 Task: Look for space in Develi, Turkey from 10th September, 2023 to 16th September, 2023 for 4 adults in price range Rs.10000 to Rs.14000. Place can be private room with 4 bedrooms having 4 beds and 4 bathrooms. Property type can be house, flat, guest house. Amenities needed are: wifi, TV, free parkinig on premises, gym, breakfast. Booking option can be shelf check-in. Required host language is English.
Action: Mouse moved to (449, 106)
Screenshot: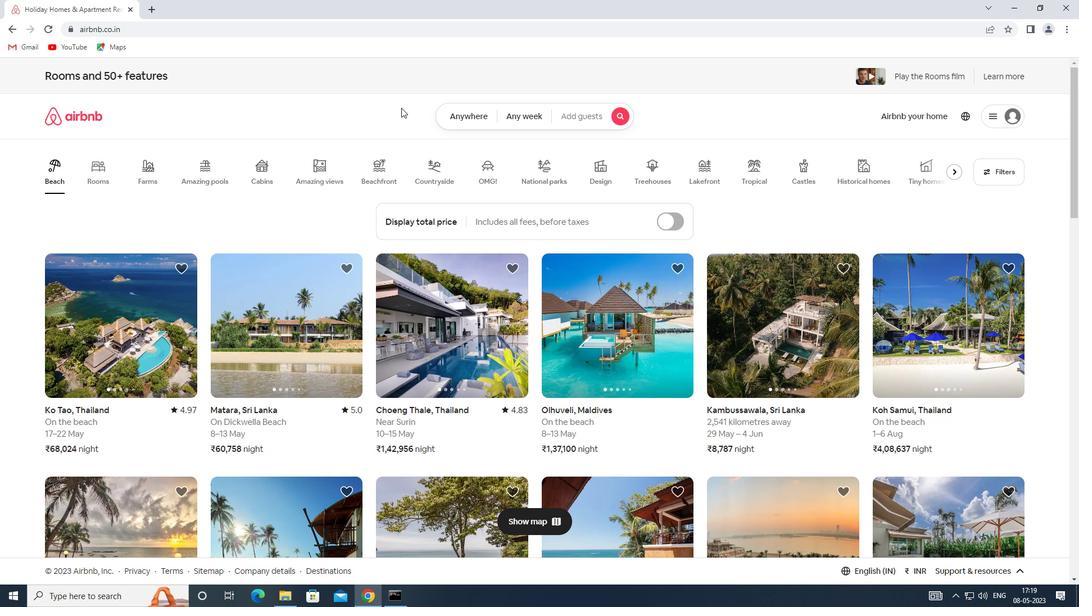 
Action: Mouse pressed left at (449, 106)
Screenshot: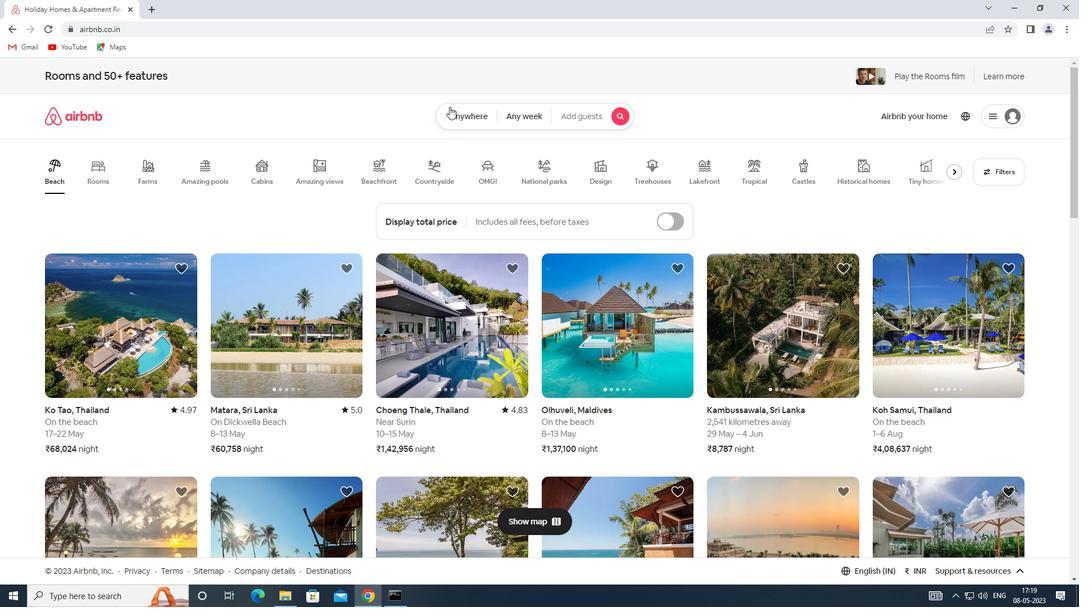 
Action: Mouse moved to (343, 154)
Screenshot: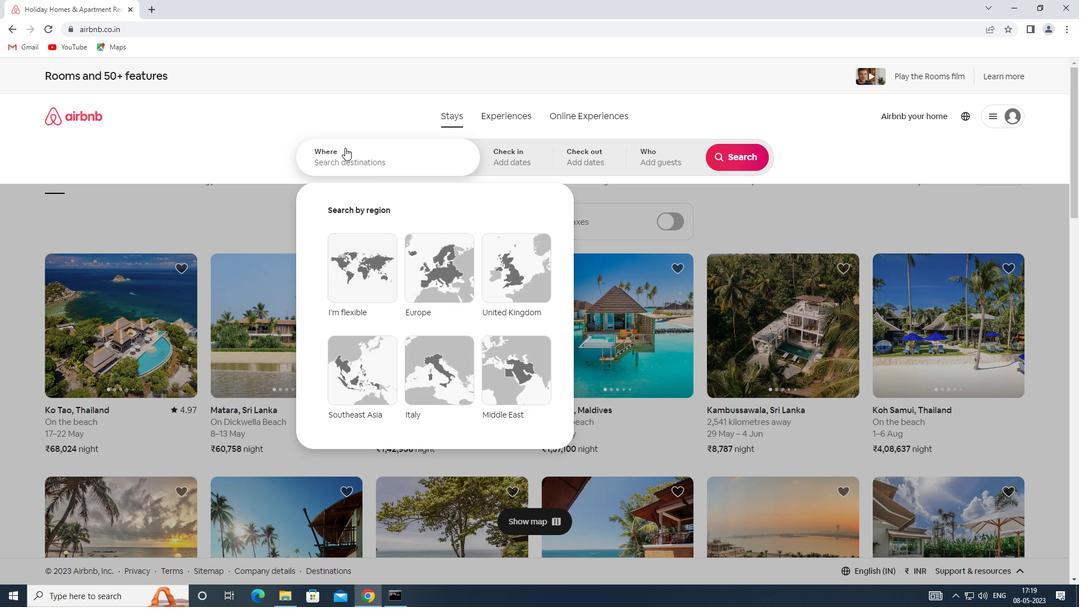 
Action: Mouse pressed left at (343, 154)
Screenshot: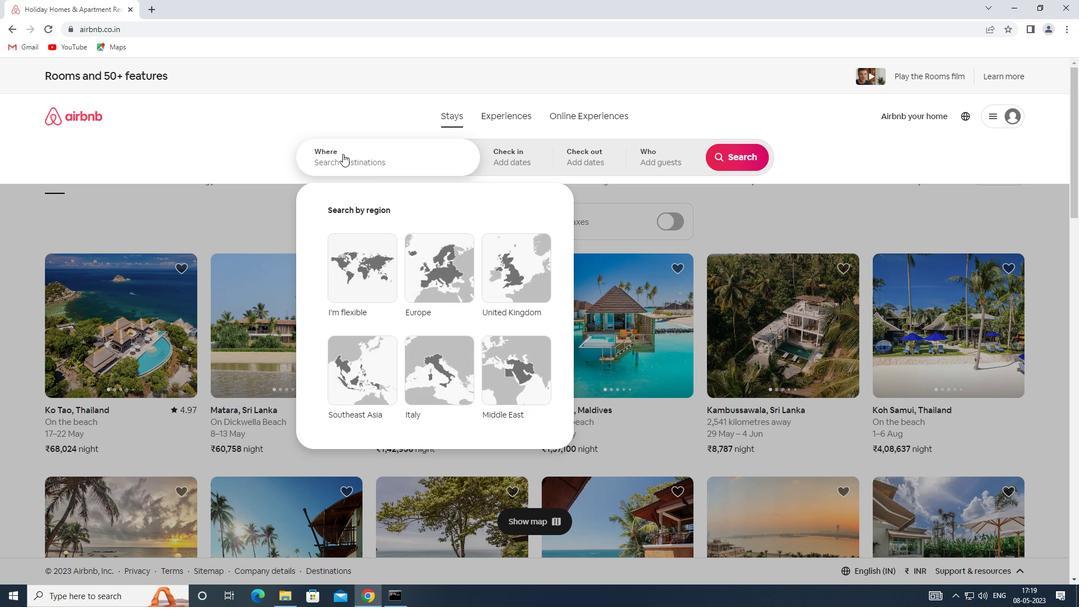 
Action: Key pressed <Key.shift>SPACE<Key.space>IN<Key.space><Key.shift>DEVELI,<Key.shift>ctrl+TURKEY
Screenshot: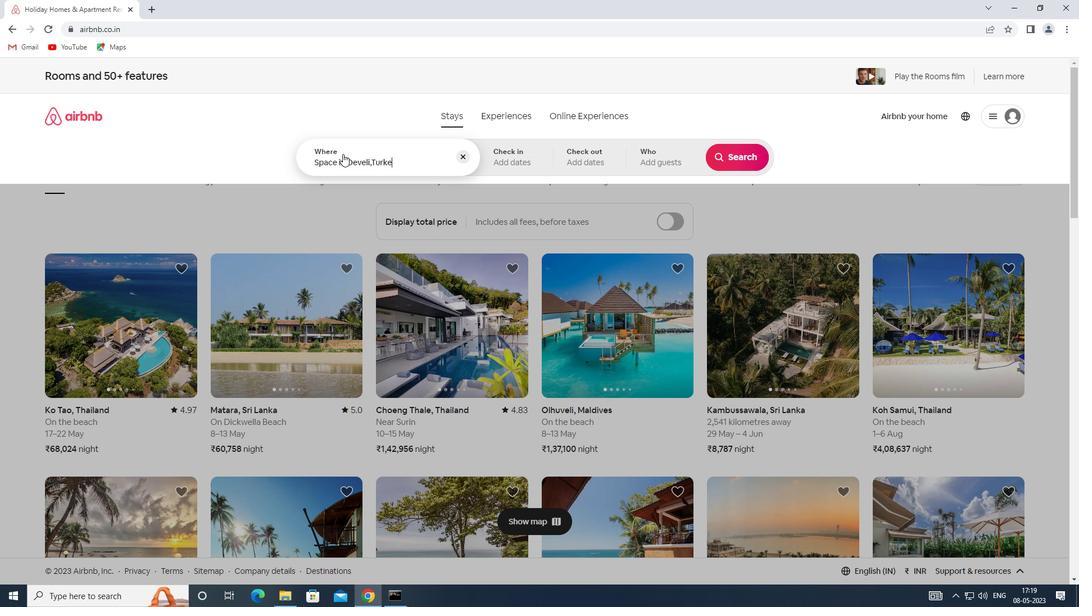 
Action: Mouse moved to (521, 153)
Screenshot: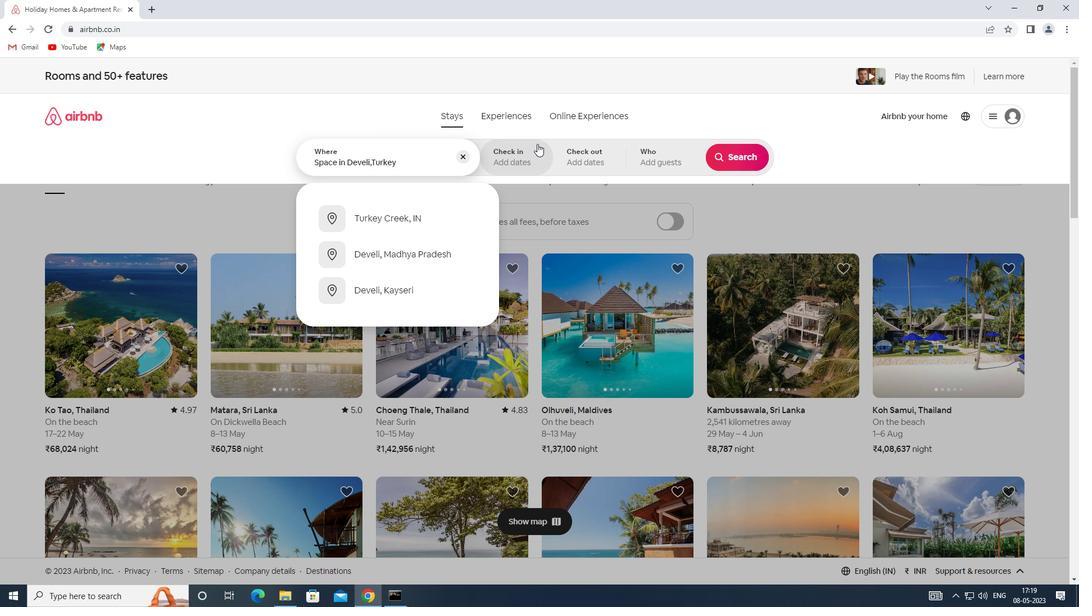 
Action: Mouse pressed left at (521, 153)
Screenshot: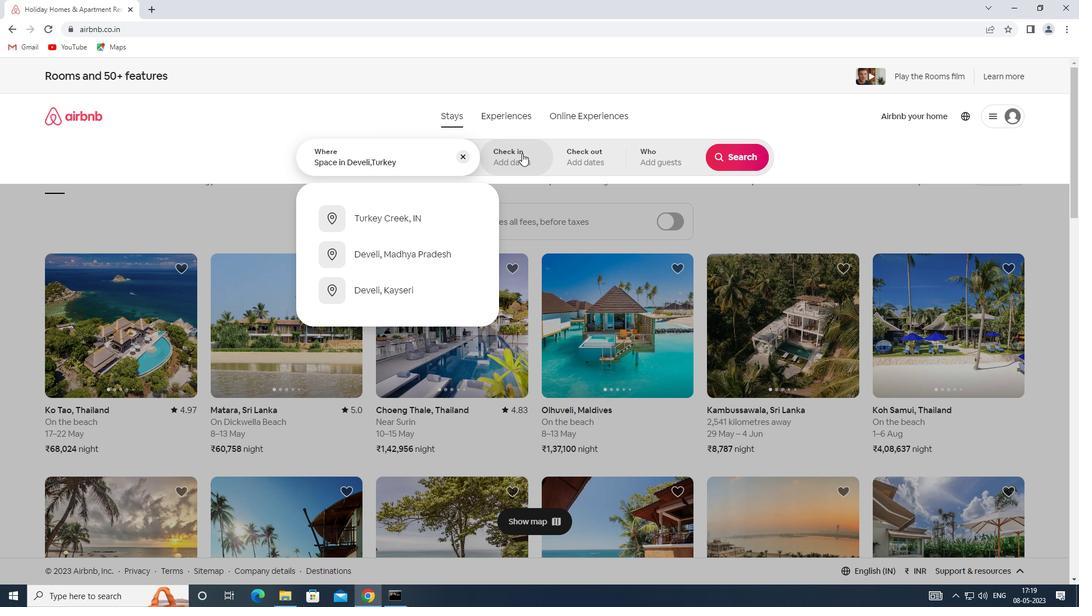 
Action: Mouse moved to (723, 246)
Screenshot: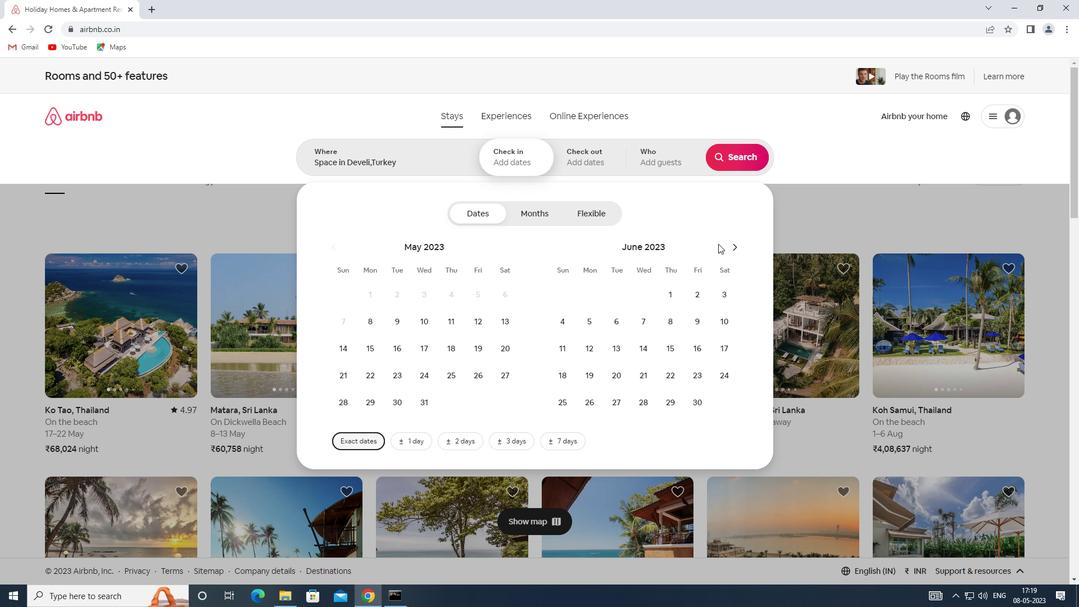 
Action: Mouse pressed left at (723, 246)
Screenshot: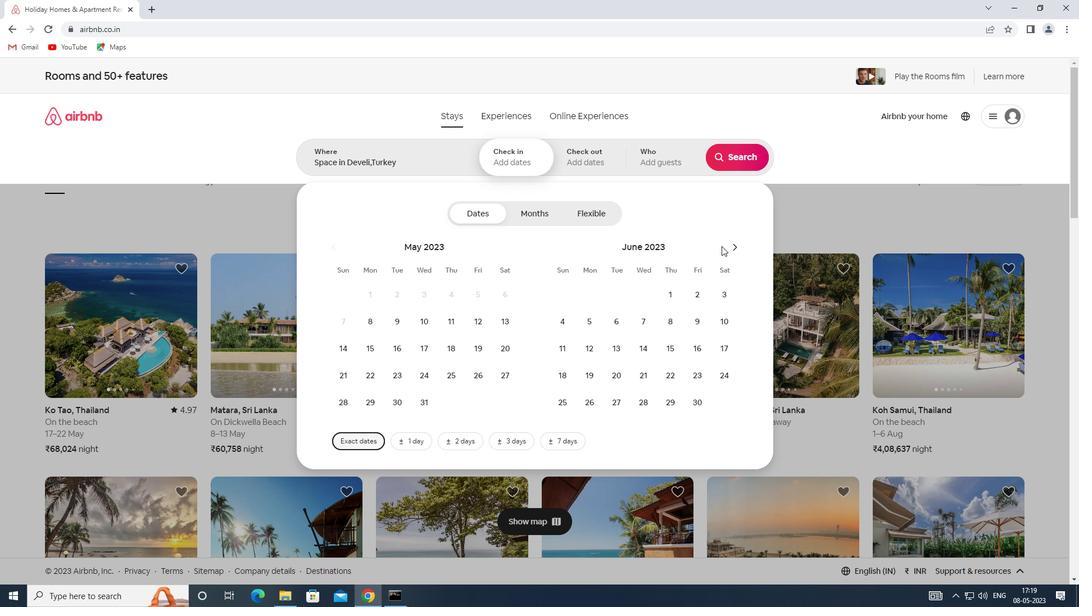 
Action: Mouse moved to (734, 246)
Screenshot: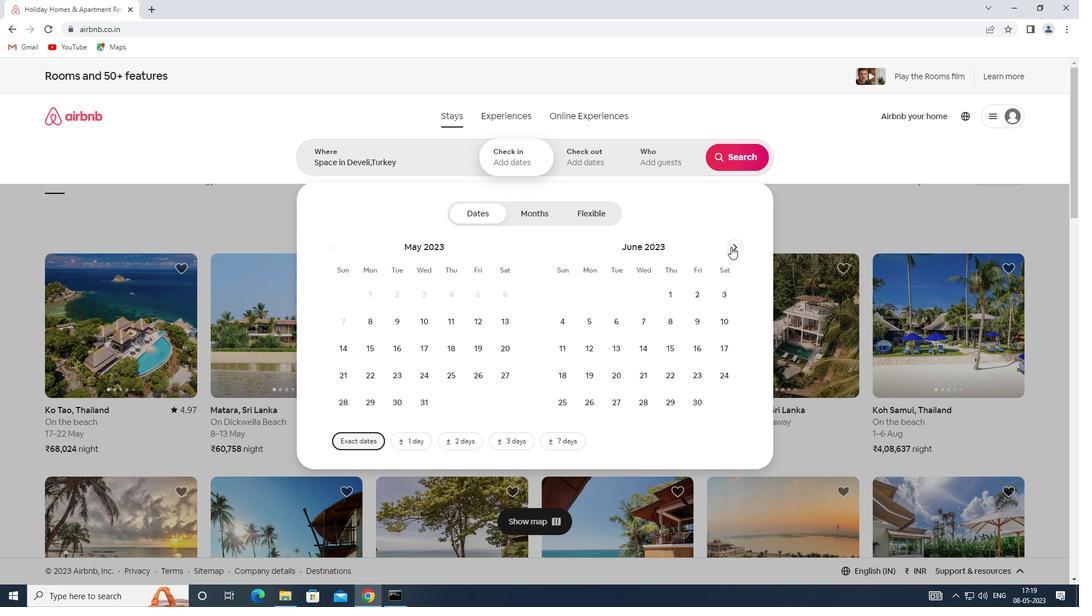
Action: Mouse pressed left at (734, 246)
Screenshot: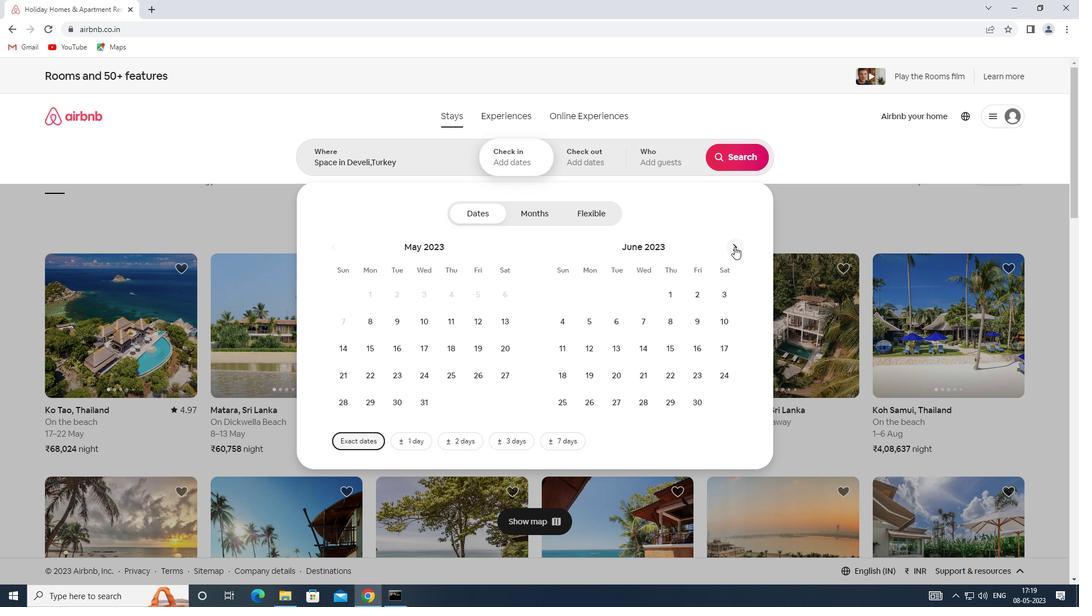 
Action: Mouse pressed left at (734, 246)
Screenshot: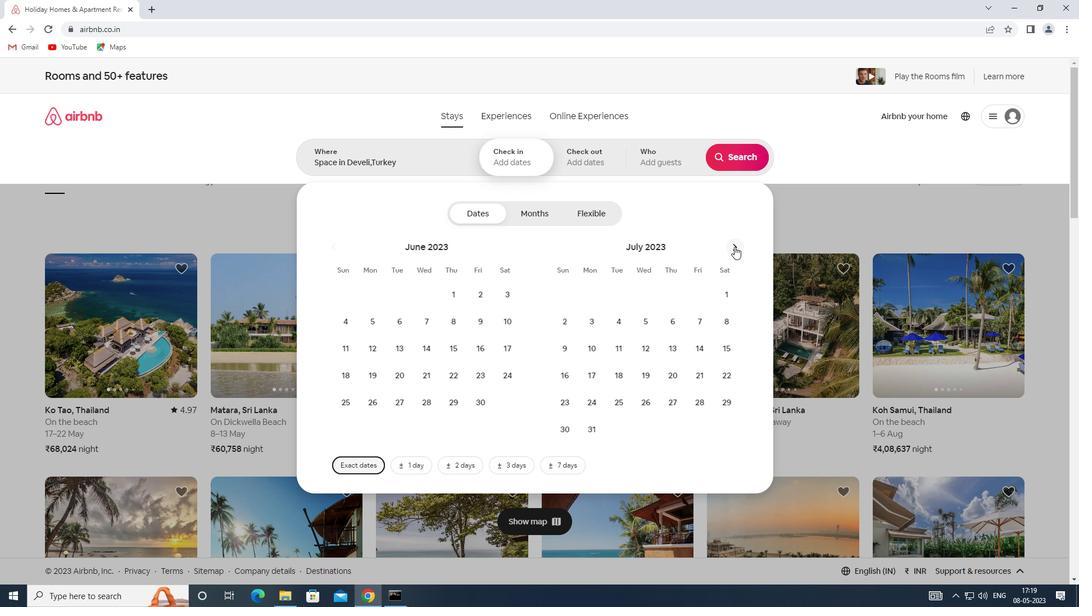 
Action: Mouse pressed left at (734, 246)
Screenshot: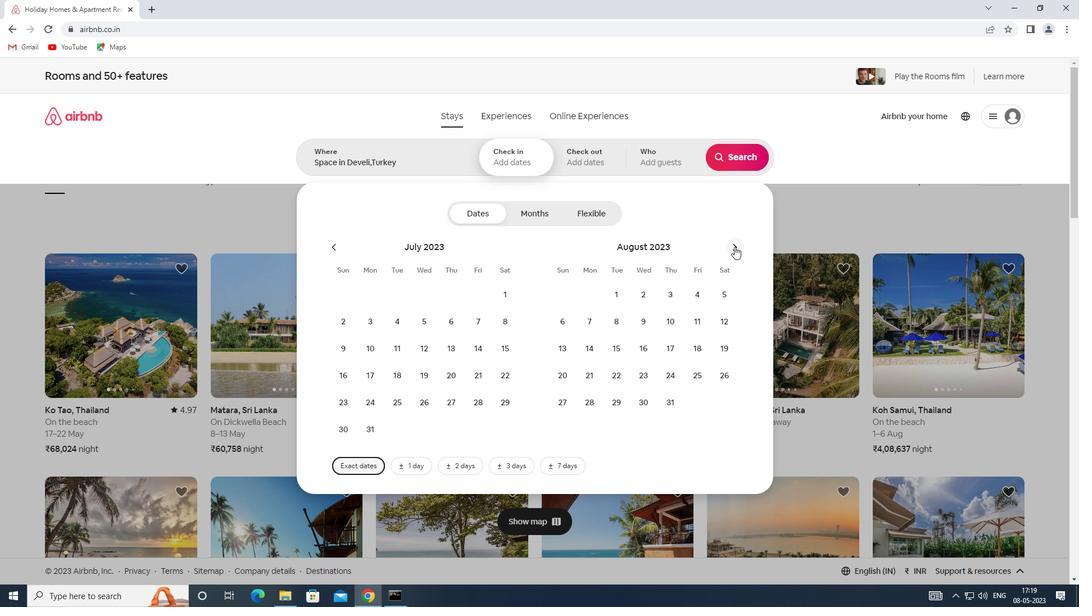 
Action: Mouse moved to (563, 352)
Screenshot: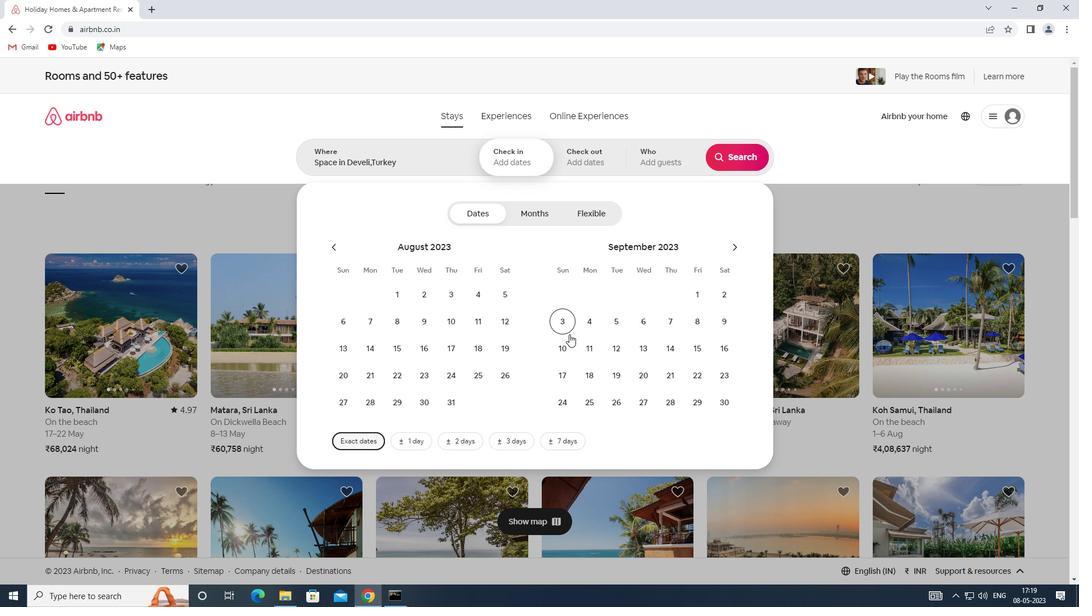 
Action: Mouse pressed left at (563, 352)
Screenshot: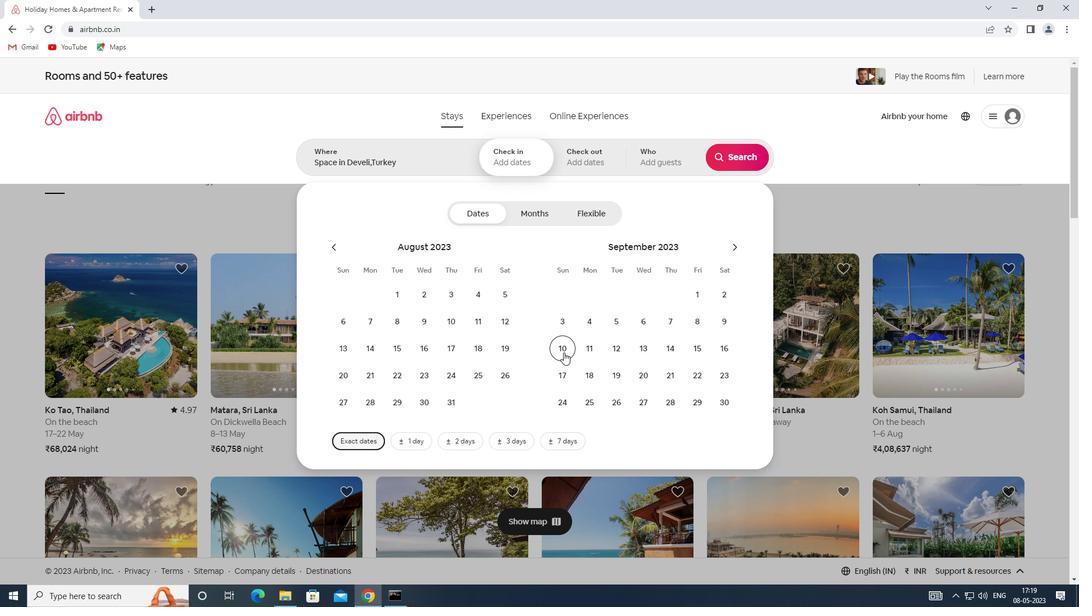
Action: Mouse moved to (723, 351)
Screenshot: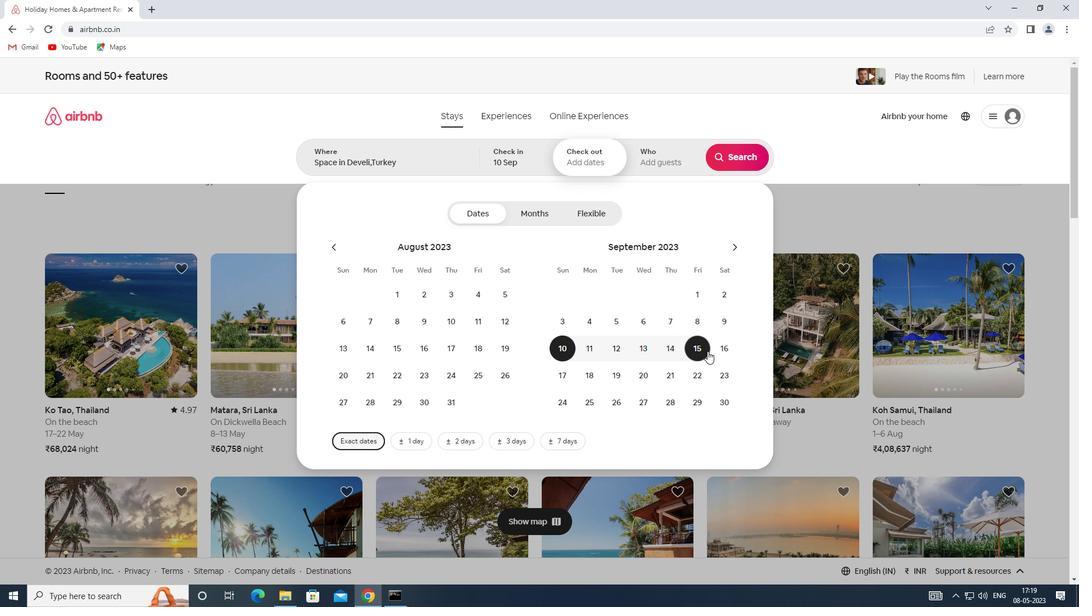 
Action: Mouse pressed left at (723, 351)
Screenshot: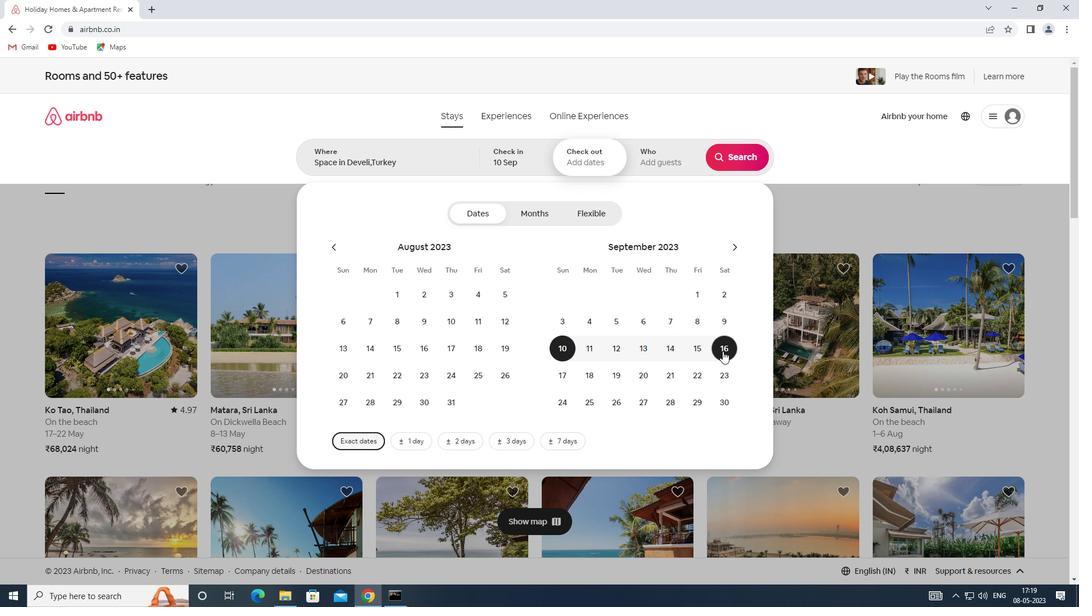 
Action: Mouse moved to (675, 163)
Screenshot: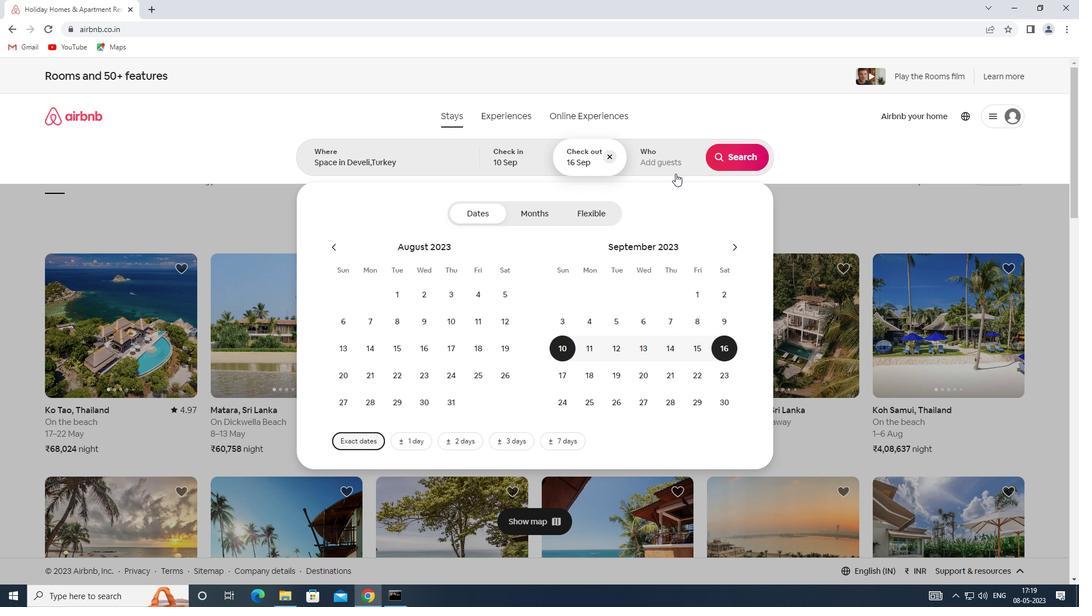 
Action: Mouse pressed left at (675, 163)
Screenshot: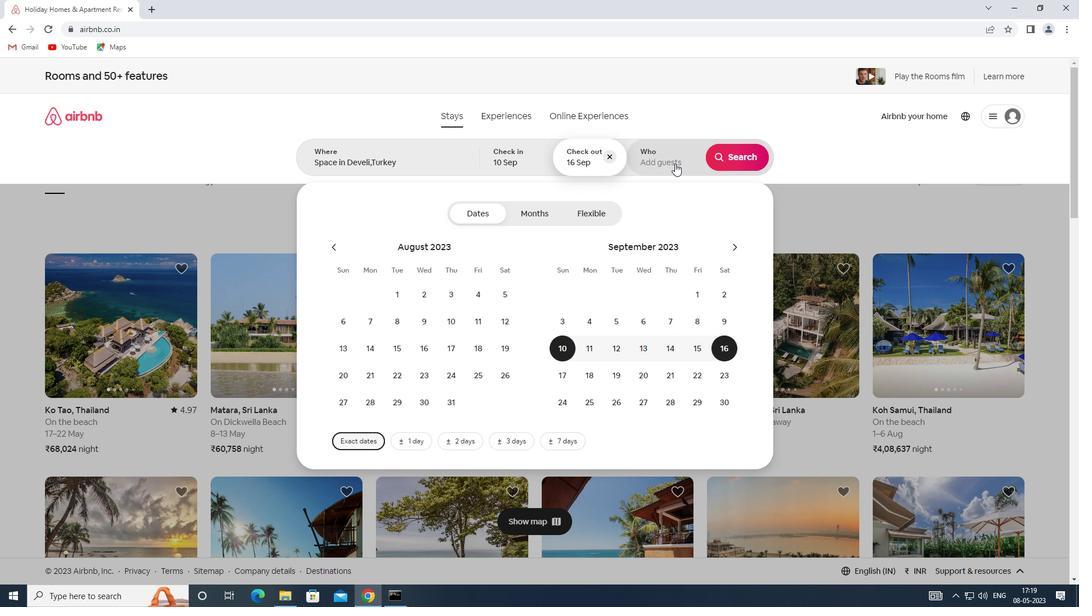 
Action: Mouse moved to (739, 221)
Screenshot: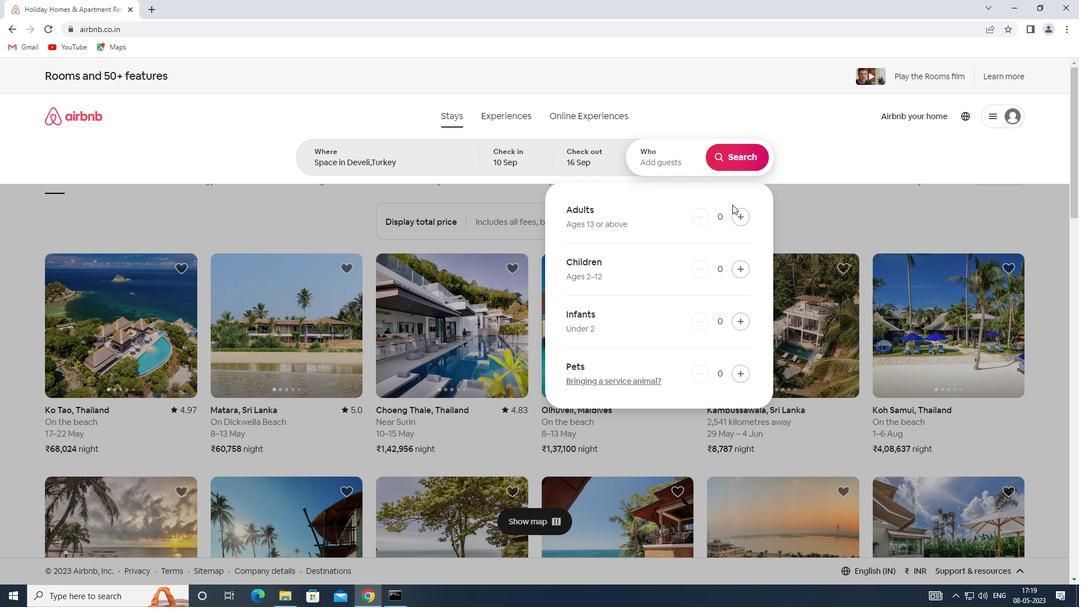 
Action: Mouse pressed left at (739, 221)
Screenshot: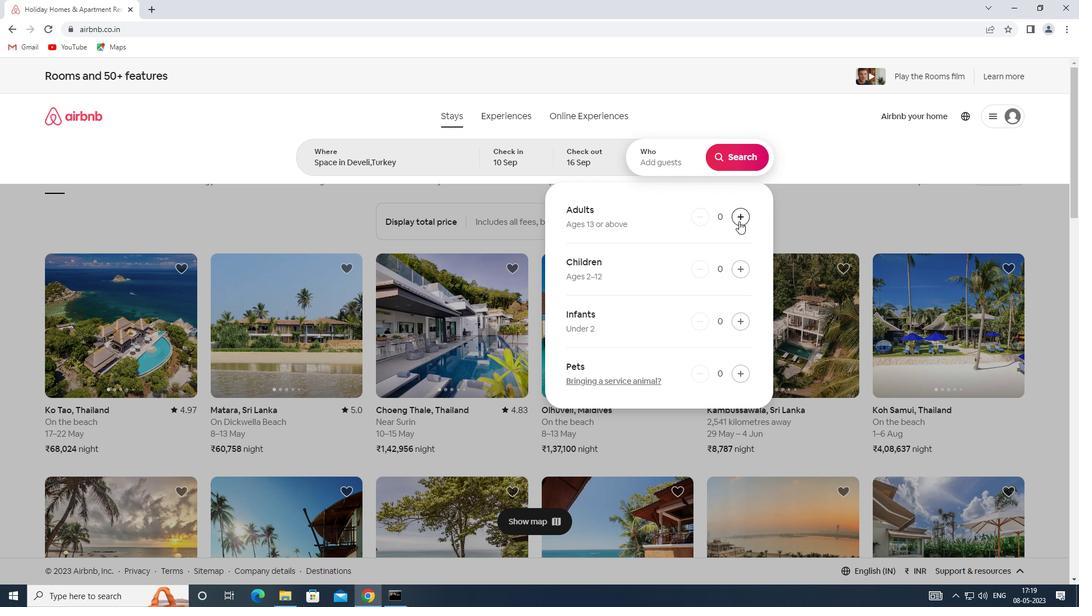 
Action: Mouse pressed left at (739, 221)
Screenshot: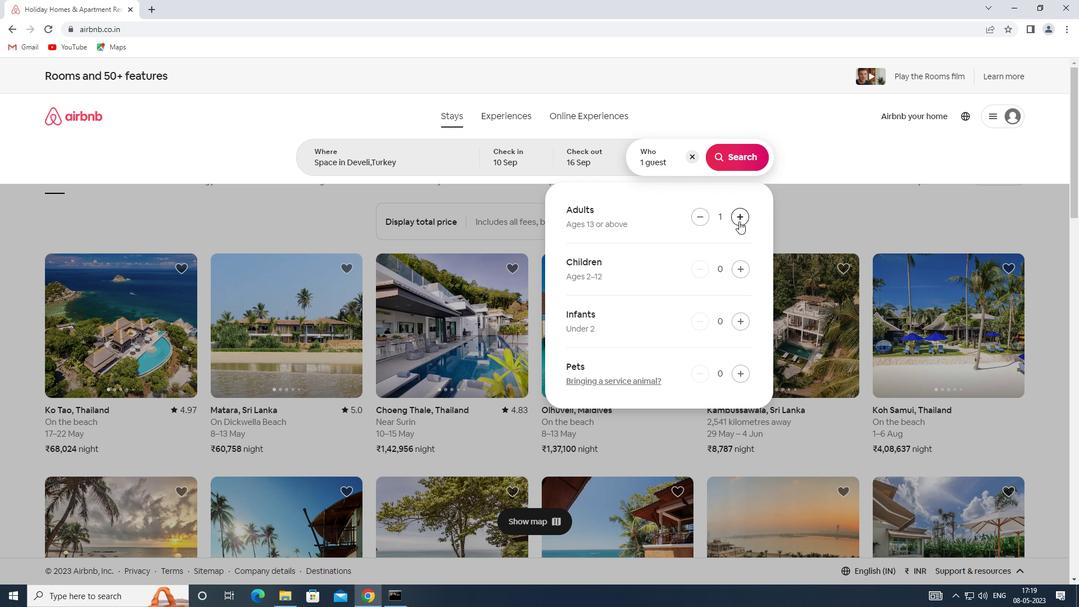
Action: Mouse pressed left at (739, 221)
Screenshot: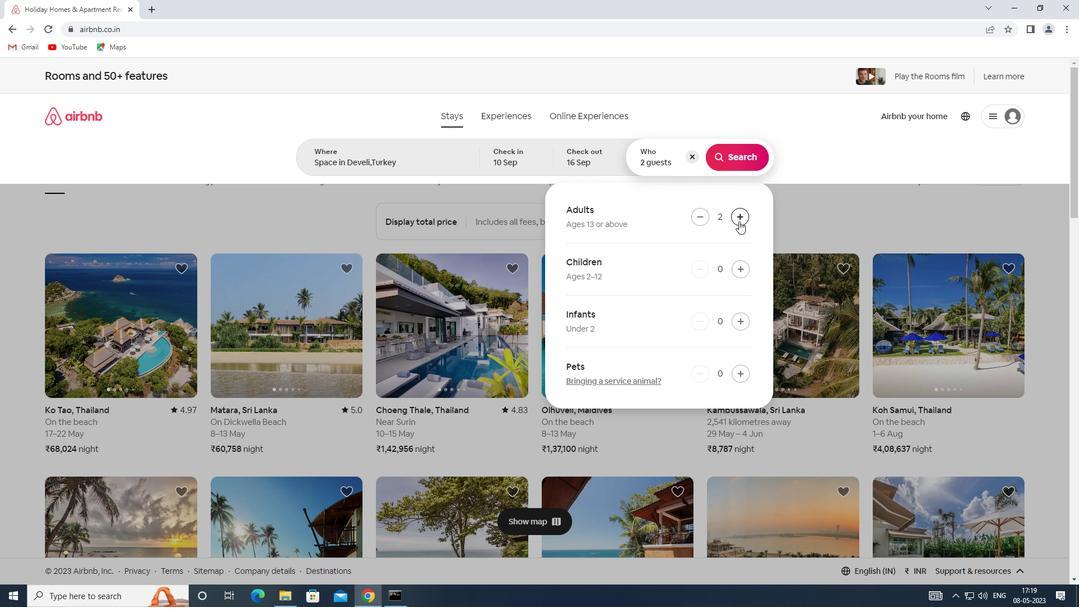 
Action: Mouse pressed left at (739, 221)
Screenshot: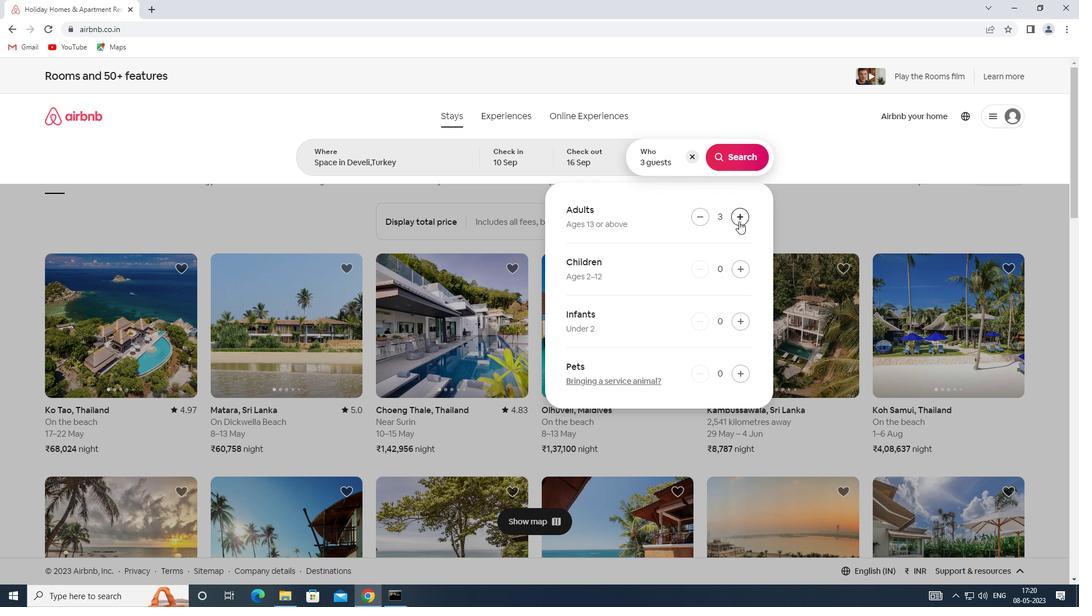 
Action: Mouse moved to (745, 159)
Screenshot: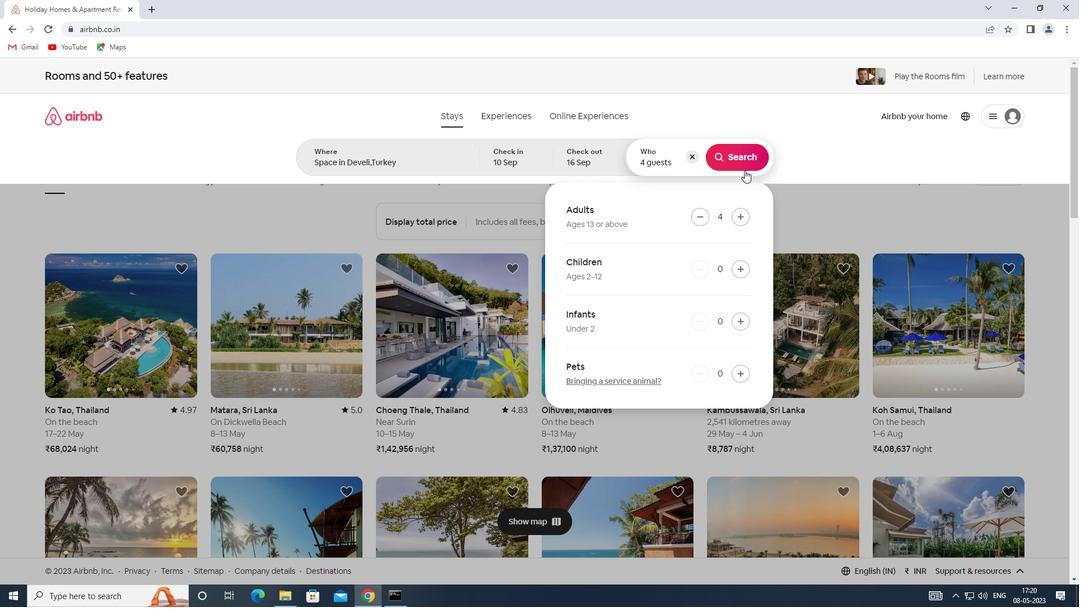 
Action: Mouse pressed left at (745, 159)
Screenshot: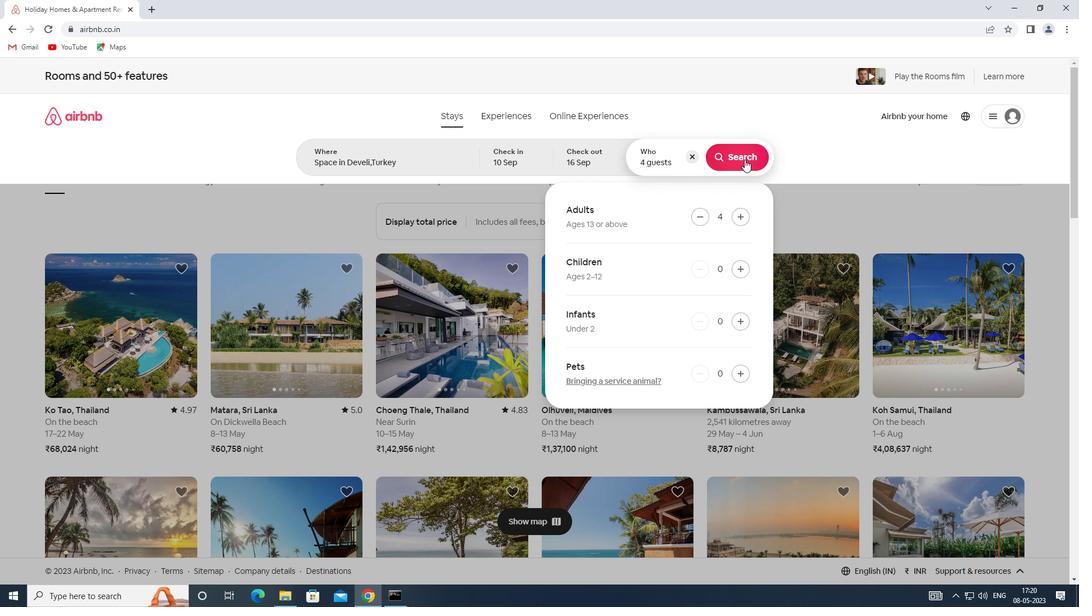 
Action: Mouse moved to (1020, 122)
Screenshot: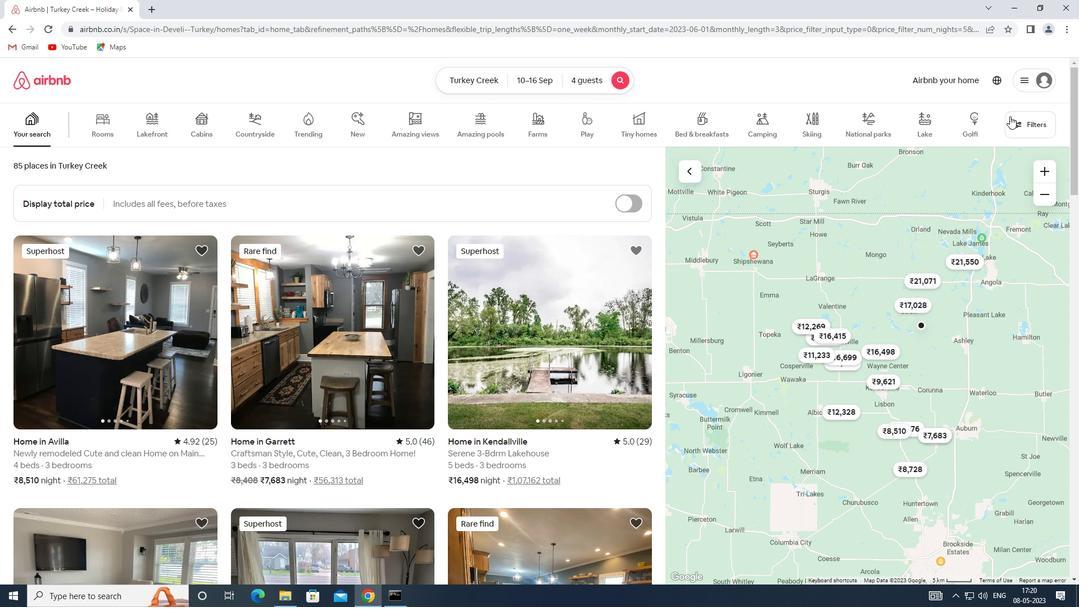 
Action: Mouse pressed left at (1020, 122)
Screenshot: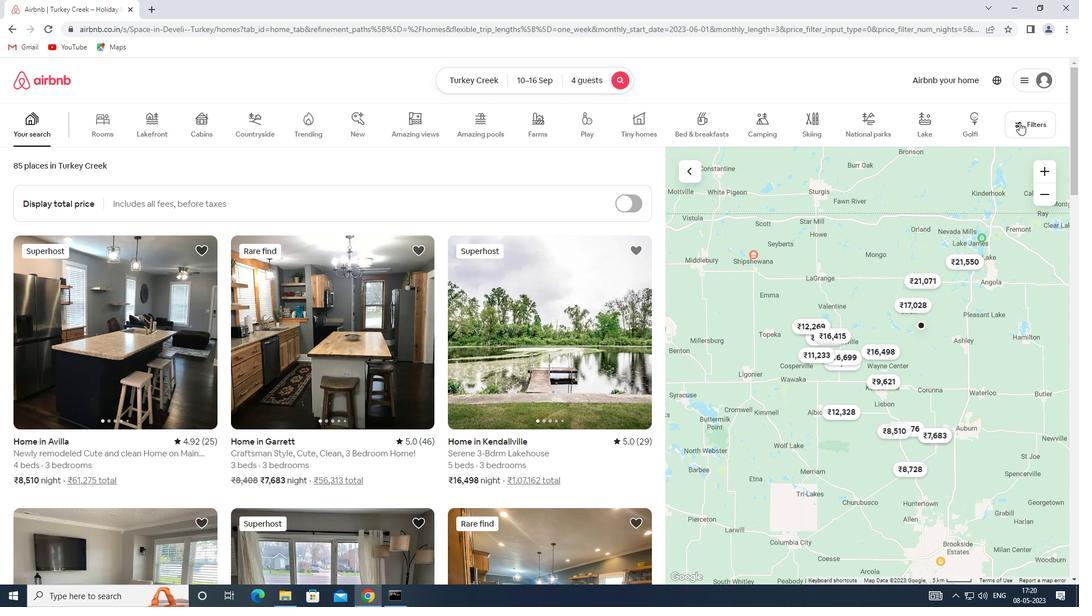 
Action: Mouse moved to (387, 401)
Screenshot: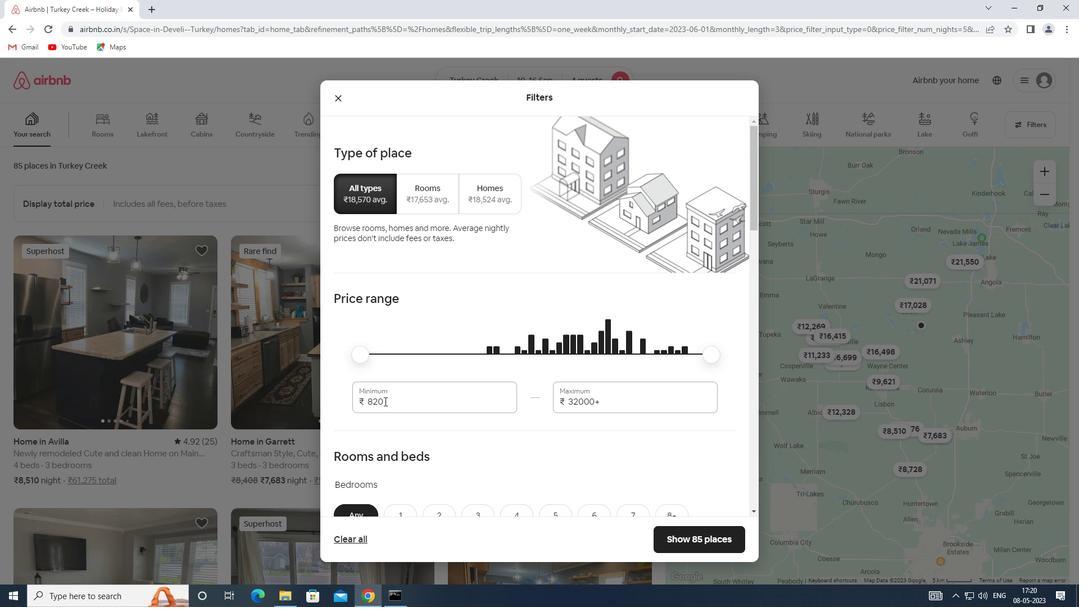 
Action: Mouse pressed left at (387, 401)
Screenshot: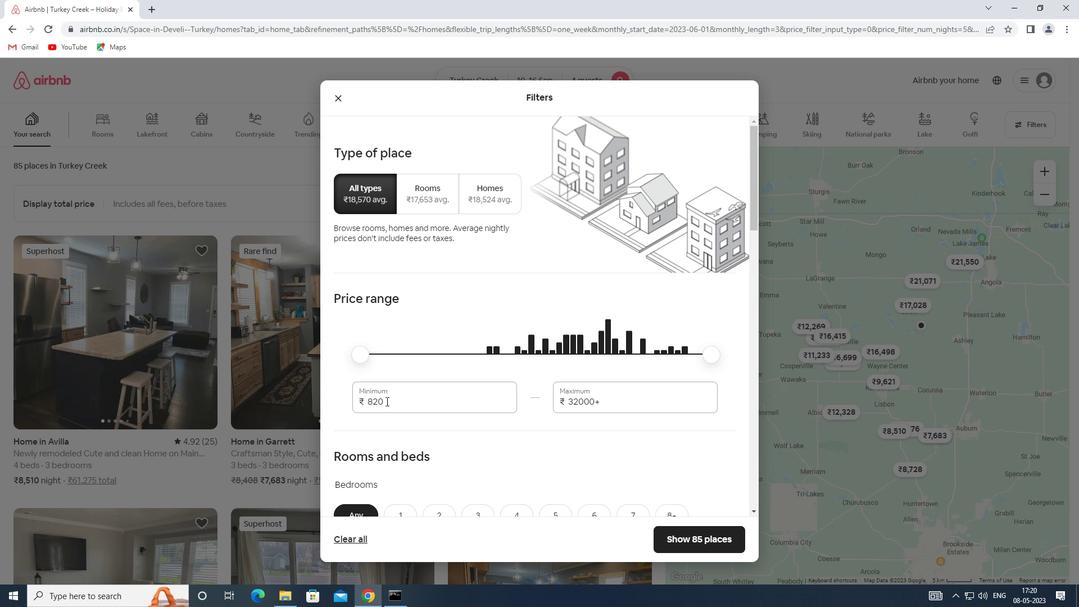 
Action: Mouse moved to (337, 400)
Screenshot: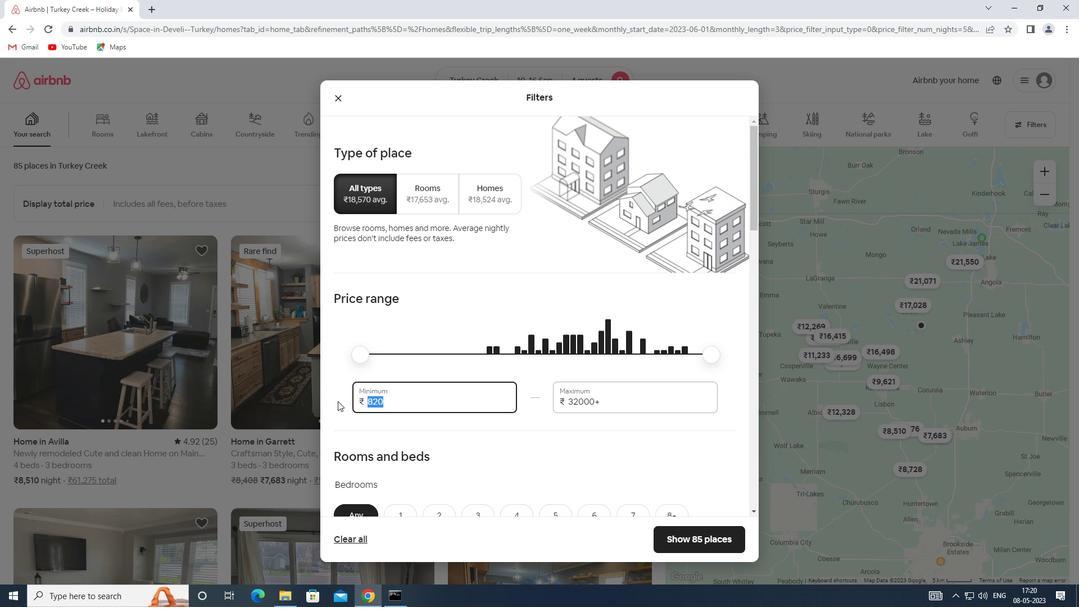 
Action: Key pressed 10000
Screenshot: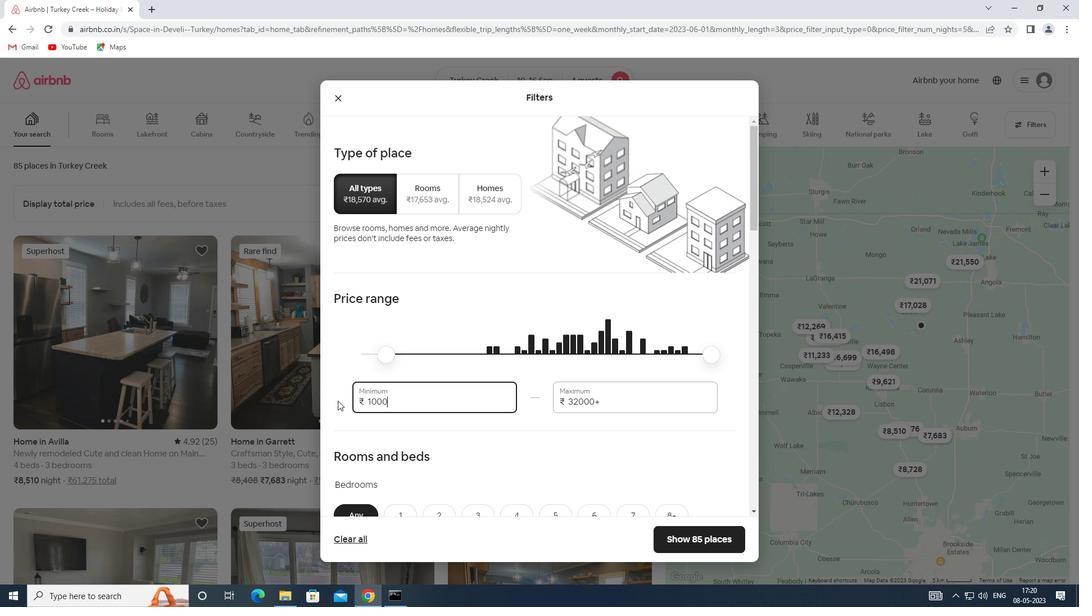 
Action: Mouse moved to (613, 401)
Screenshot: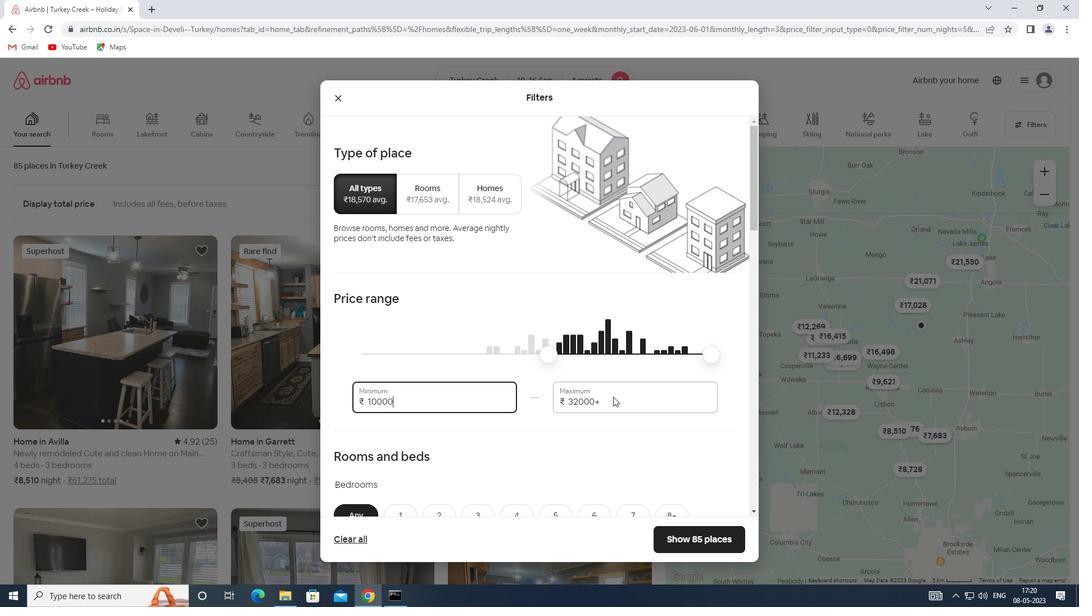 
Action: Mouse pressed left at (613, 401)
Screenshot: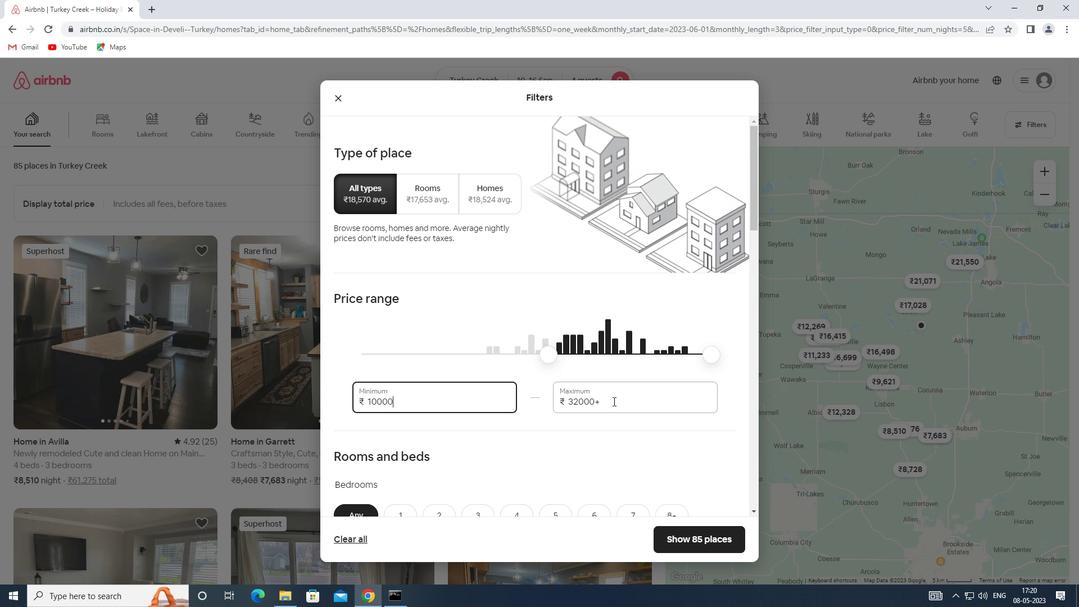 
Action: Mouse moved to (531, 404)
Screenshot: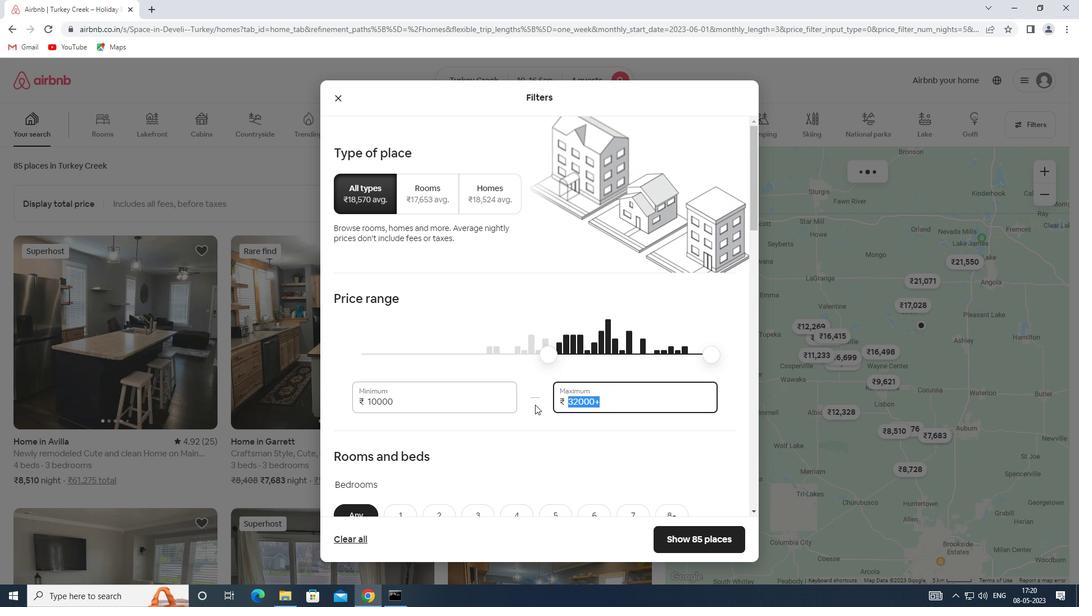 
Action: Key pressed 14000
Screenshot: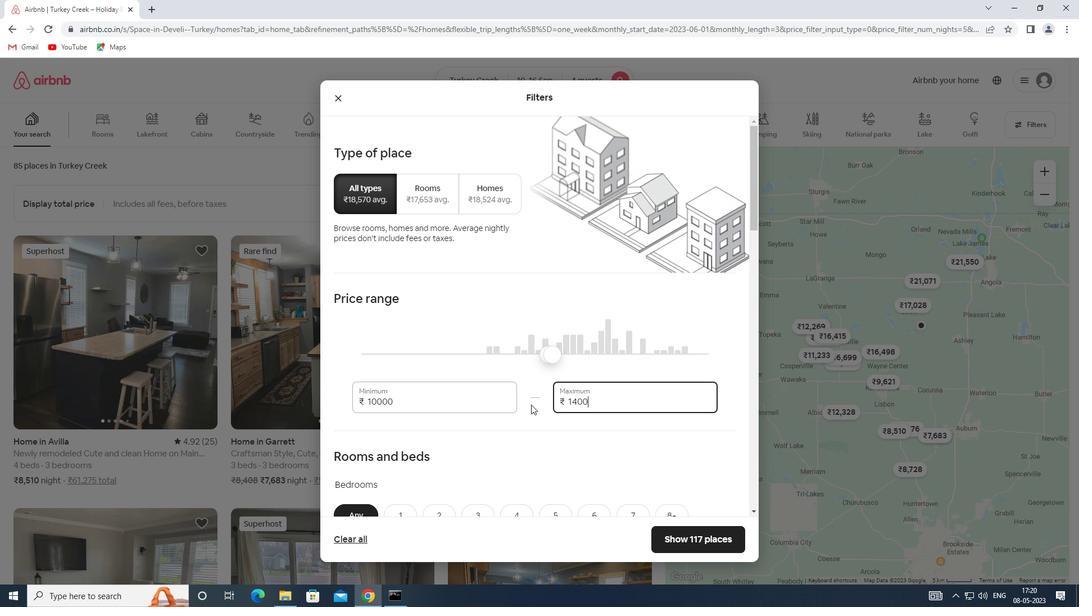 
Action: Mouse moved to (533, 403)
Screenshot: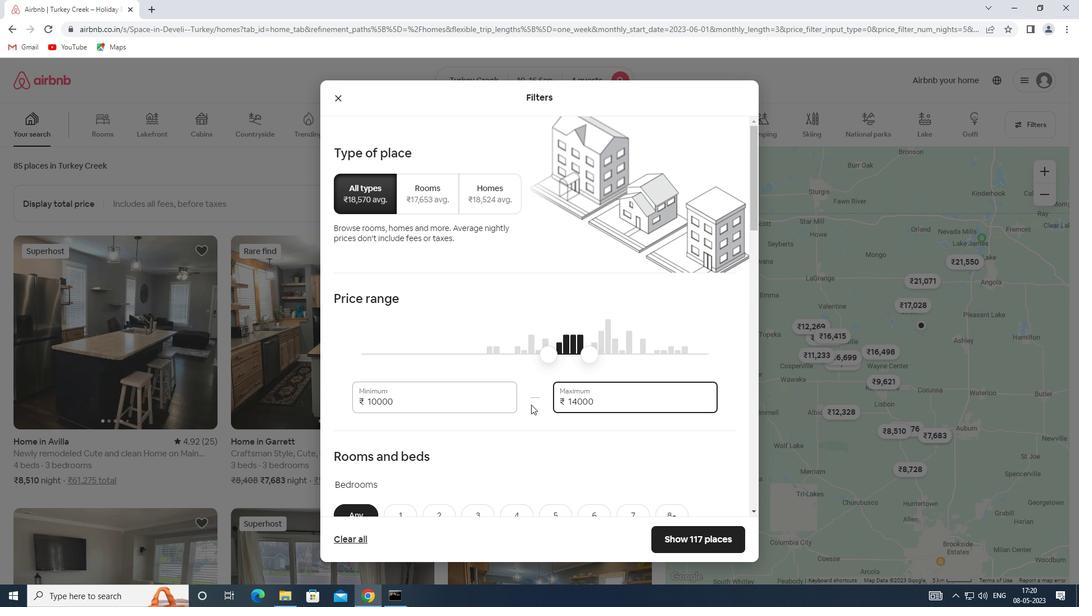 
Action: Mouse scrolled (533, 402) with delta (0, 0)
Screenshot: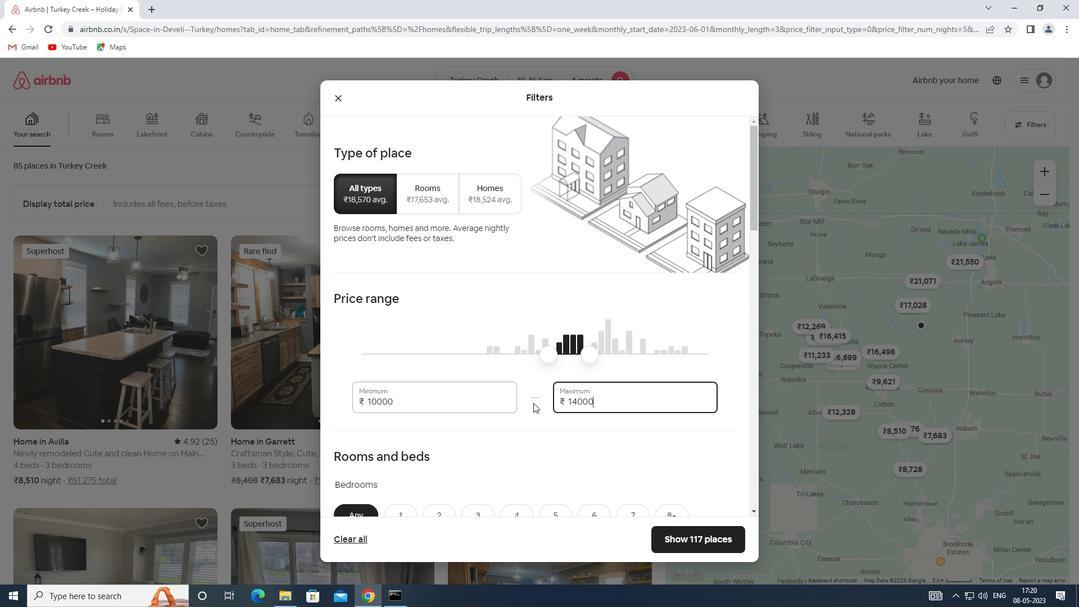 
Action: Mouse scrolled (533, 402) with delta (0, 0)
Screenshot: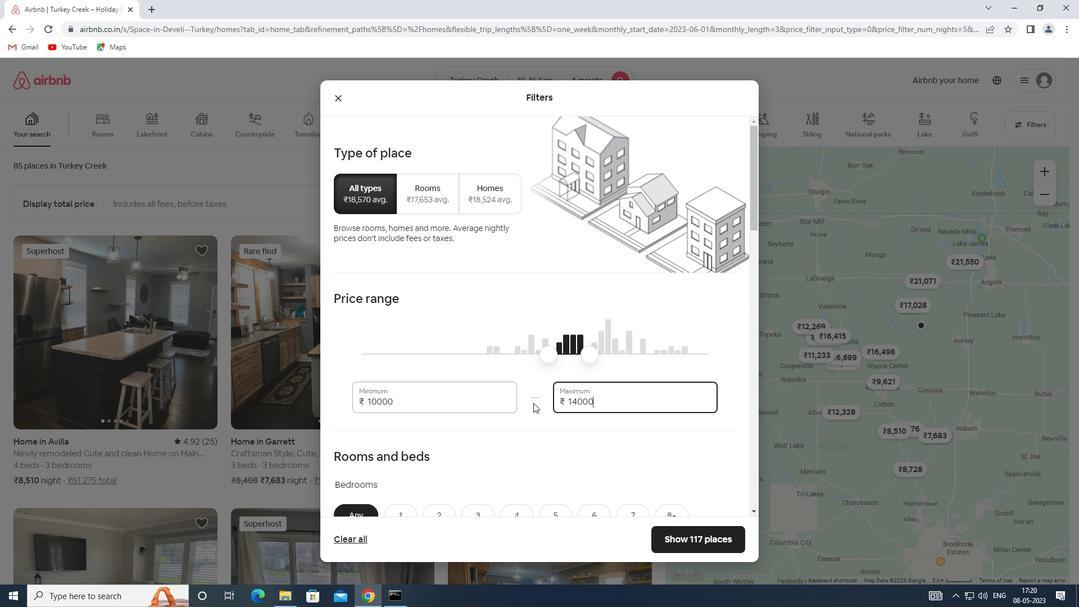 
Action: Mouse scrolled (533, 402) with delta (0, 0)
Screenshot: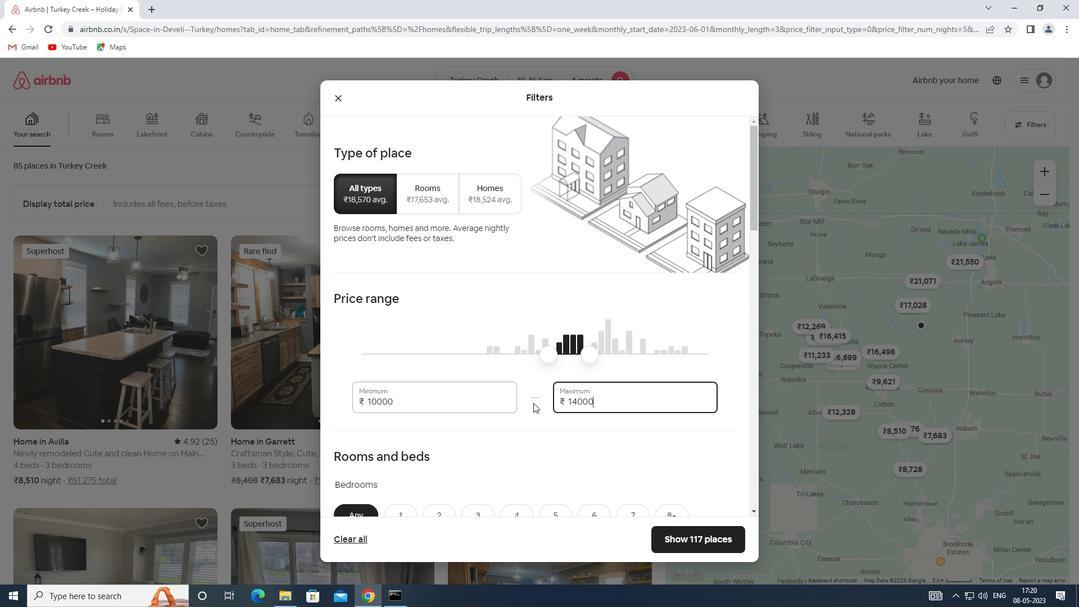 
Action: Mouse scrolled (533, 402) with delta (0, 0)
Screenshot: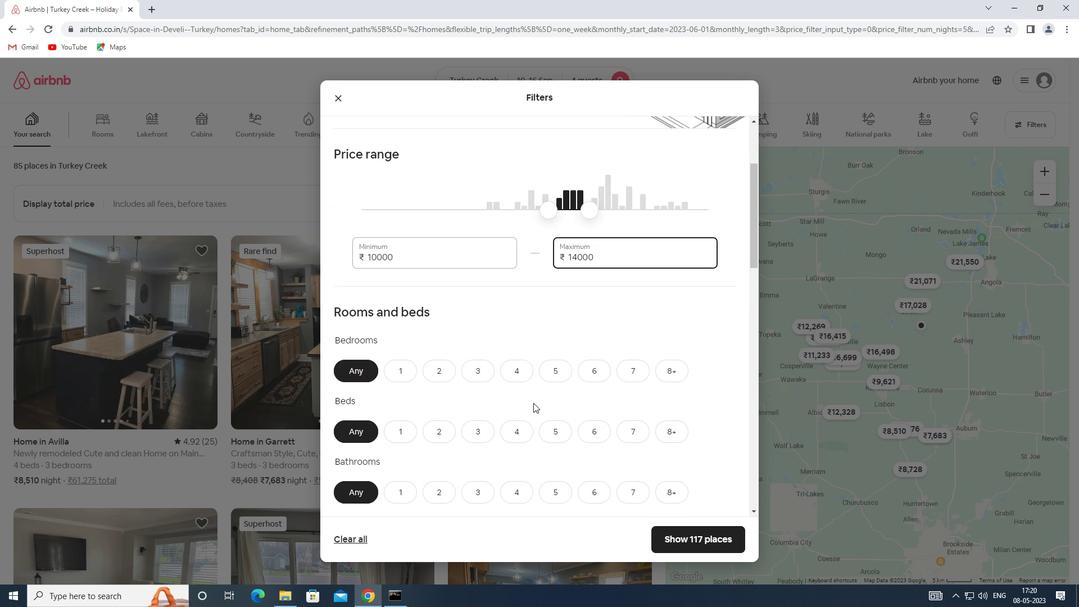 
Action: Mouse scrolled (533, 402) with delta (0, 0)
Screenshot: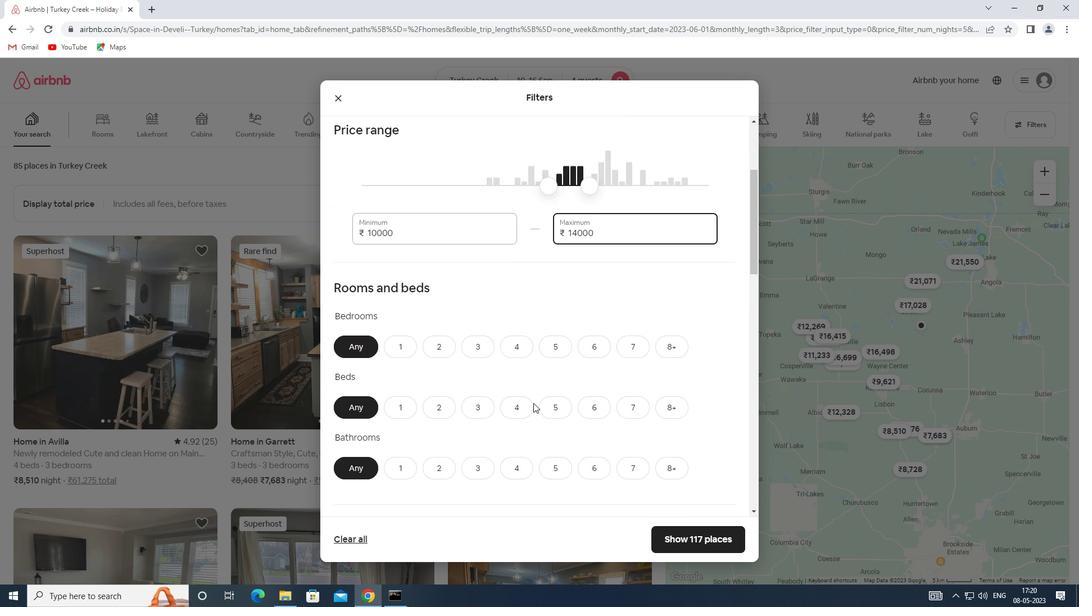 
Action: Mouse moved to (520, 235)
Screenshot: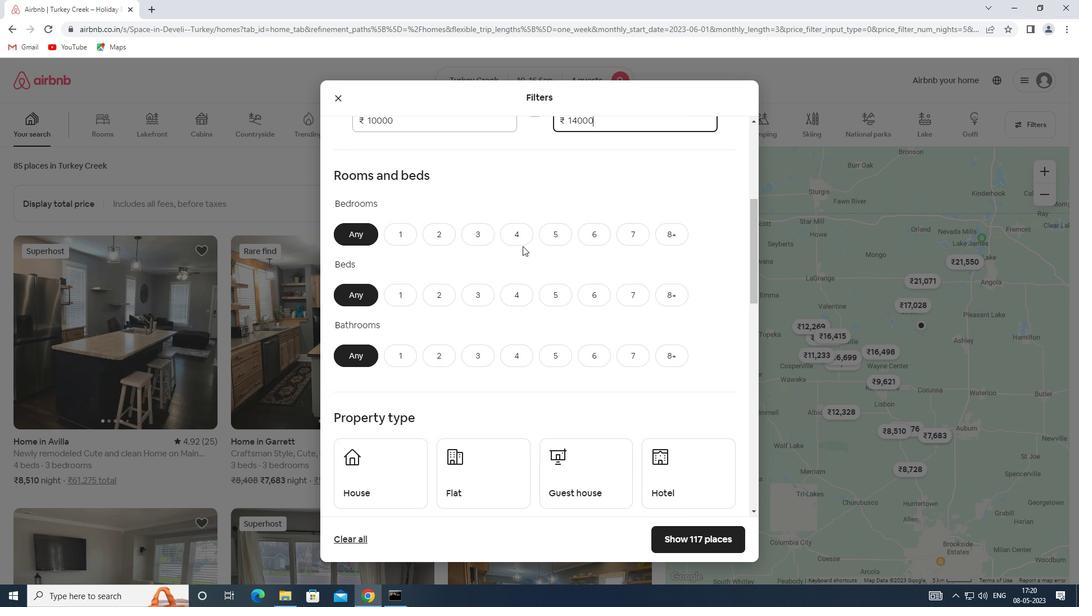 
Action: Mouse pressed left at (520, 235)
Screenshot: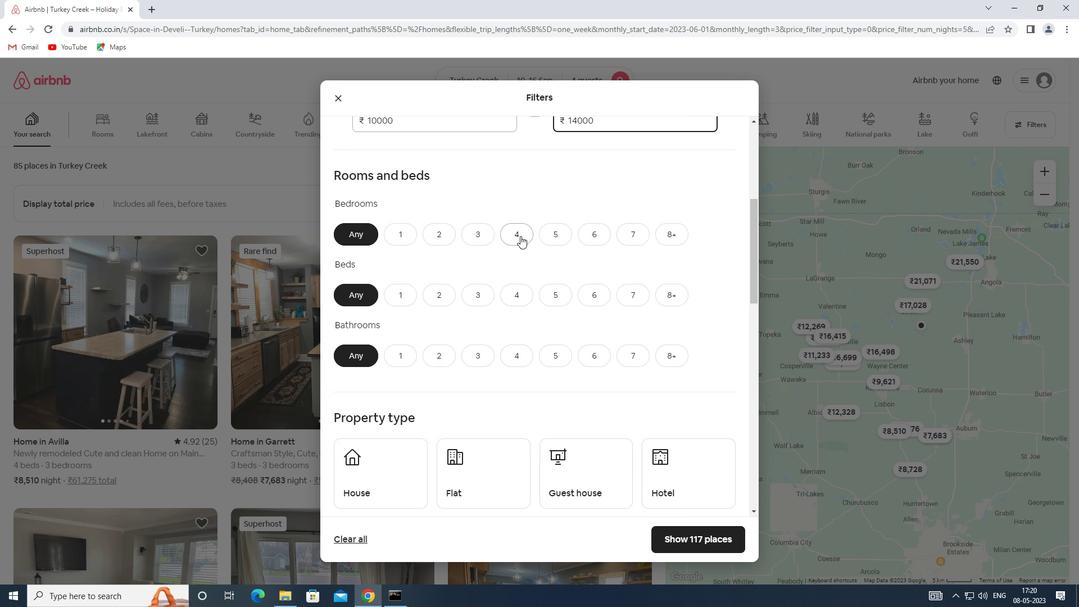 
Action: Mouse moved to (521, 291)
Screenshot: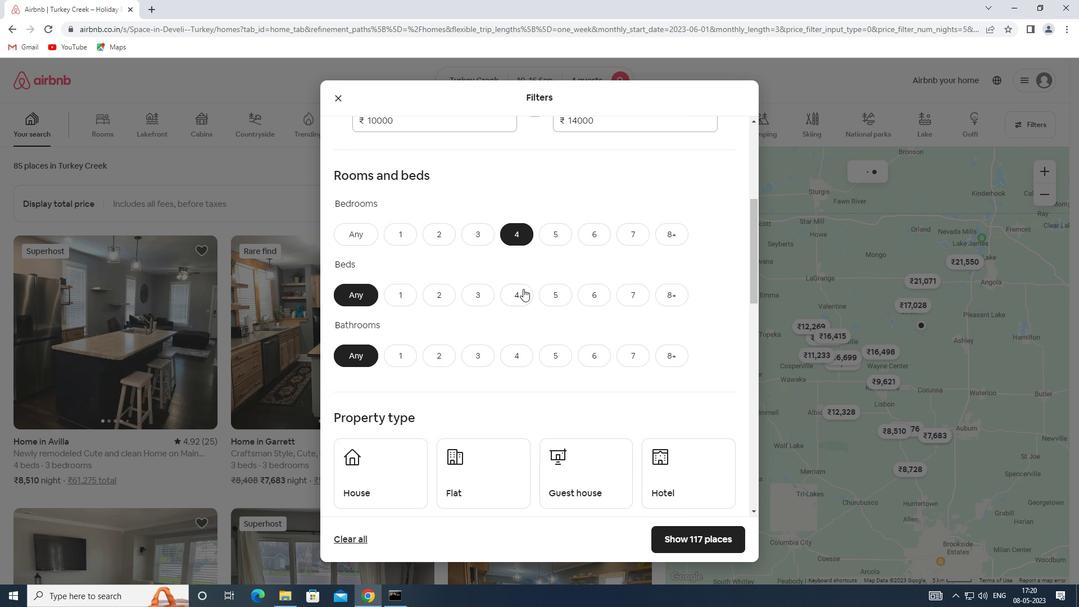 
Action: Mouse pressed left at (521, 291)
Screenshot: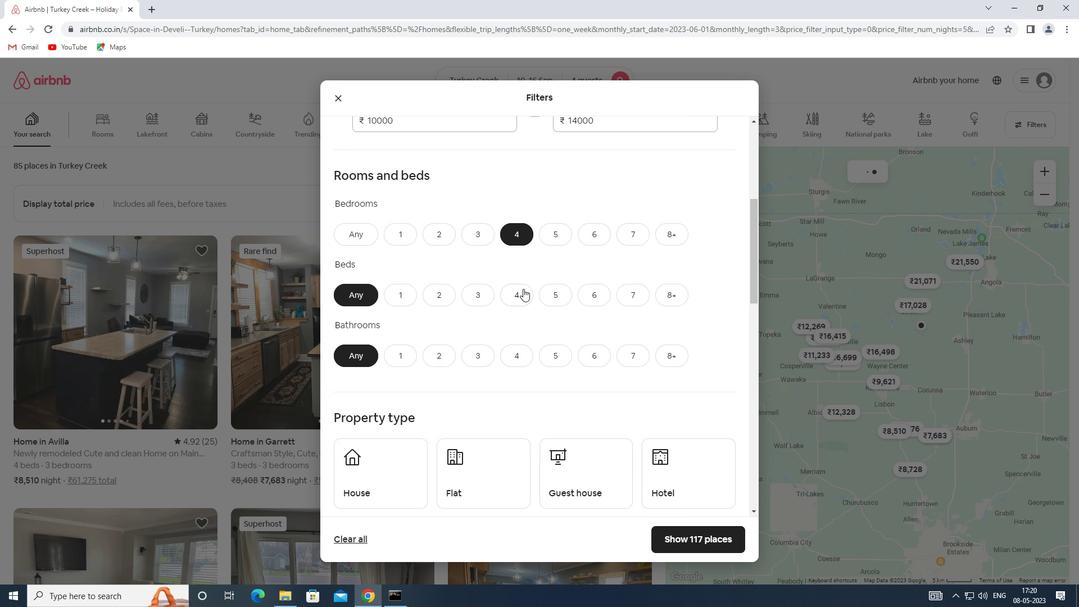 
Action: Mouse moved to (522, 350)
Screenshot: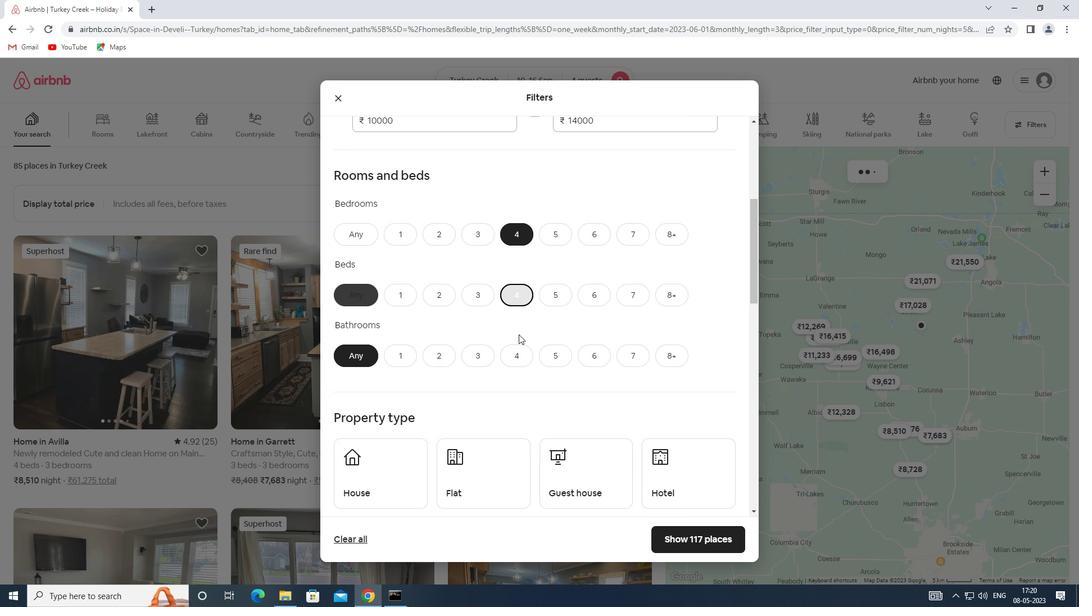 
Action: Mouse pressed left at (522, 350)
Screenshot: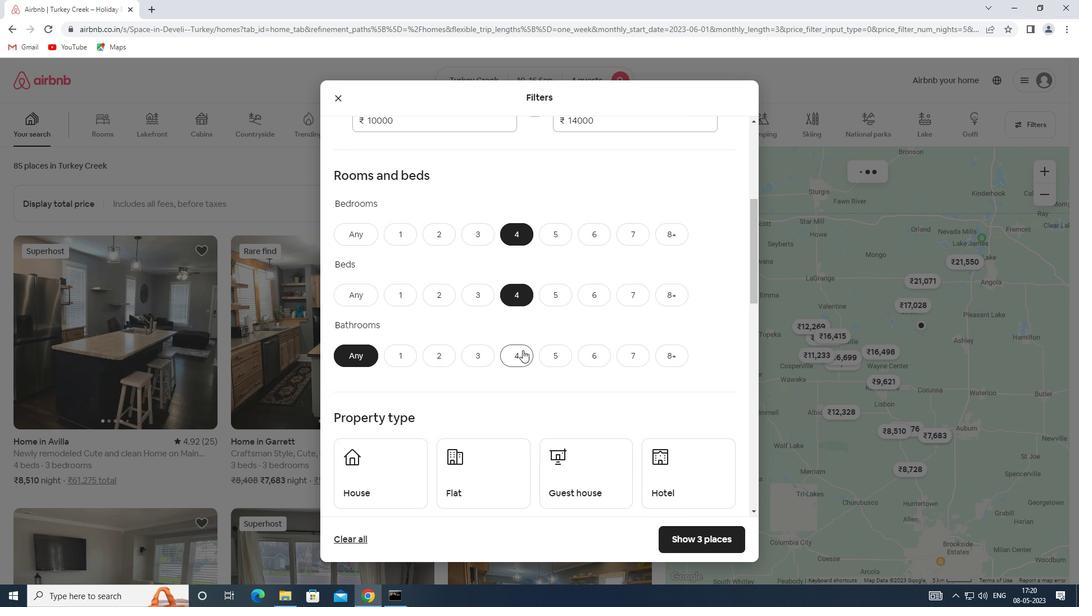 
Action: Mouse moved to (521, 344)
Screenshot: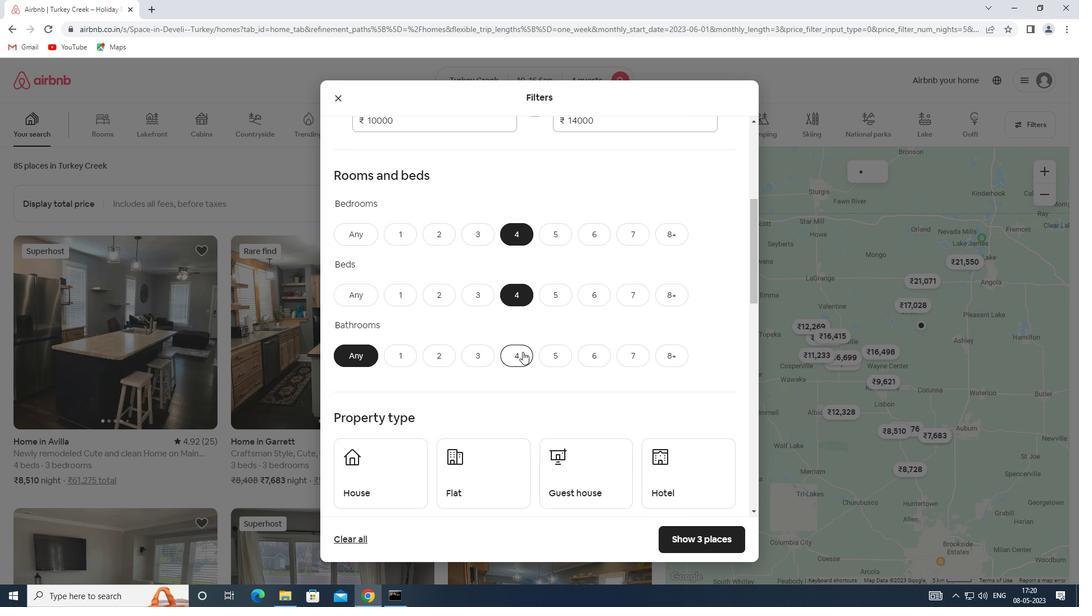
Action: Mouse scrolled (521, 343) with delta (0, 0)
Screenshot: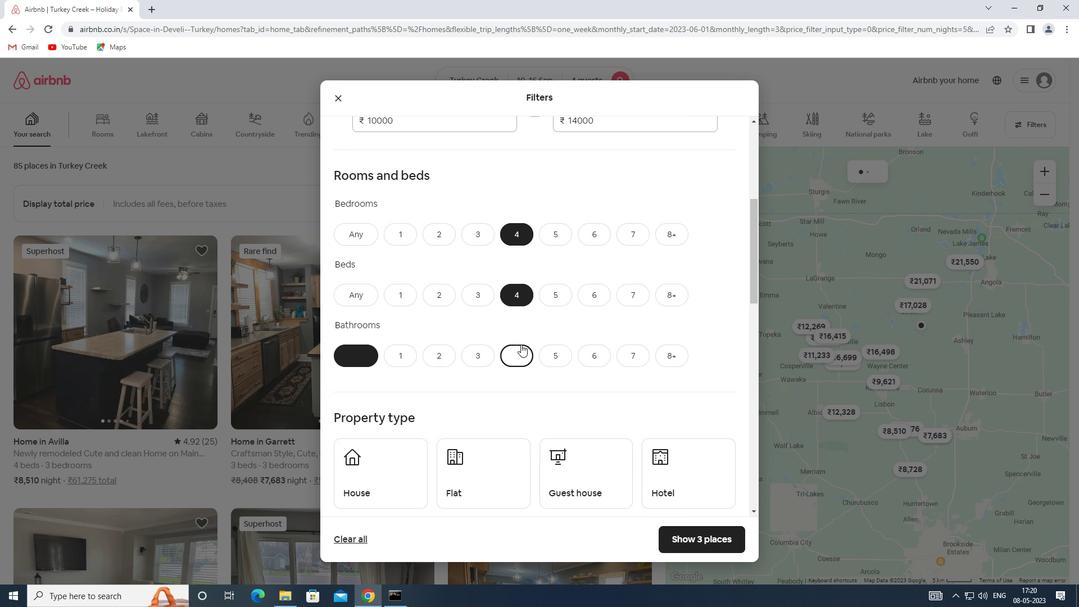 
Action: Mouse scrolled (521, 343) with delta (0, 0)
Screenshot: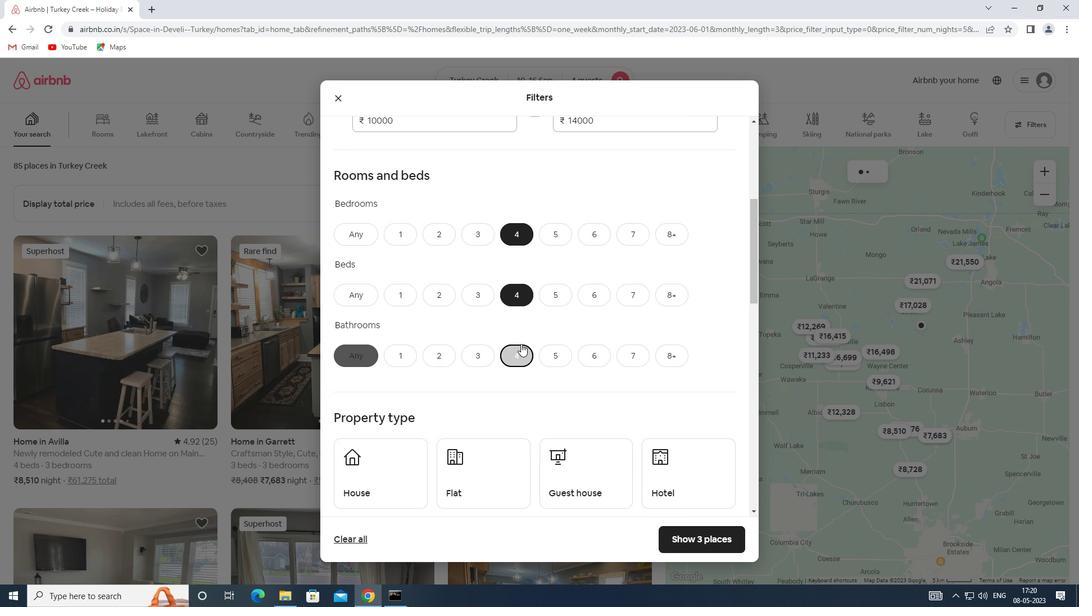 
Action: Mouse moved to (465, 348)
Screenshot: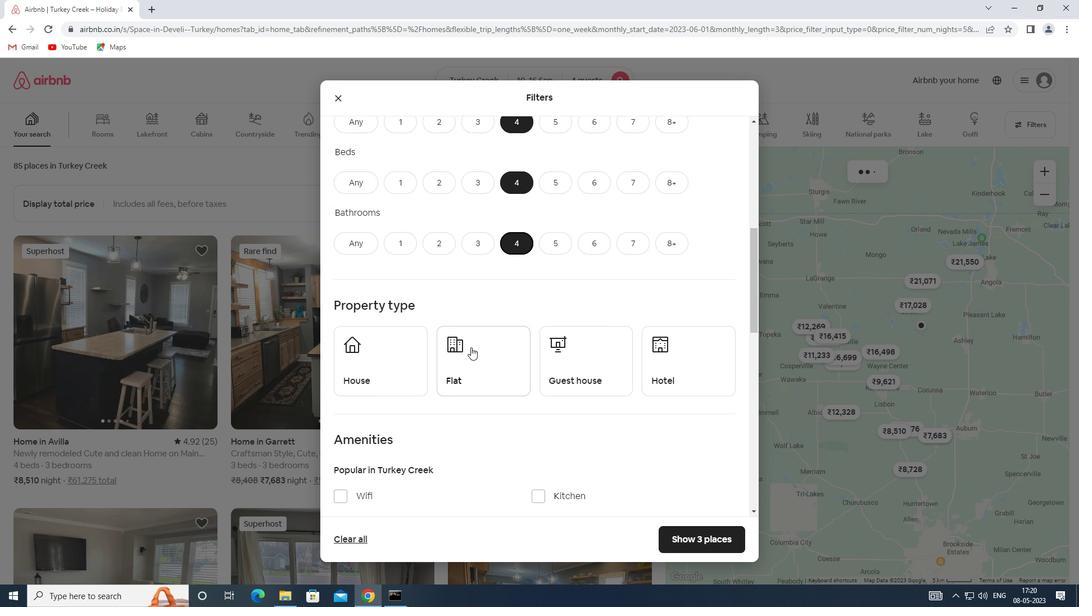 
Action: Mouse scrolled (465, 347) with delta (0, 0)
Screenshot: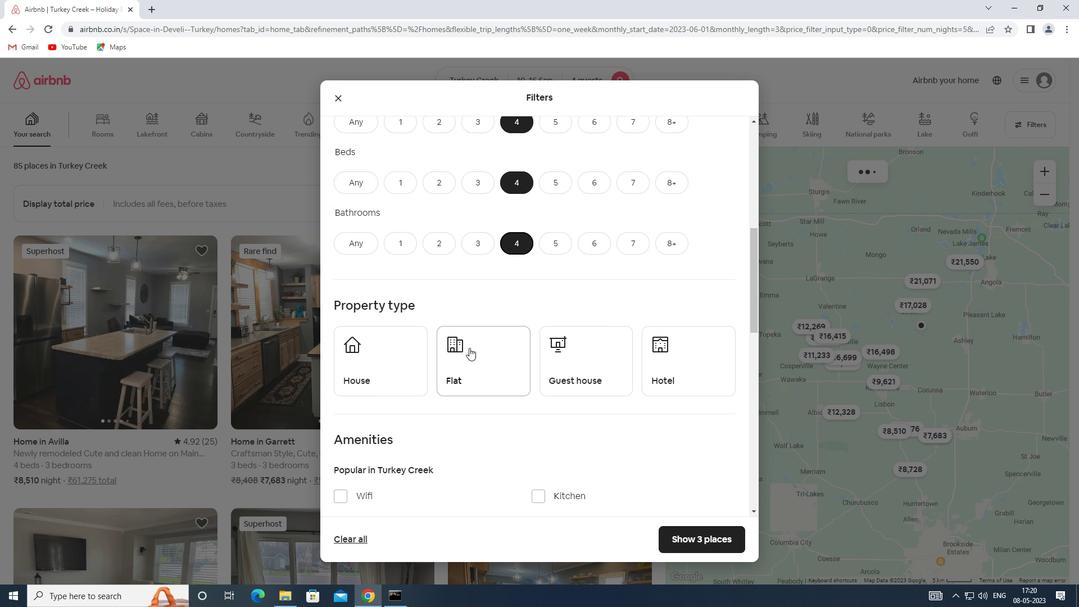 
Action: Mouse scrolled (465, 347) with delta (0, 0)
Screenshot: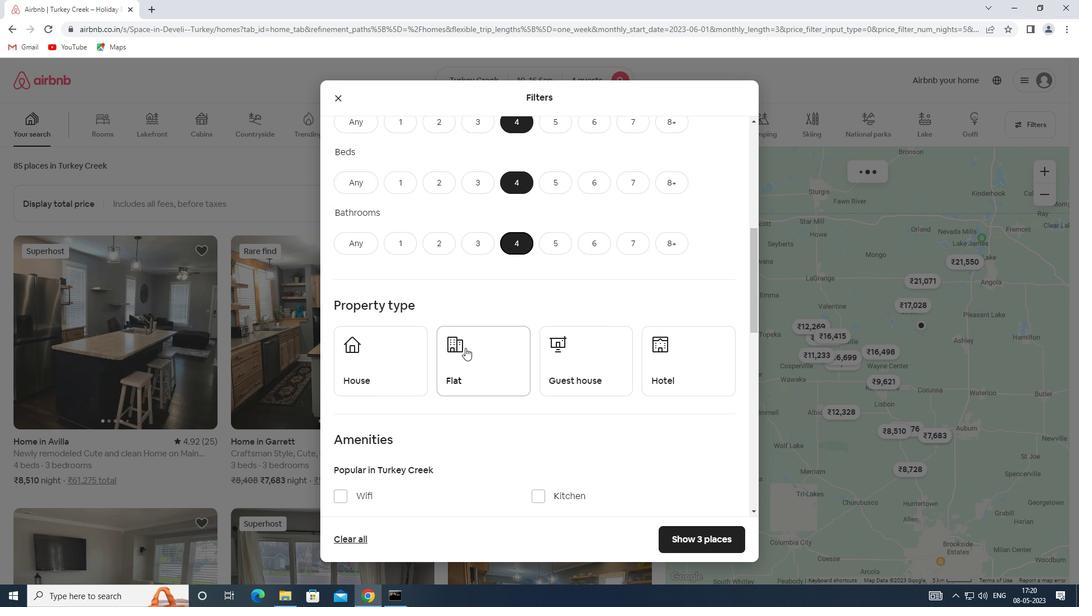 
Action: Mouse moved to (398, 263)
Screenshot: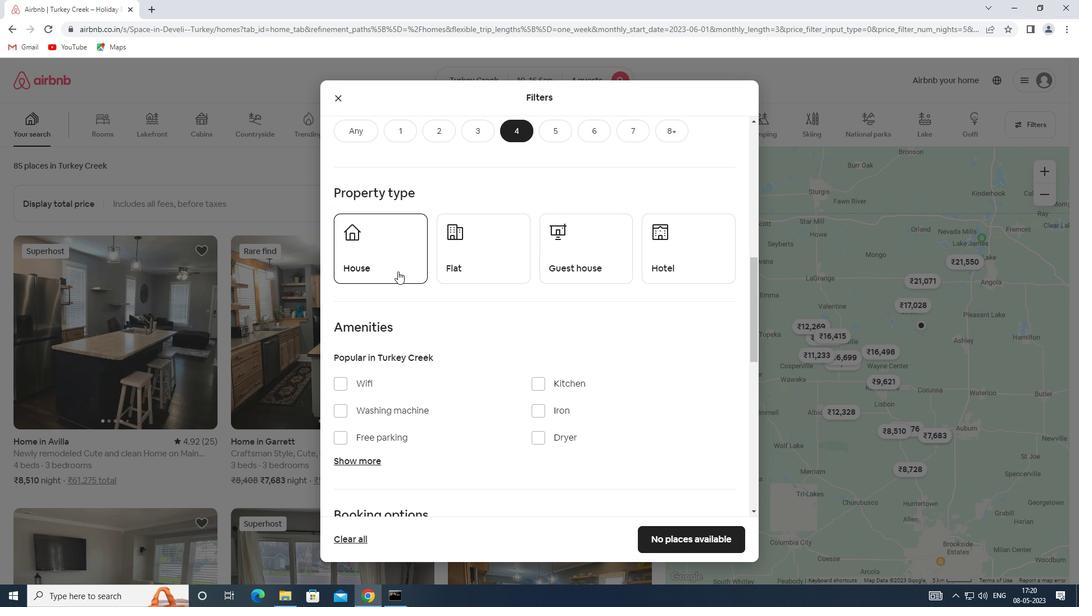 
Action: Mouse pressed left at (398, 263)
Screenshot: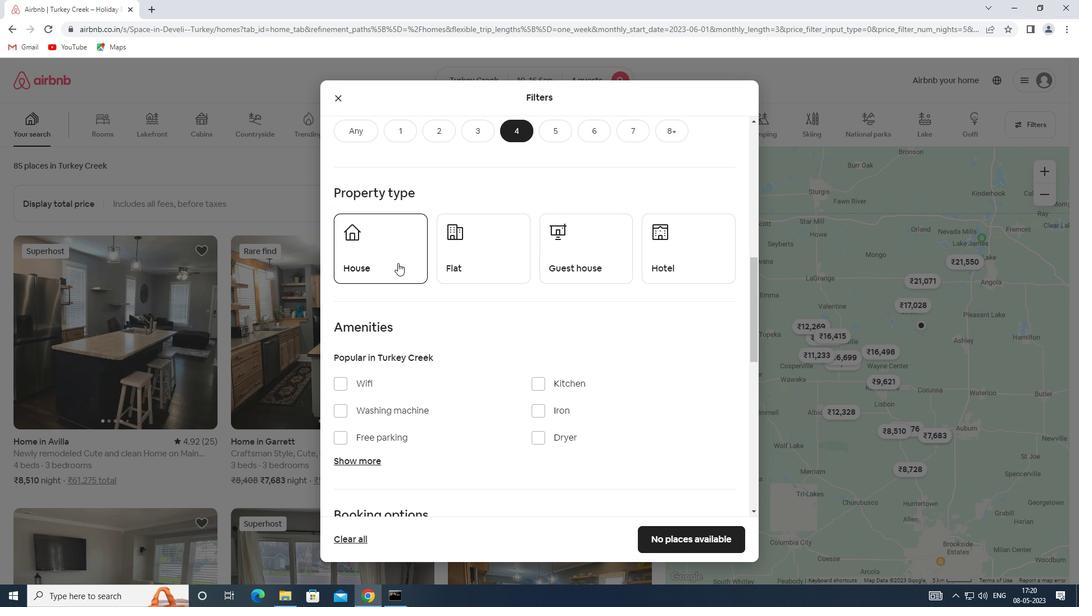
Action: Mouse moved to (471, 262)
Screenshot: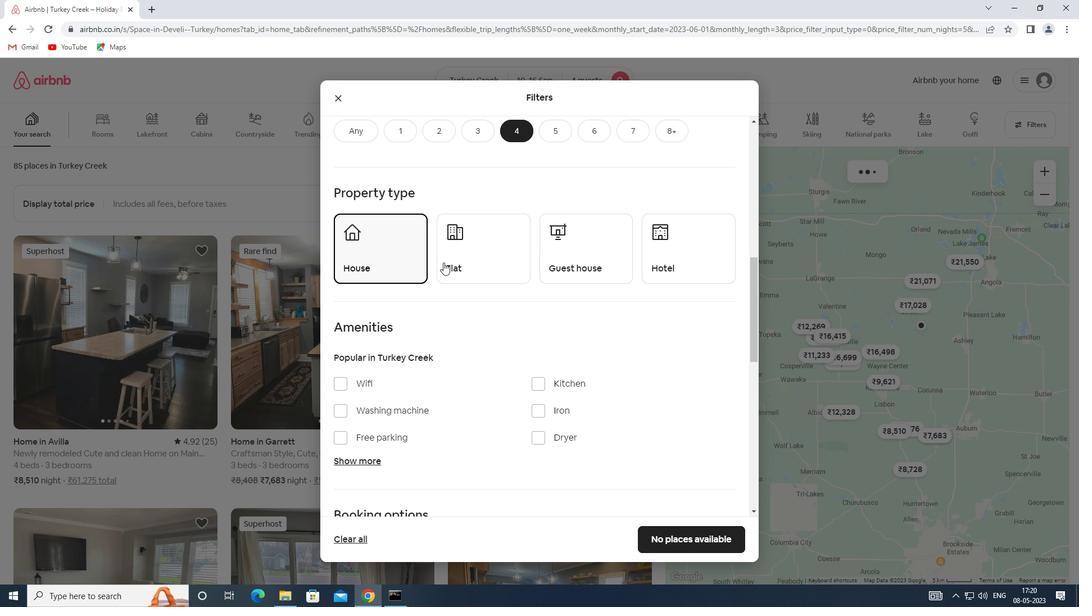 
Action: Mouse pressed left at (471, 262)
Screenshot: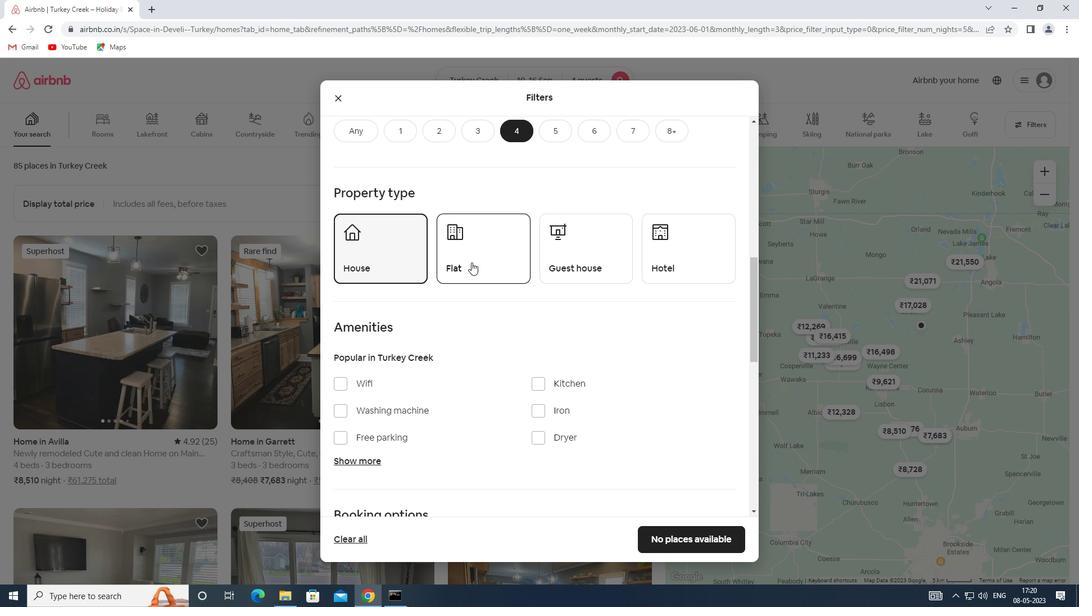 
Action: Mouse moved to (592, 269)
Screenshot: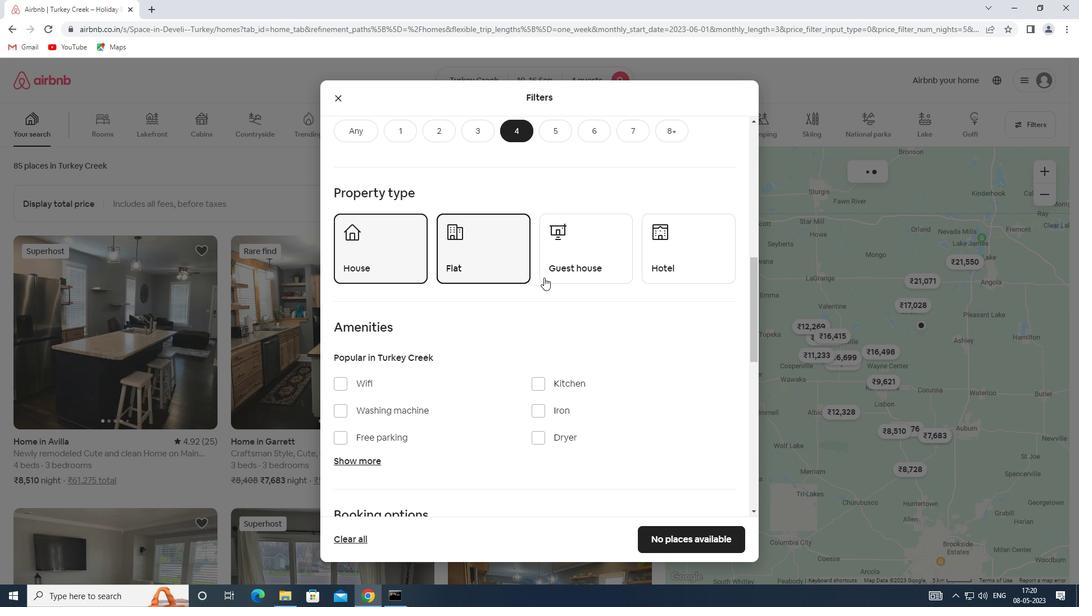 
Action: Mouse pressed left at (592, 269)
Screenshot: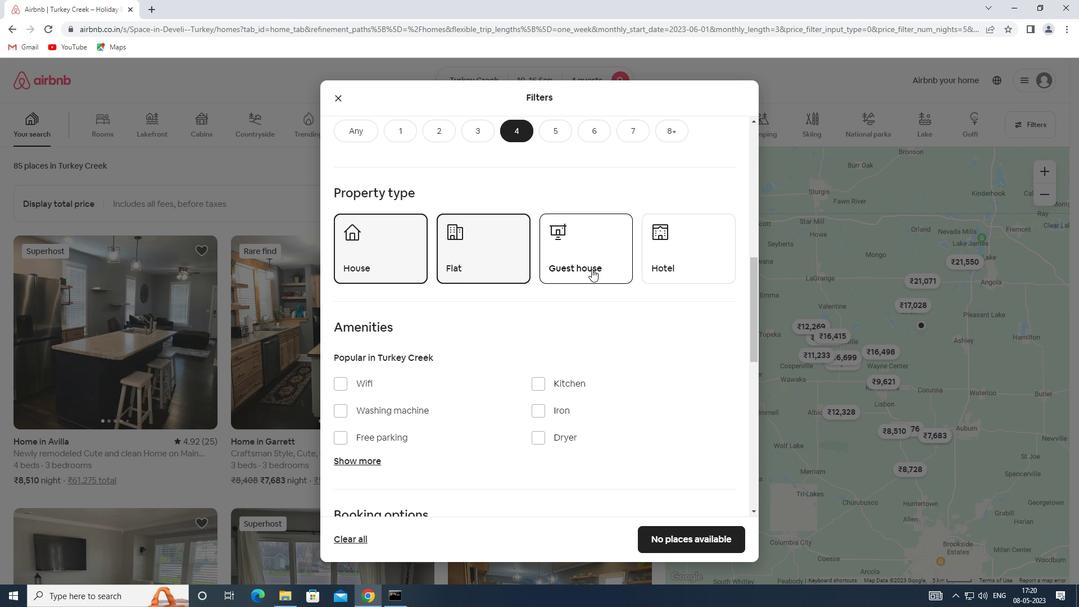 
Action: Mouse scrolled (592, 268) with delta (0, 0)
Screenshot: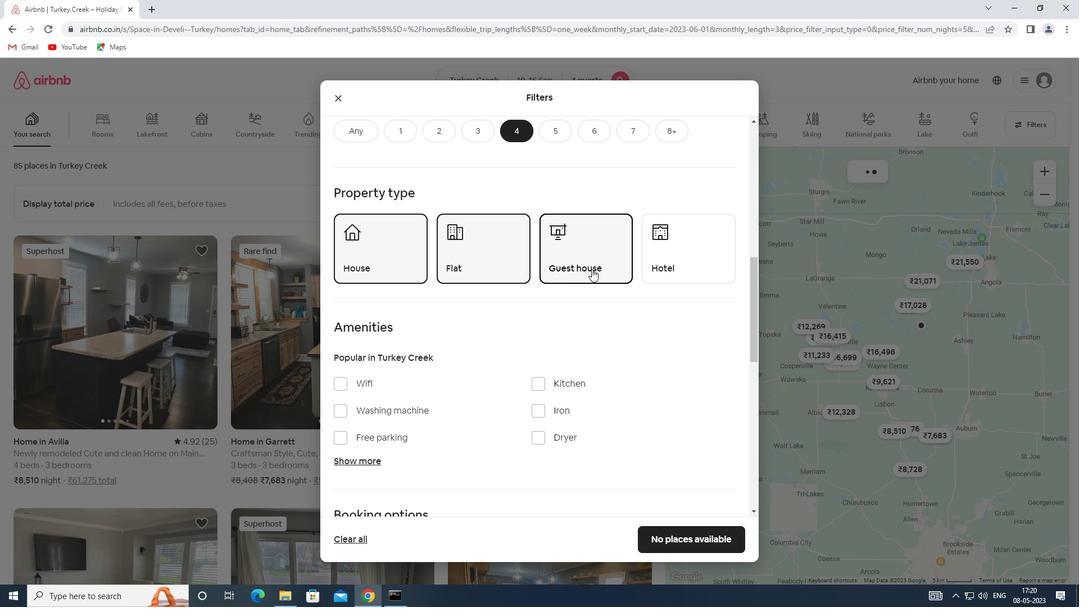 
Action: Mouse scrolled (592, 268) with delta (0, 0)
Screenshot: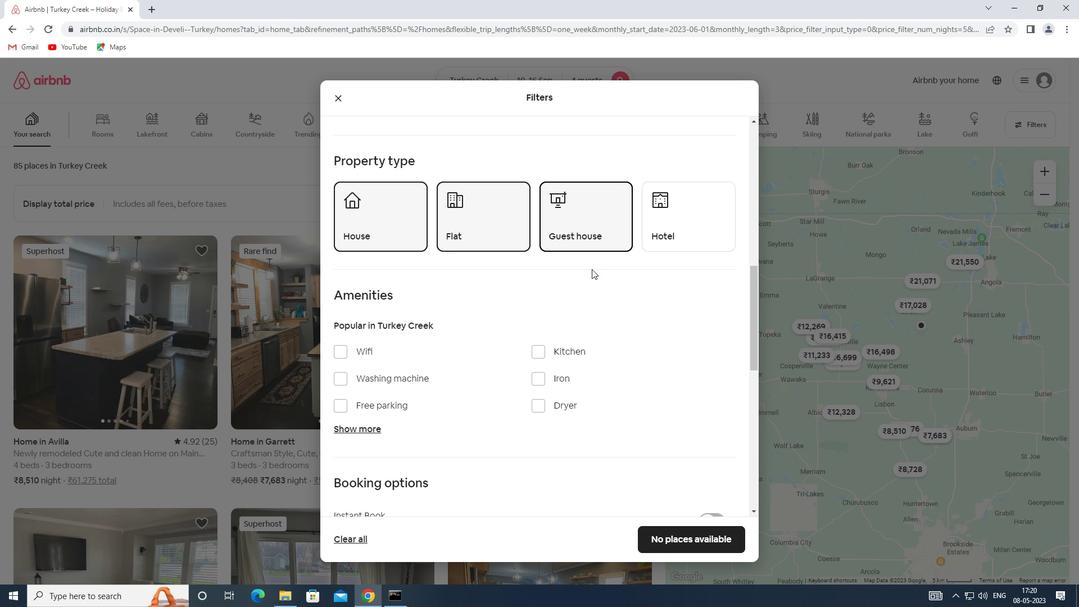 
Action: Mouse moved to (366, 343)
Screenshot: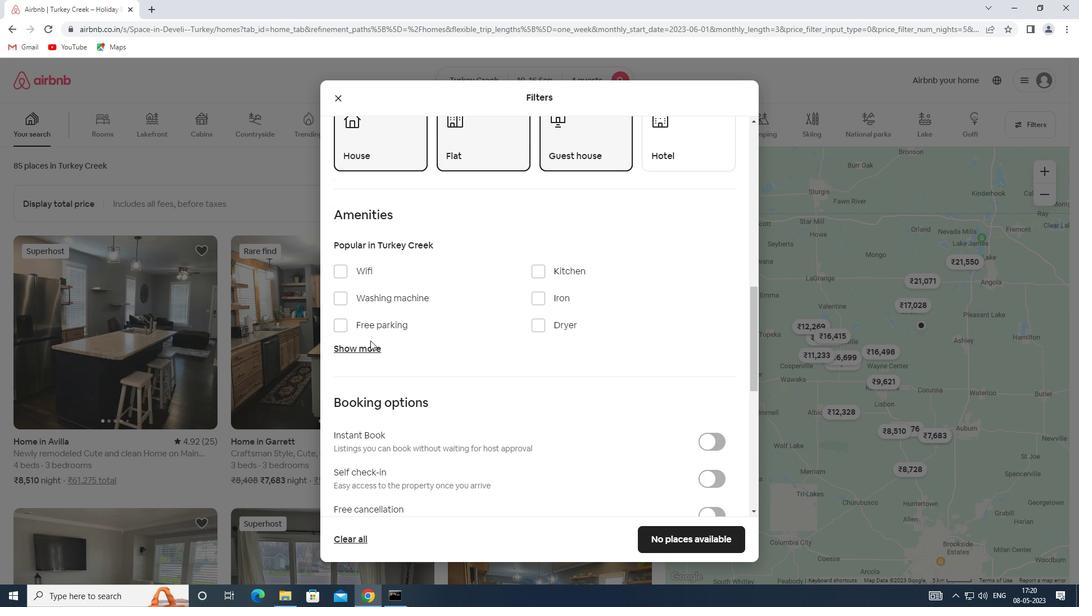 
Action: Mouse pressed left at (366, 343)
Screenshot: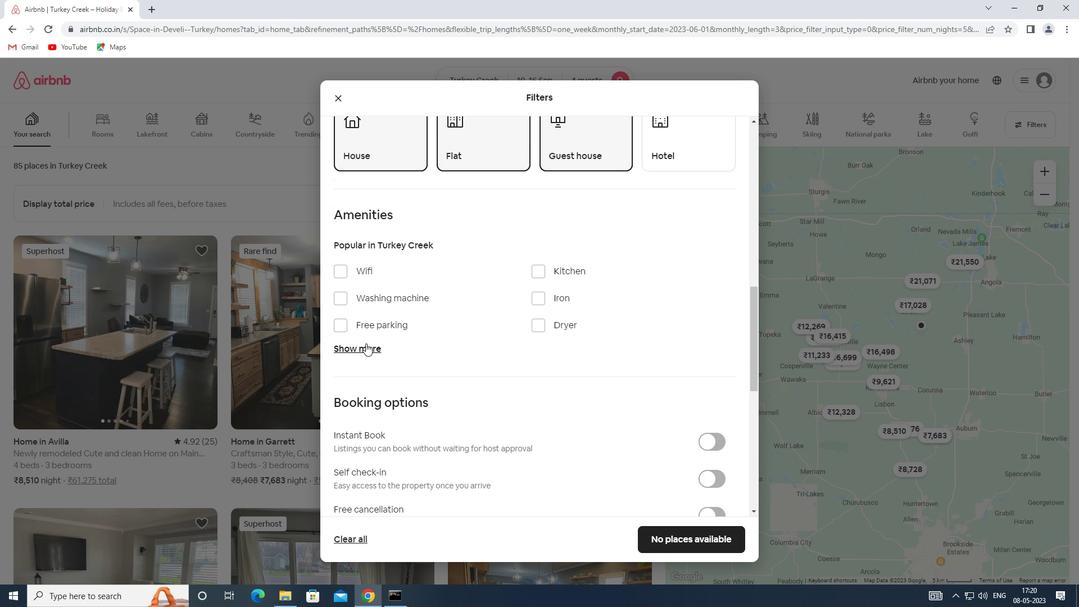 
Action: Mouse moved to (347, 269)
Screenshot: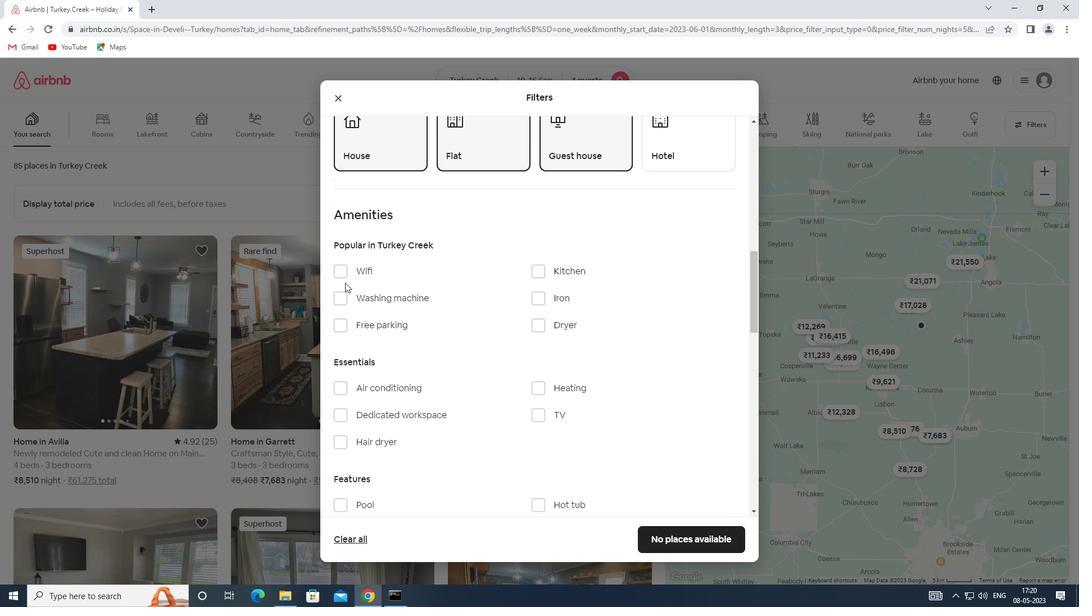 
Action: Mouse pressed left at (347, 269)
Screenshot: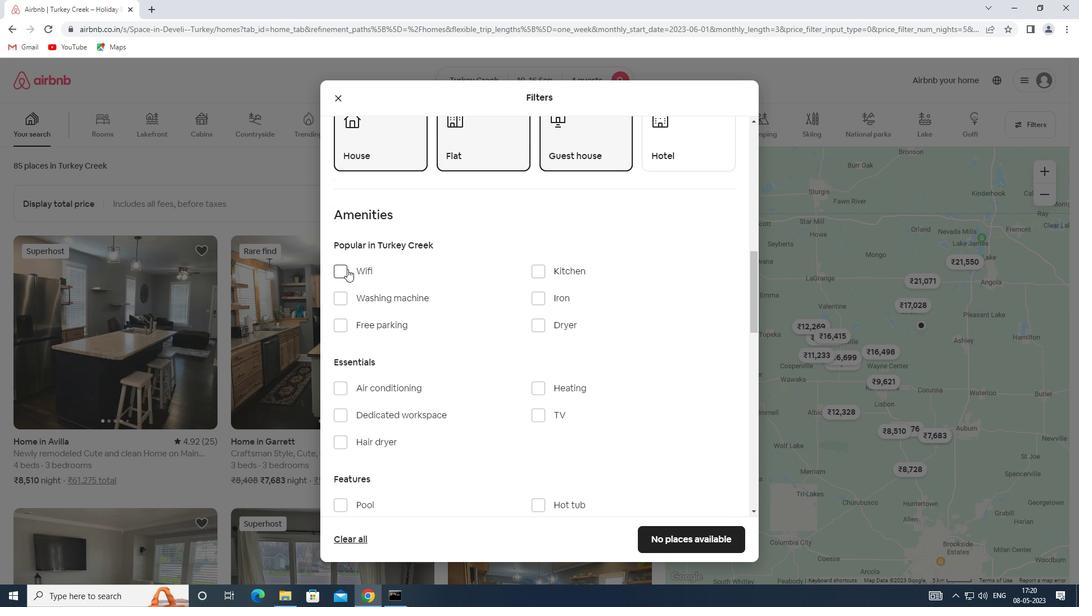 
Action: Mouse moved to (542, 414)
Screenshot: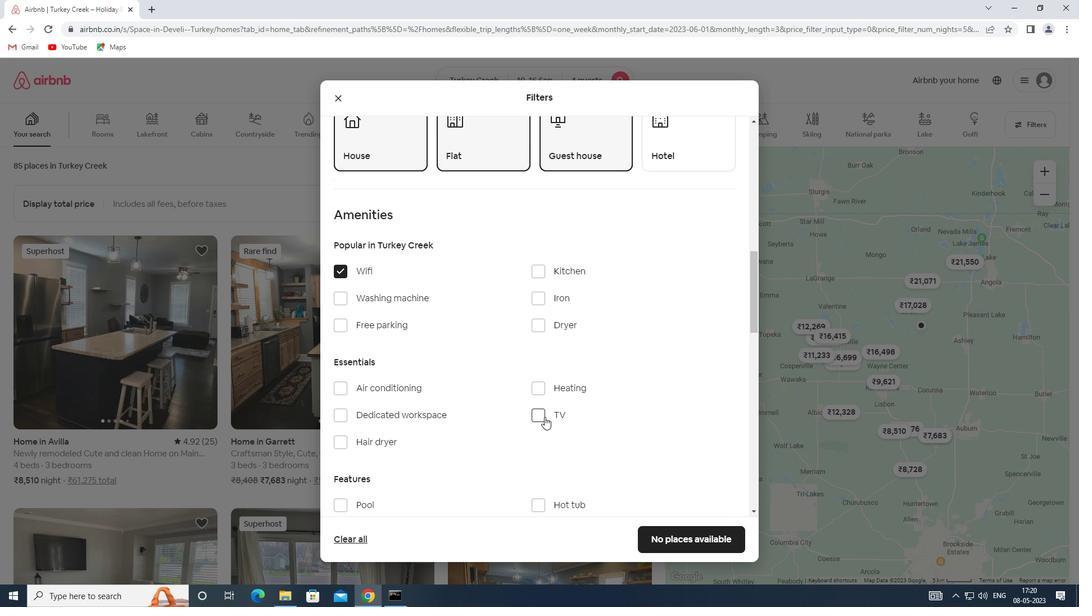 
Action: Mouse pressed left at (542, 414)
Screenshot: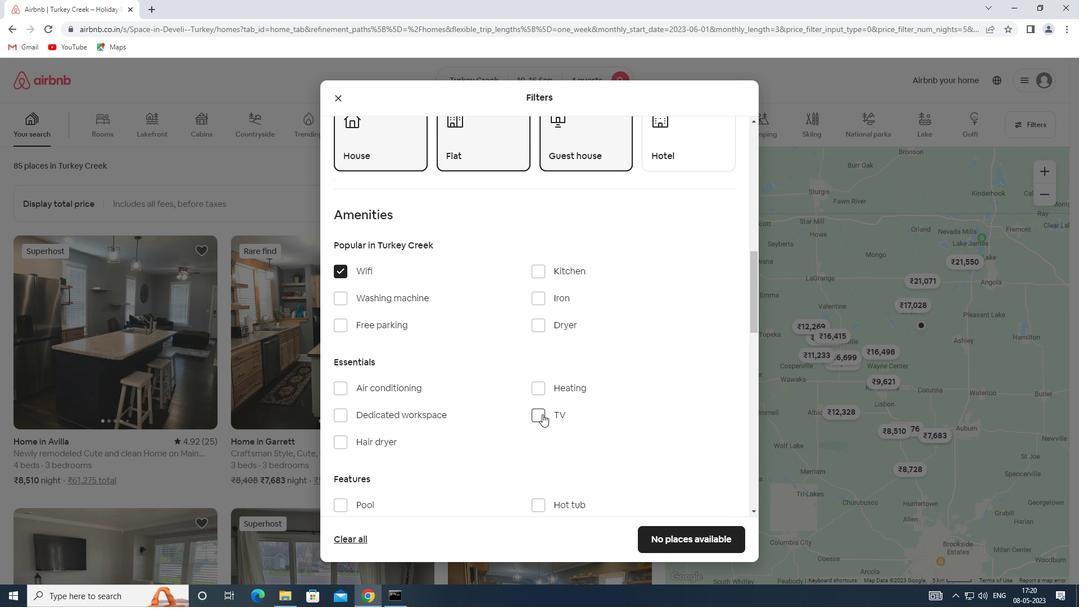 
Action: Mouse moved to (380, 326)
Screenshot: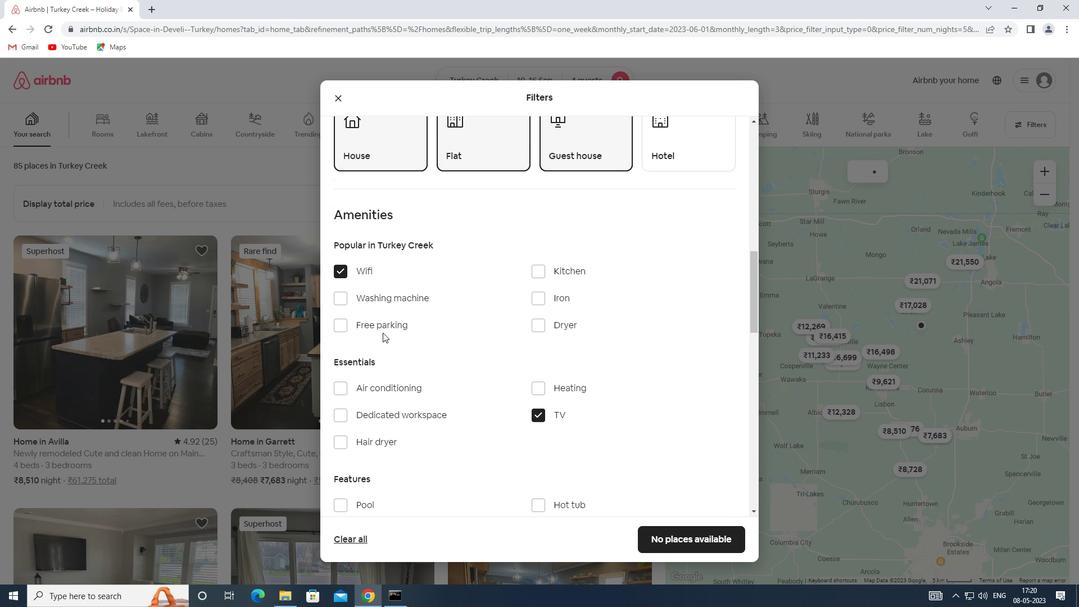 
Action: Mouse pressed left at (380, 326)
Screenshot: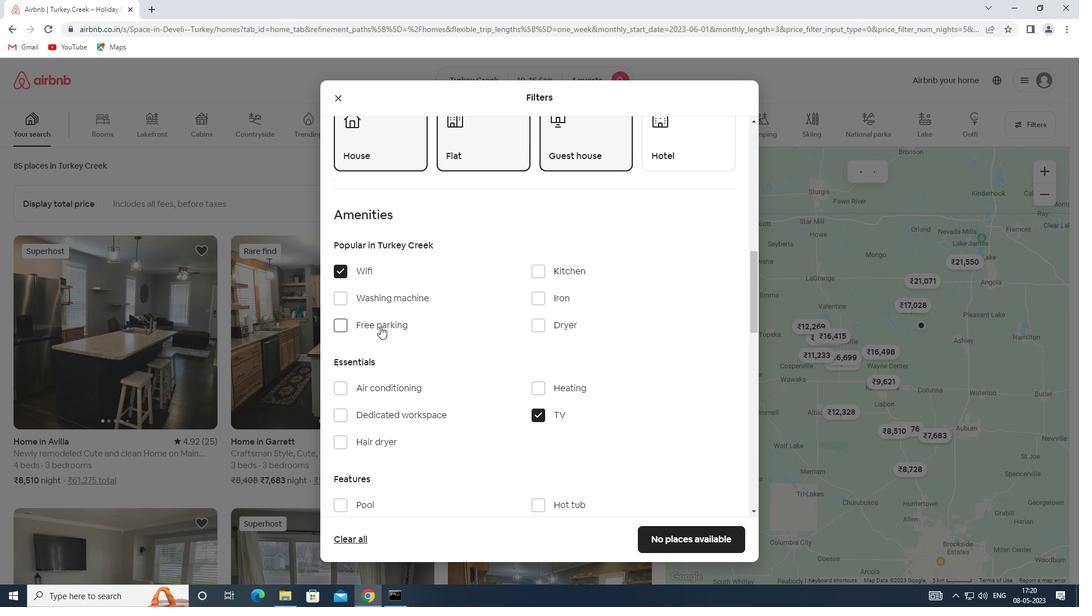 
Action: Mouse moved to (443, 362)
Screenshot: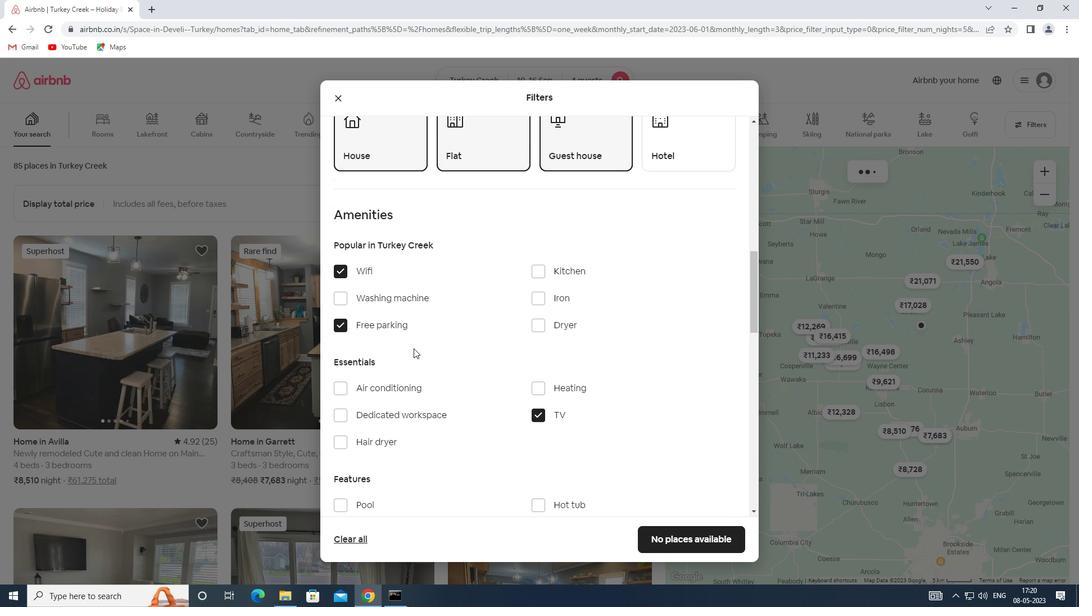 
Action: Mouse scrolled (443, 362) with delta (0, 0)
Screenshot: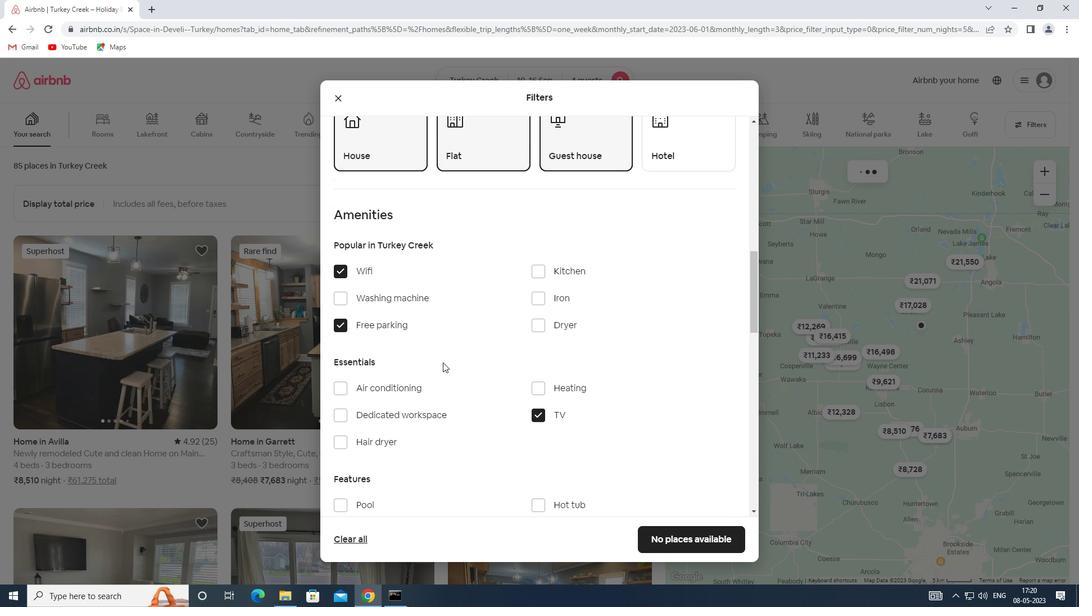 
Action: Mouse scrolled (443, 362) with delta (0, 0)
Screenshot: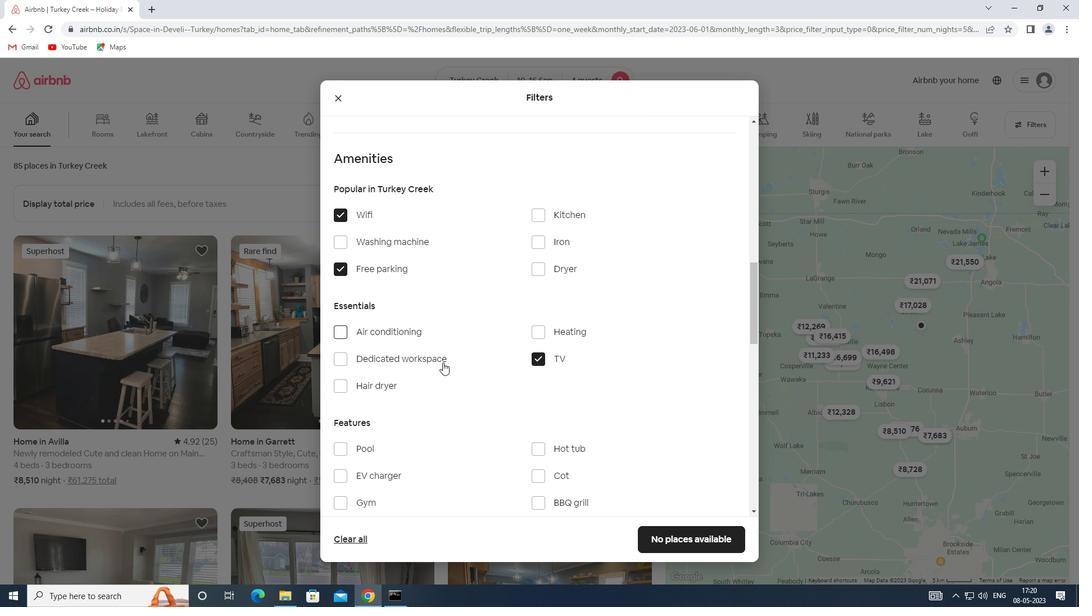 
Action: Mouse moved to (457, 366)
Screenshot: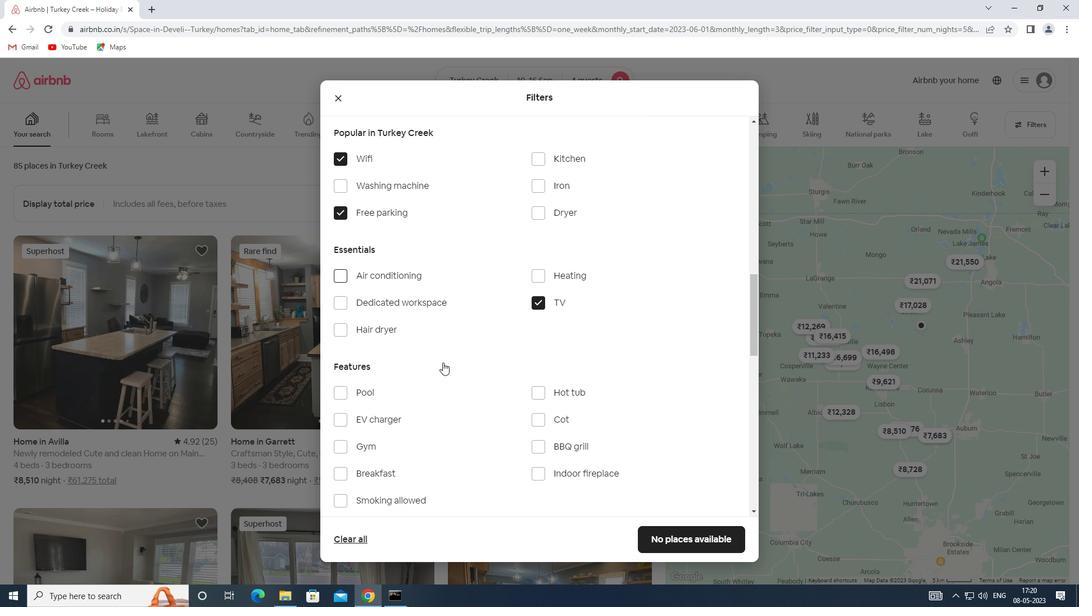 
Action: Mouse scrolled (457, 365) with delta (0, 0)
Screenshot: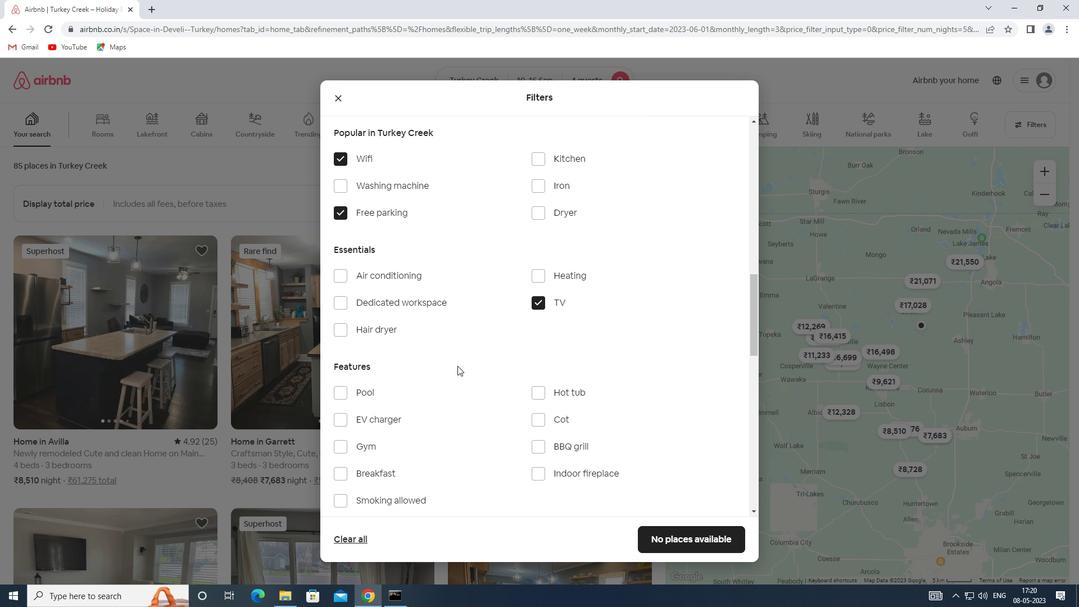 
Action: Mouse scrolled (457, 365) with delta (0, 0)
Screenshot: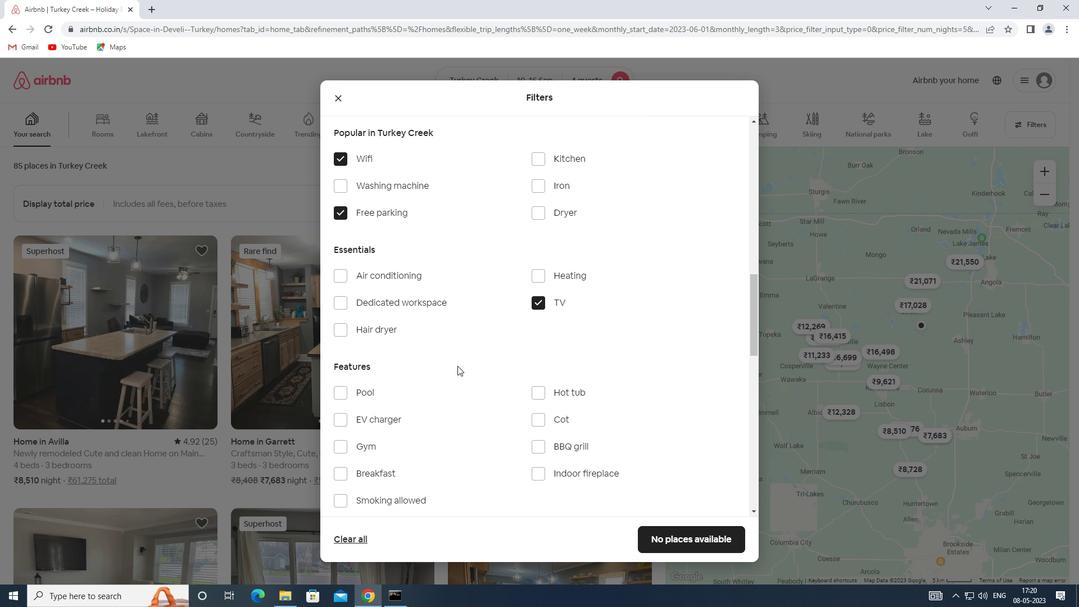 
Action: Mouse moved to (363, 333)
Screenshot: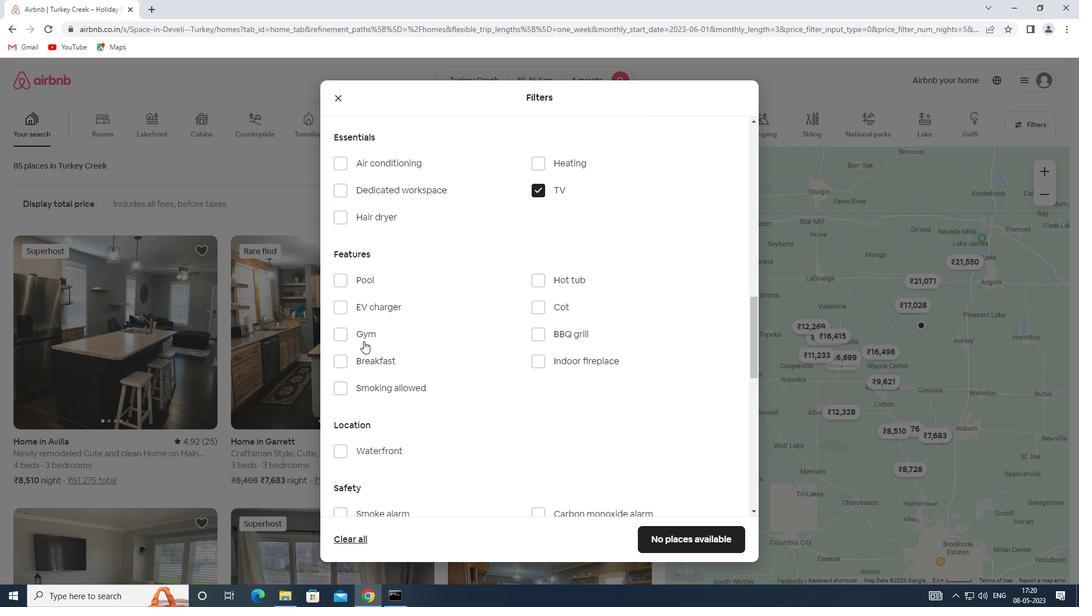 
Action: Mouse pressed left at (363, 333)
Screenshot: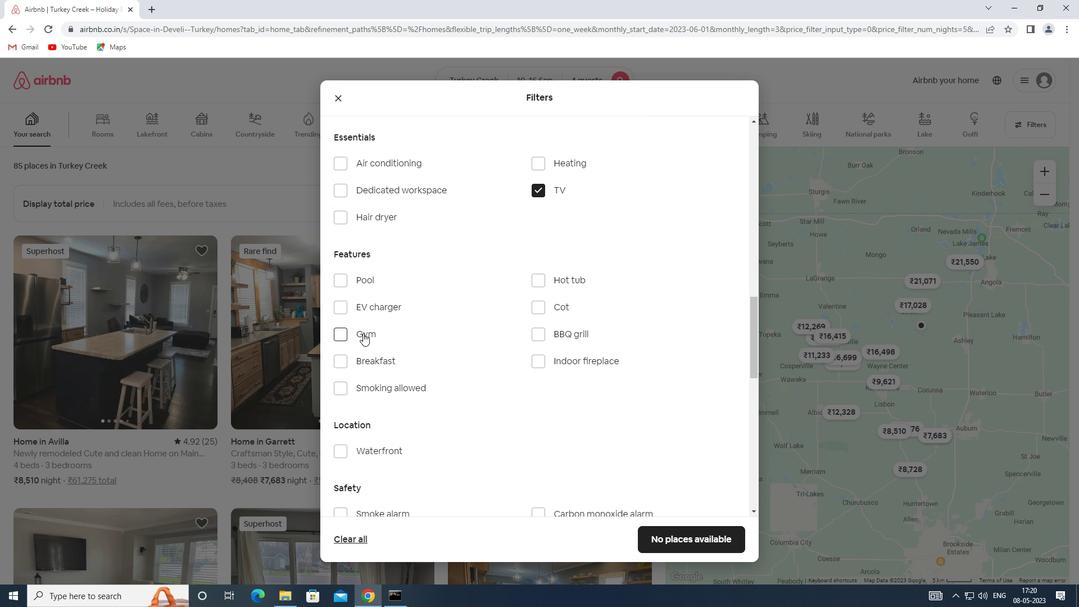 
Action: Mouse moved to (373, 362)
Screenshot: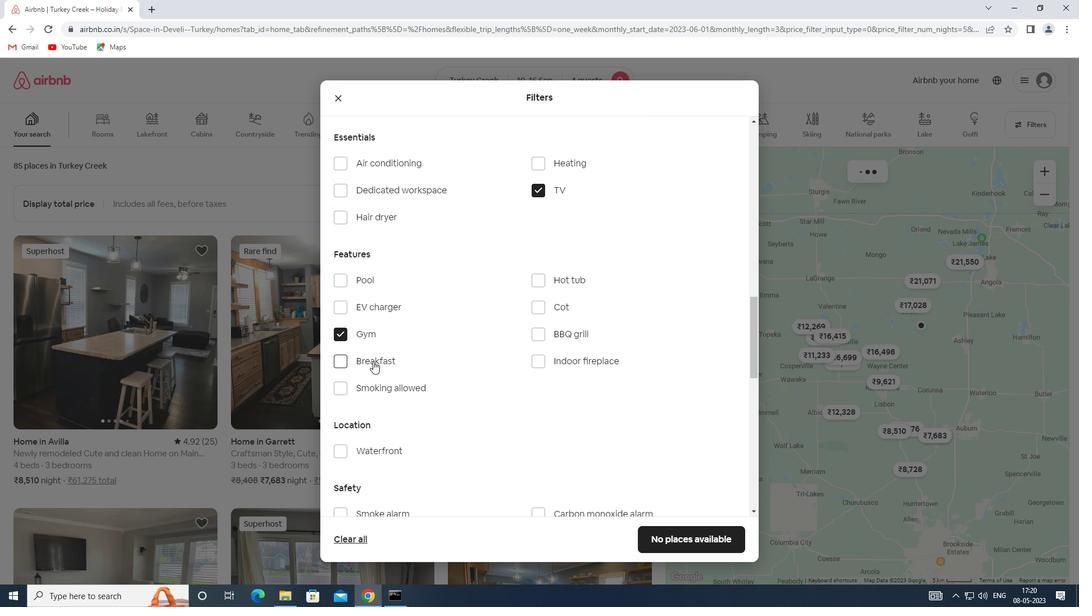 
Action: Mouse pressed left at (373, 362)
Screenshot: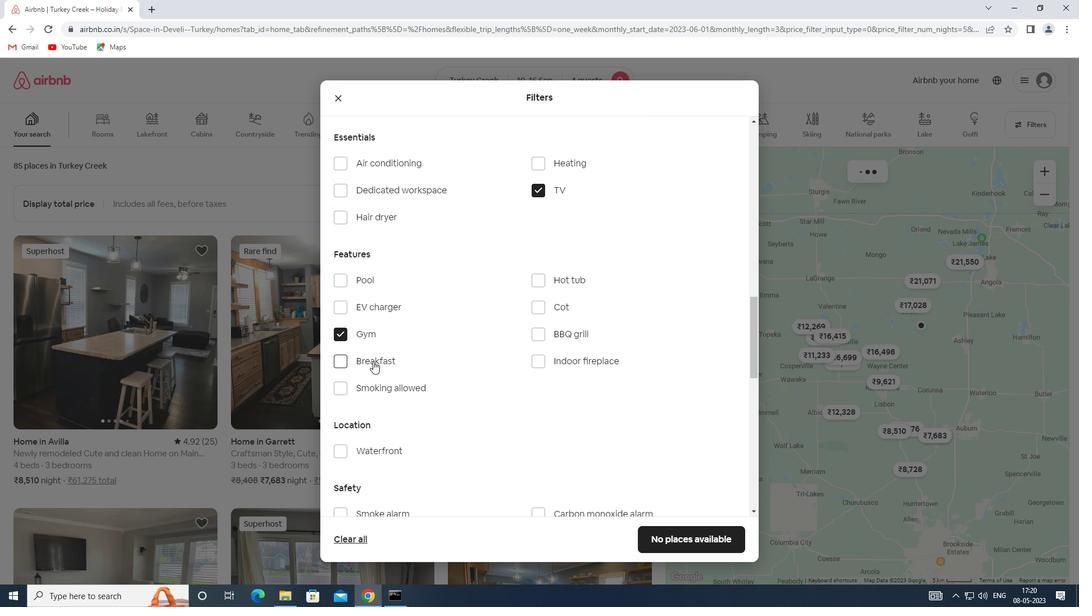 
Action: Mouse moved to (519, 371)
Screenshot: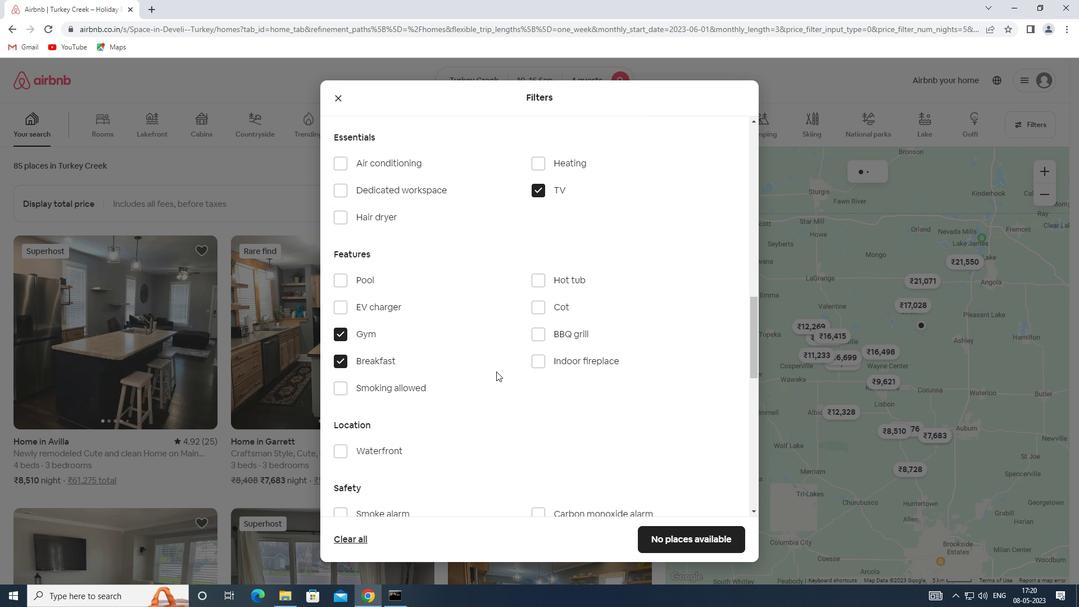 
Action: Mouse scrolled (519, 371) with delta (0, 0)
Screenshot: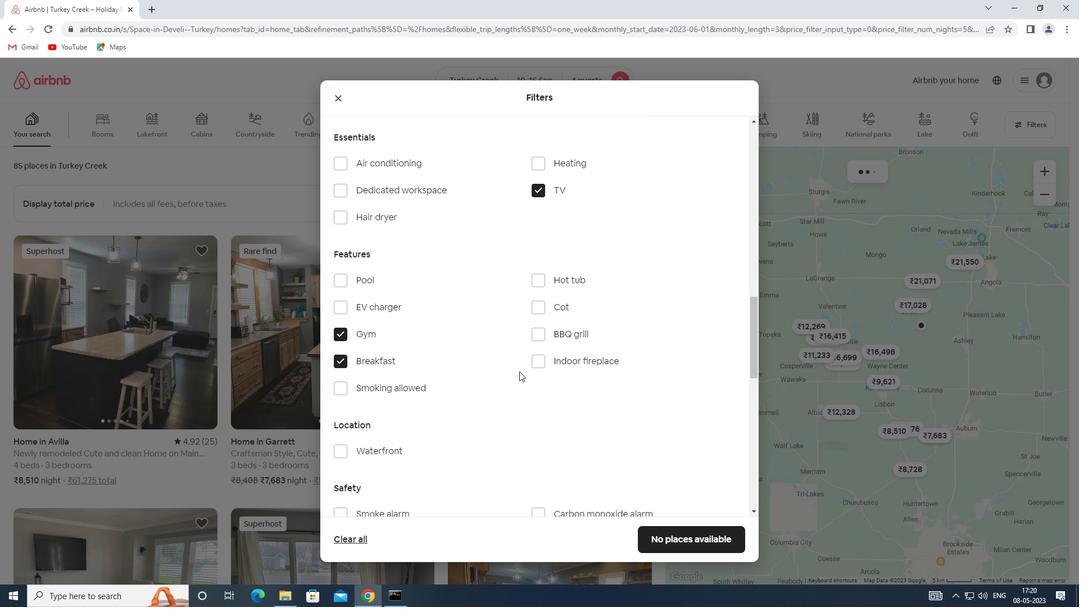 
Action: Mouse scrolled (519, 371) with delta (0, 0)
Screenshot: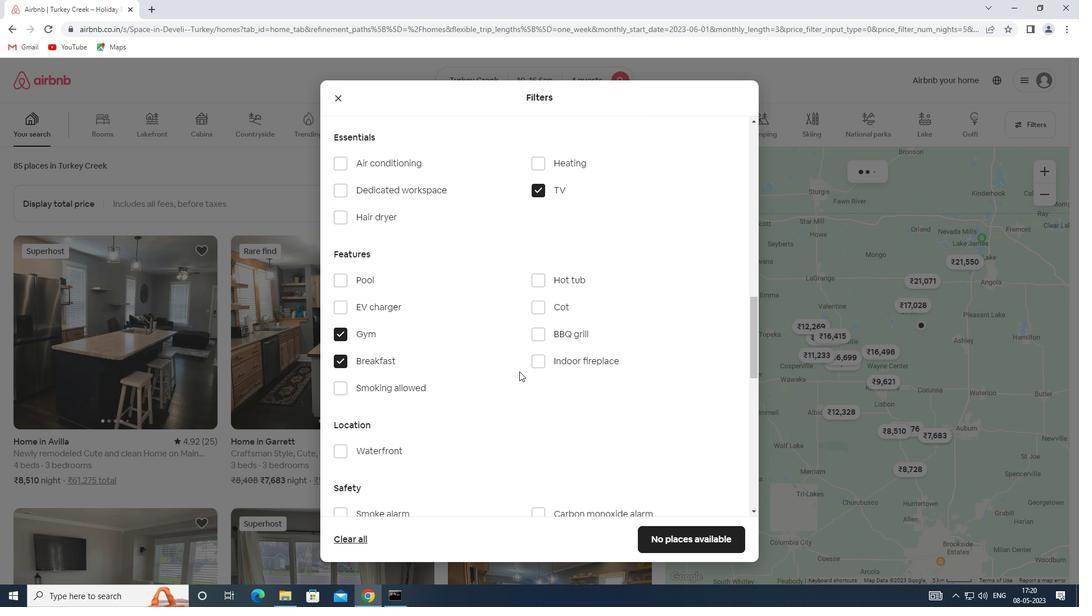 
Action: Mouse moved to (520, 371)
Screenshot: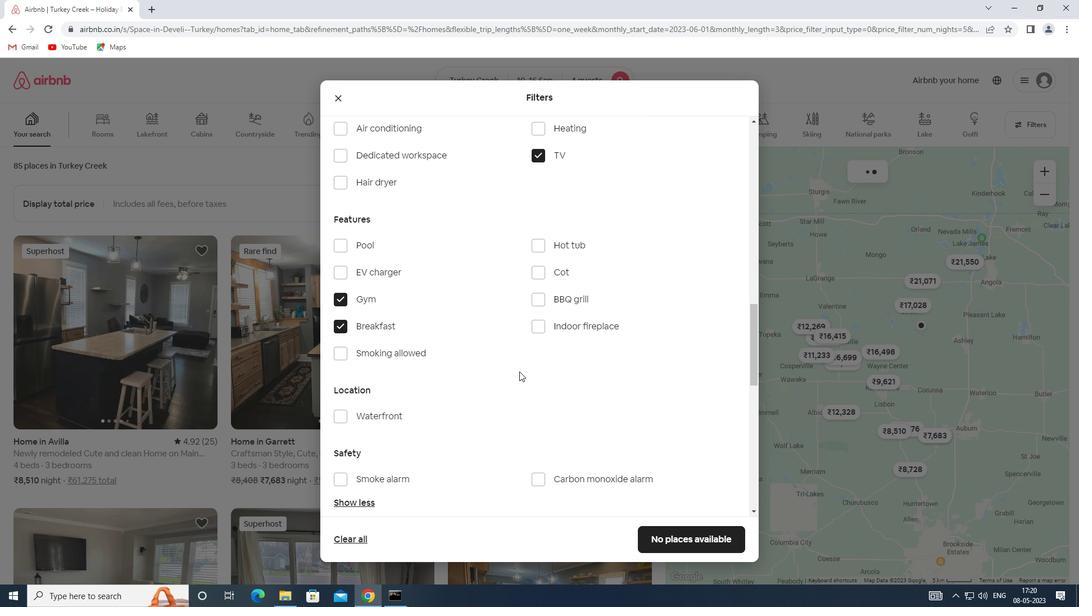 
Action: Mouse scrolled (520, 371) with delta (0, 0)
Screenshot: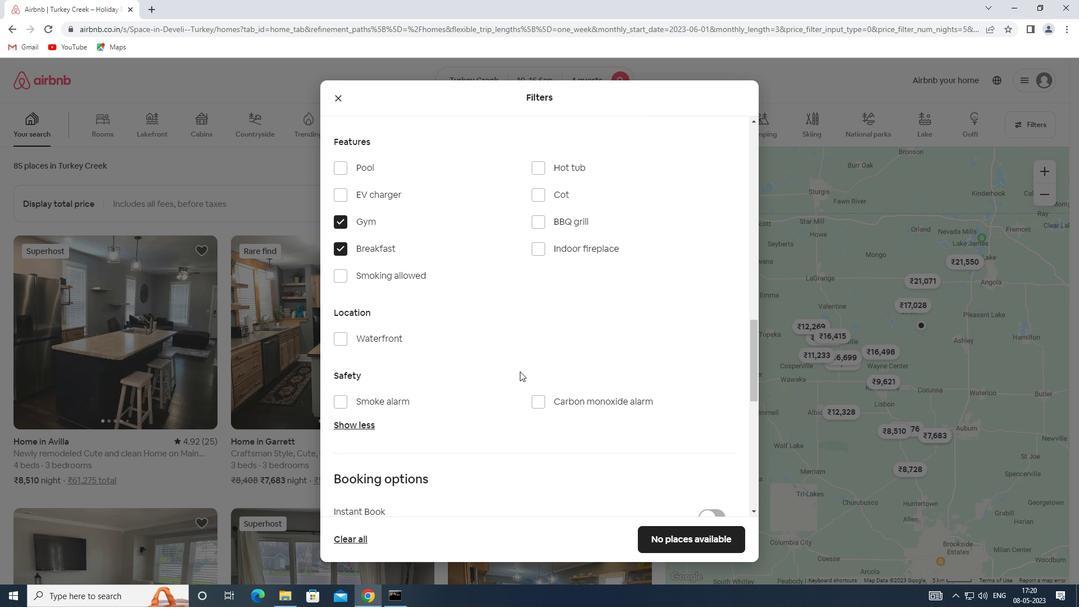 
Action: Mouse scrolled (520, 371) with delta (0, 0)
Screenshot: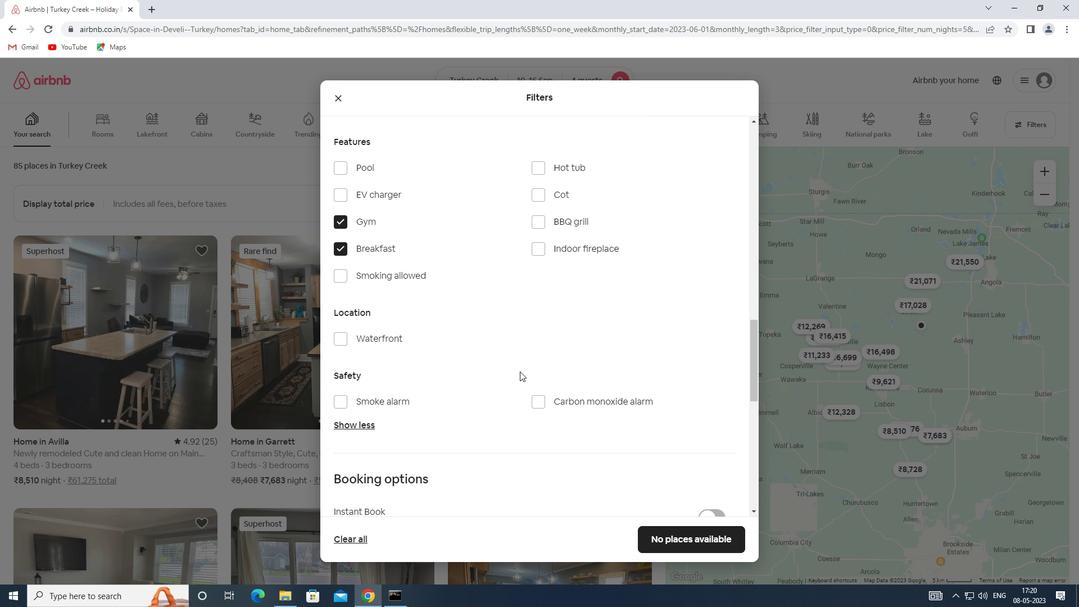 
Action: Mouse scrolled (520, 371) with delta (0, 0)
Screenshot: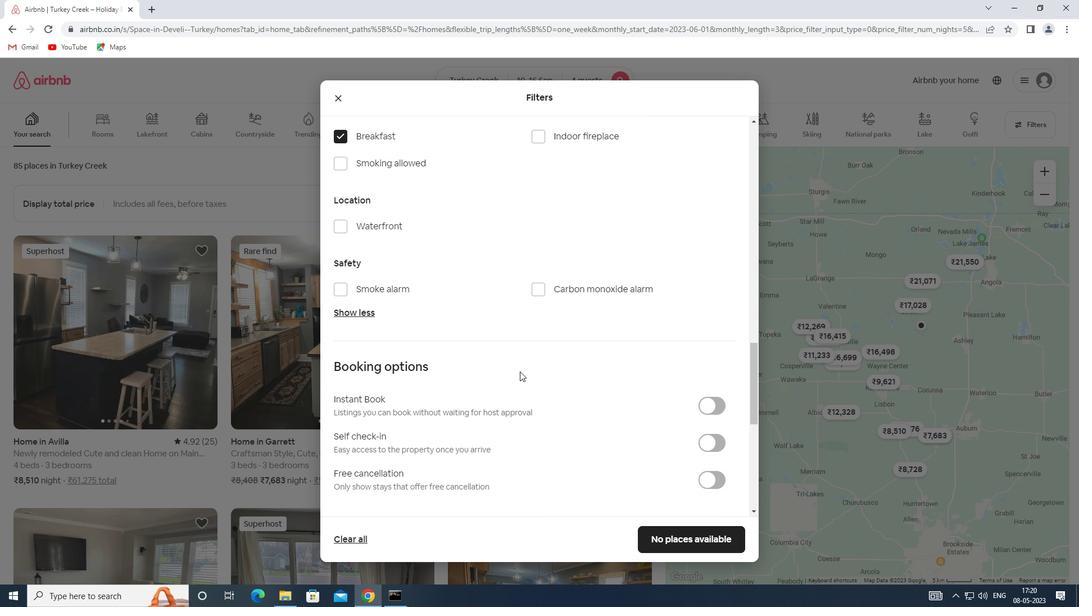 
Action: Mouse scrolled (520, 371) with delta (0, 0)
Screenshot: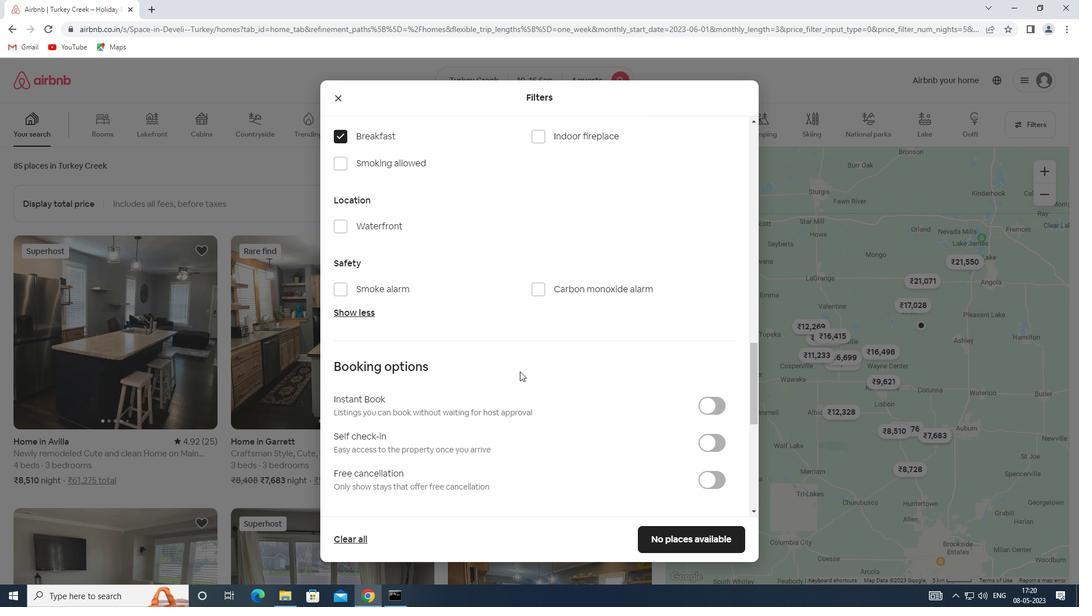 
Action: Mouse moved to (702, 328)
Screenshot: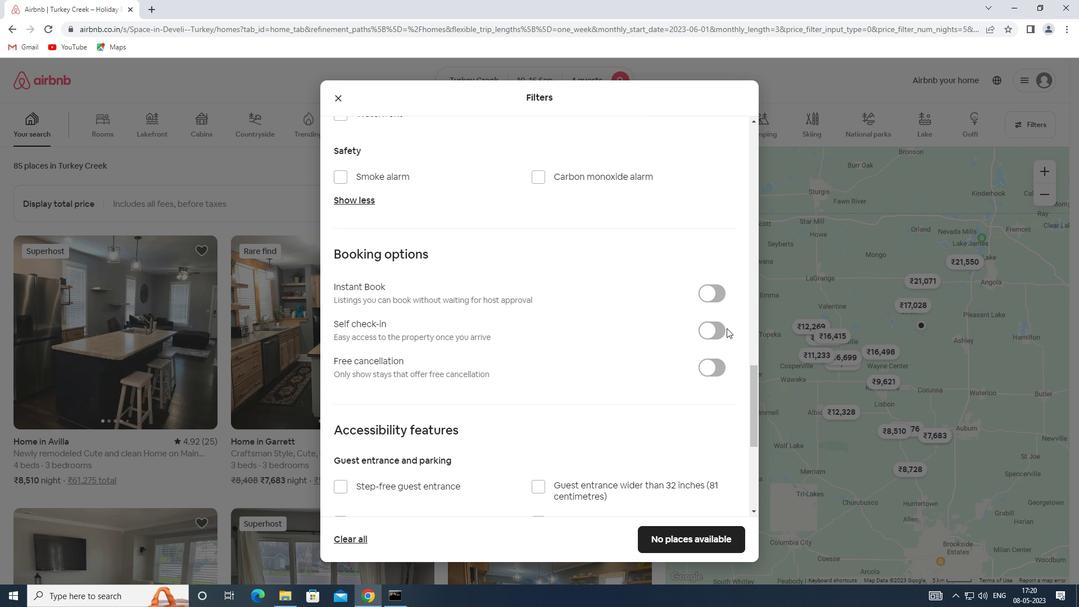 
Action: Mouse pressed left at (702, 328)
Screenshot: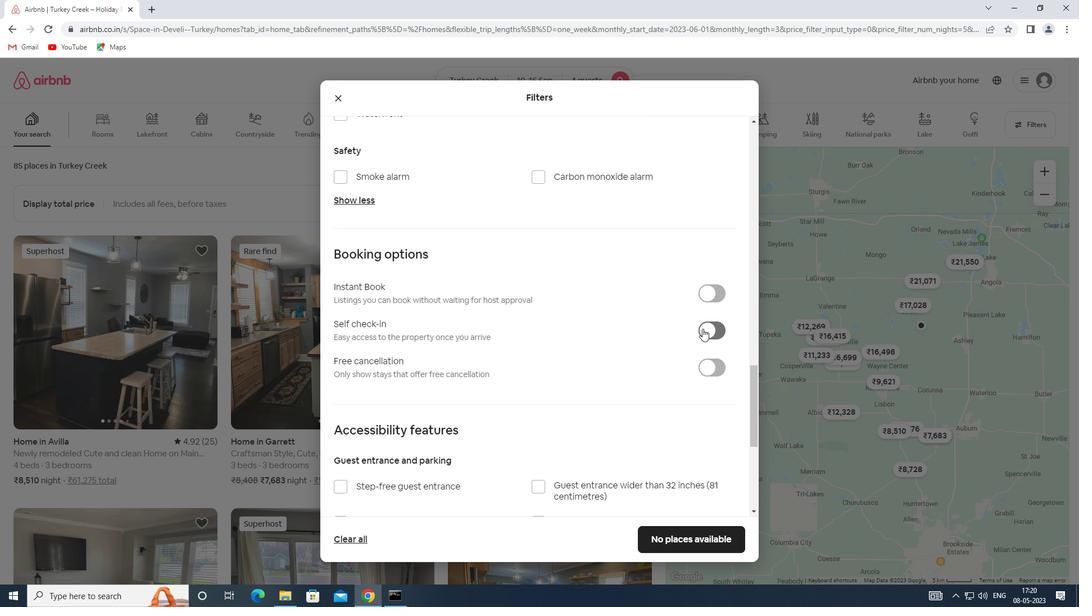 
Action: Mouse moved to (534, 364)
Screenshot: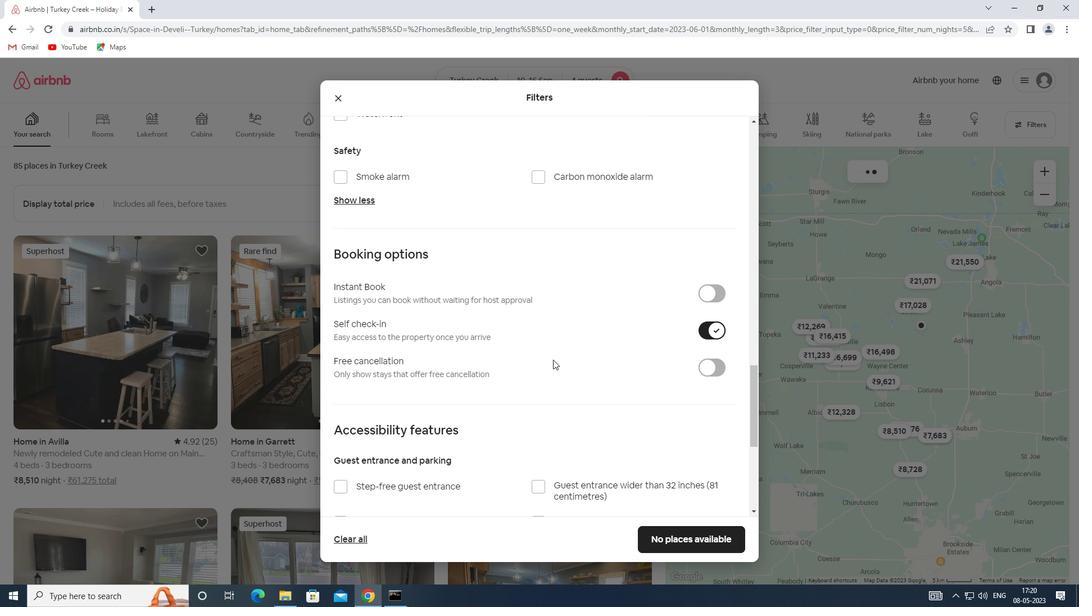 
Action: Mouse scrolled (534, 363) with delta (0, 0)
Screenshot: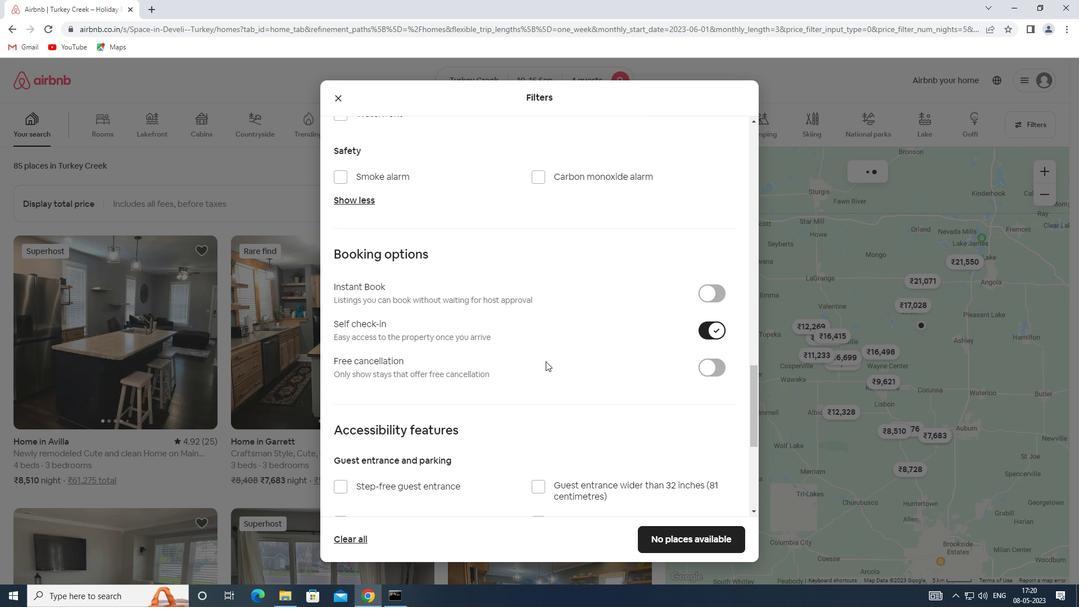
Action: Mouse scrolled (534, 363) with delta (0, 0)
Screenshot: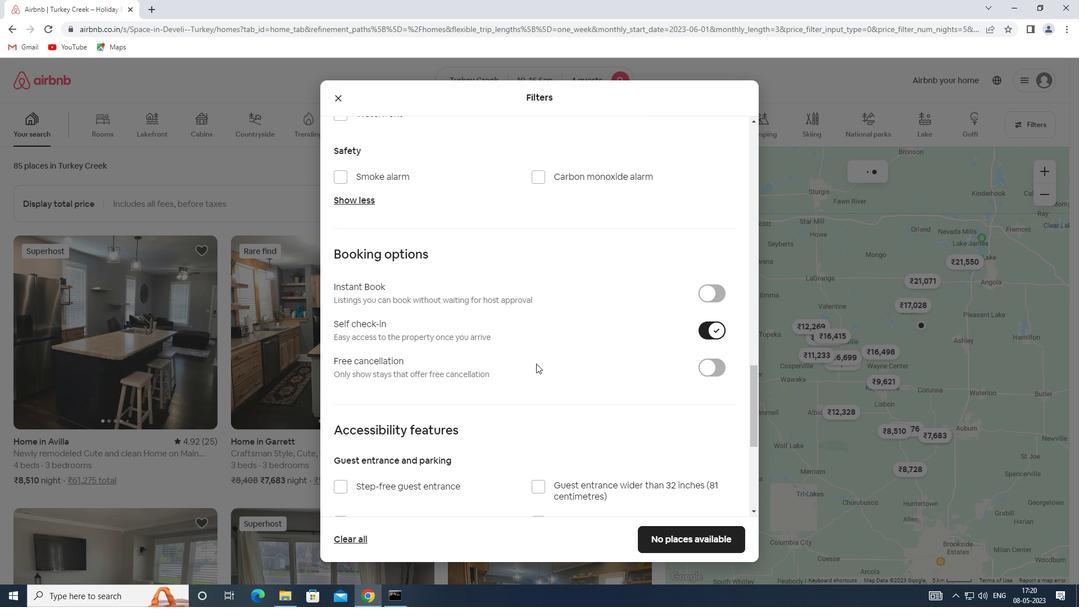 
Action: Mouse scrolled (534, 363) with delta (0, 0)
Screenshot: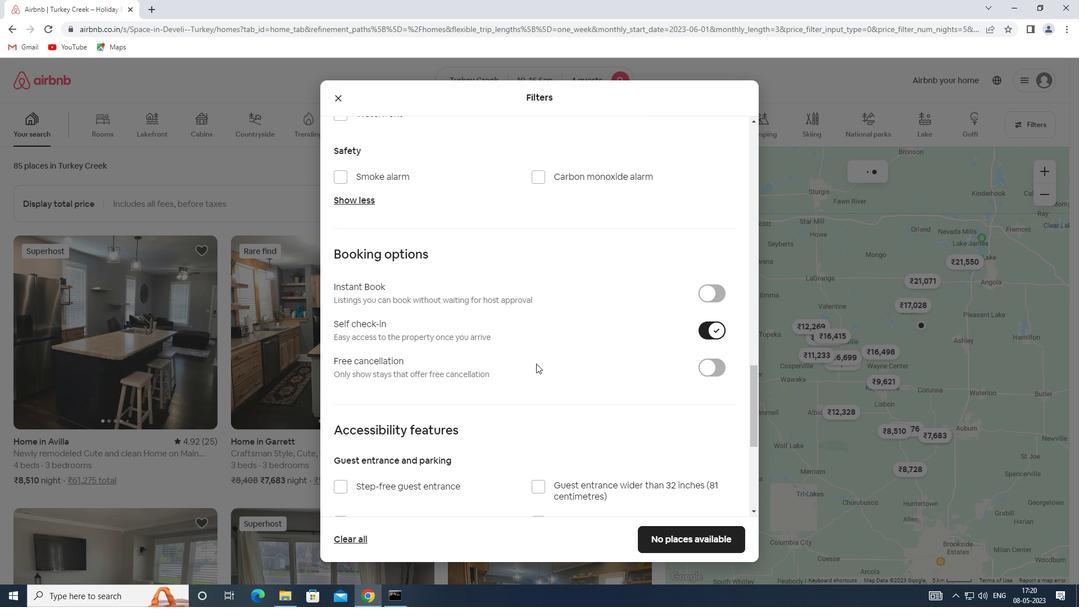 
Action: Mouse scrolled (534, 363) with delta (0, 0)
Screenshot: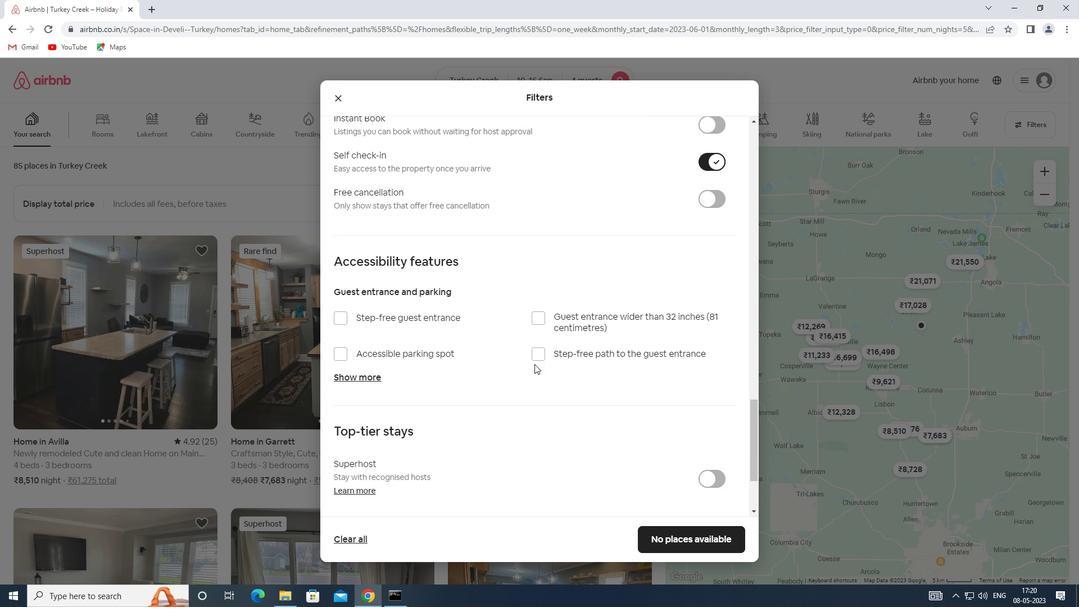 
Action: Mouse scrolled (534, 363) with delta (0, 0)
Screenshot: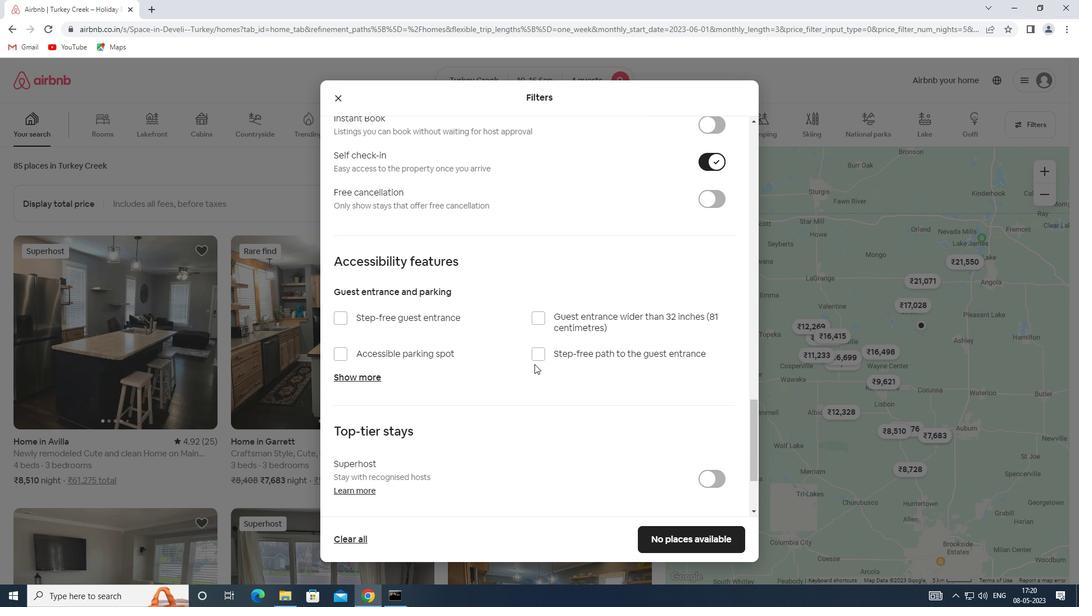 
Action: Mouse scrolled (534, 363) with delta (0, 0)
Screenshot: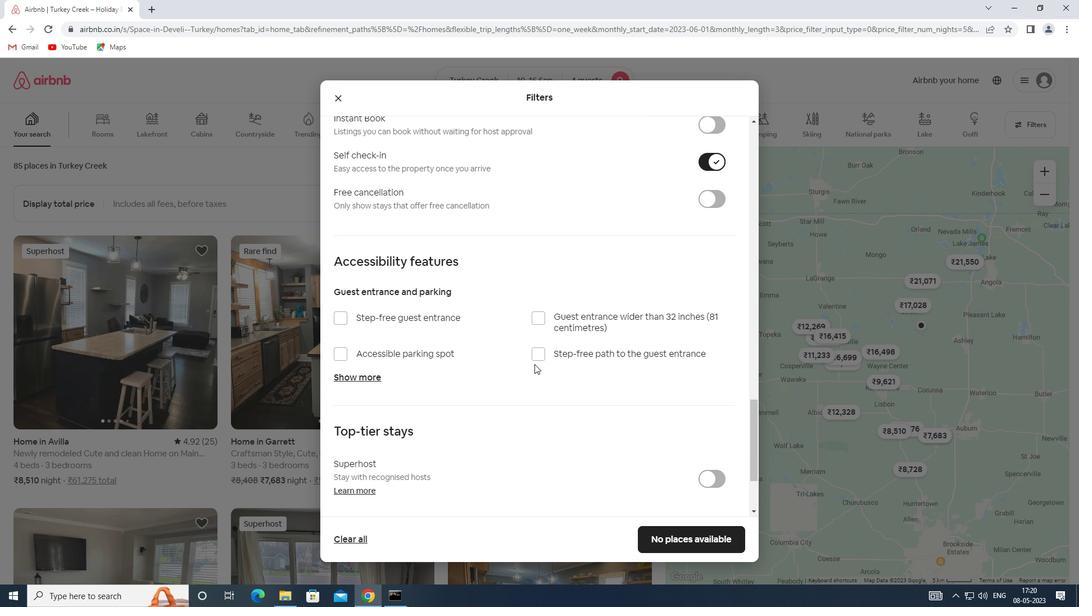 
Action: Mouse moved to (361, 455)
Screenshot: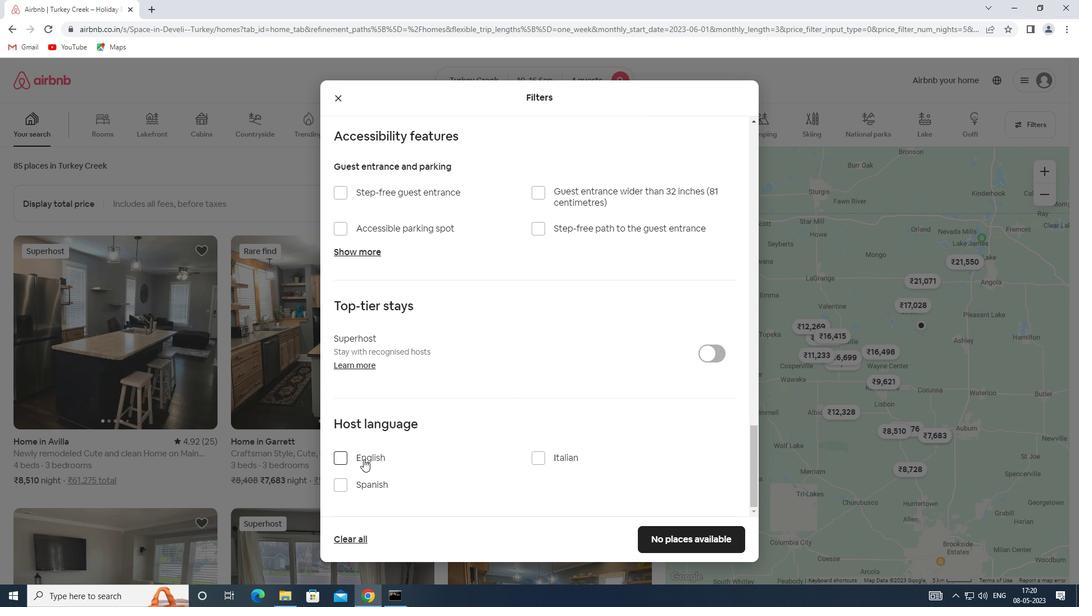 
Action: Mouse pressed left at (361, 455)
Screenshot: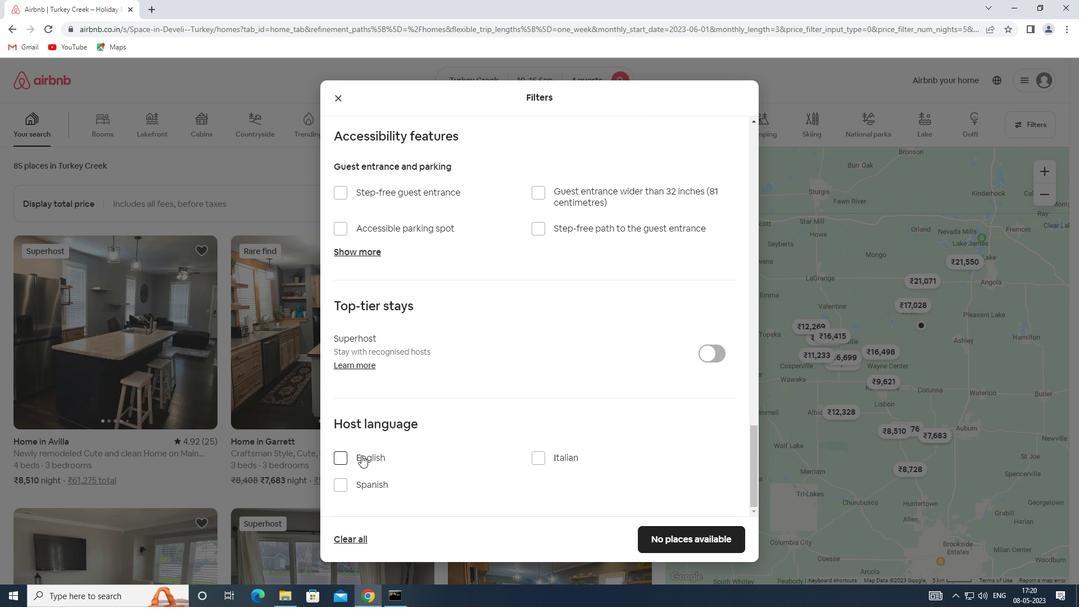 
Action: Mouse moved to (474, 443)
Screenshot: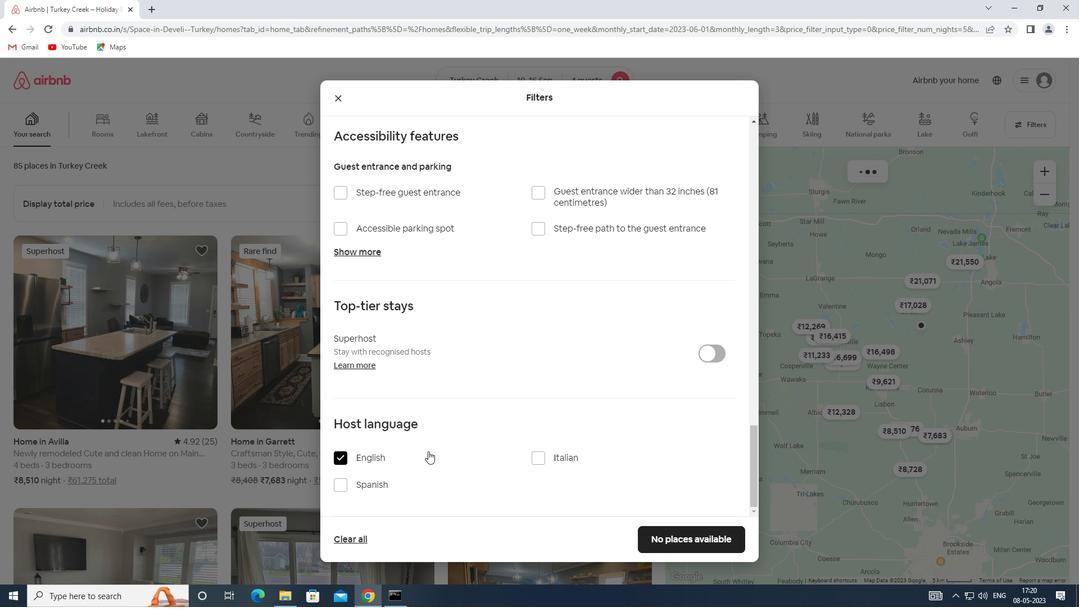 
Action: Mouse scrolled (474, 443) with delta (0, 0)
Screenshot: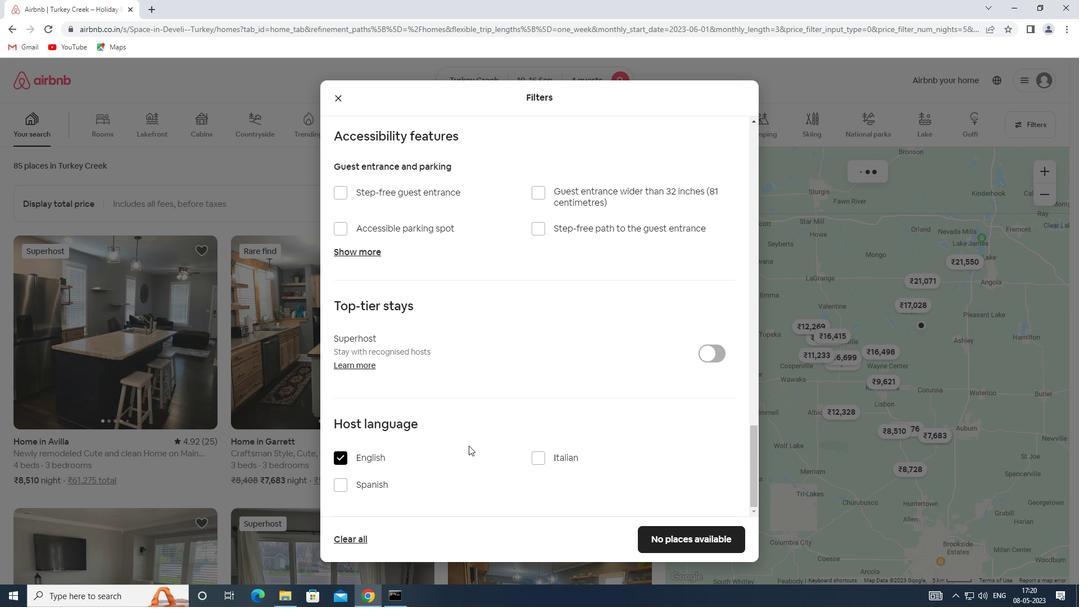 
Action: Mouse scrolled (474, 443) with delta (0, 0)
Screenshot: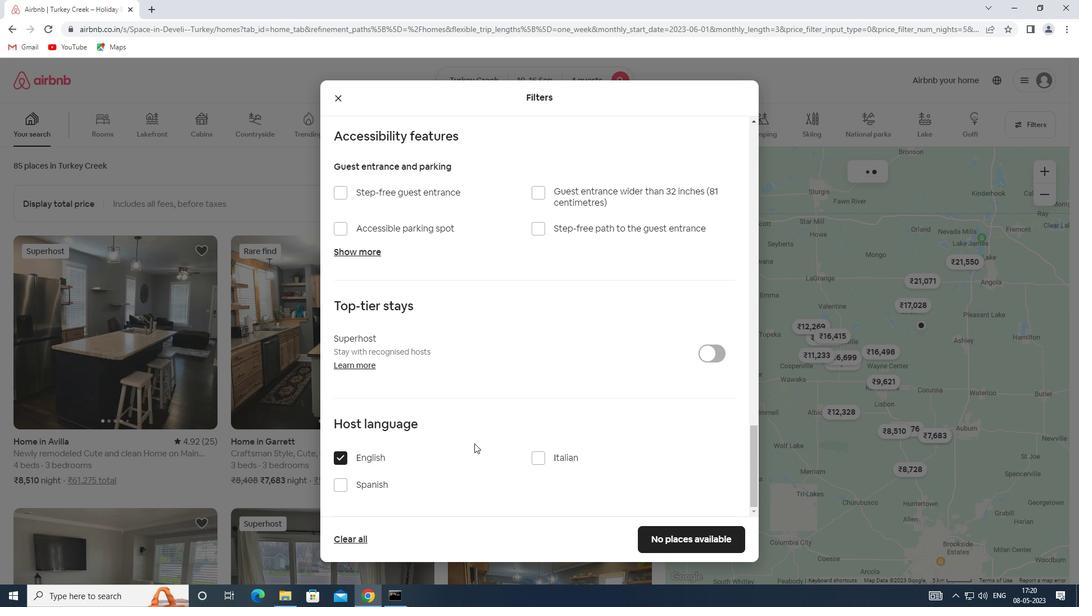 
Action: Mouse scrolled (474, 443) with delta (0, 0)
Screenshot: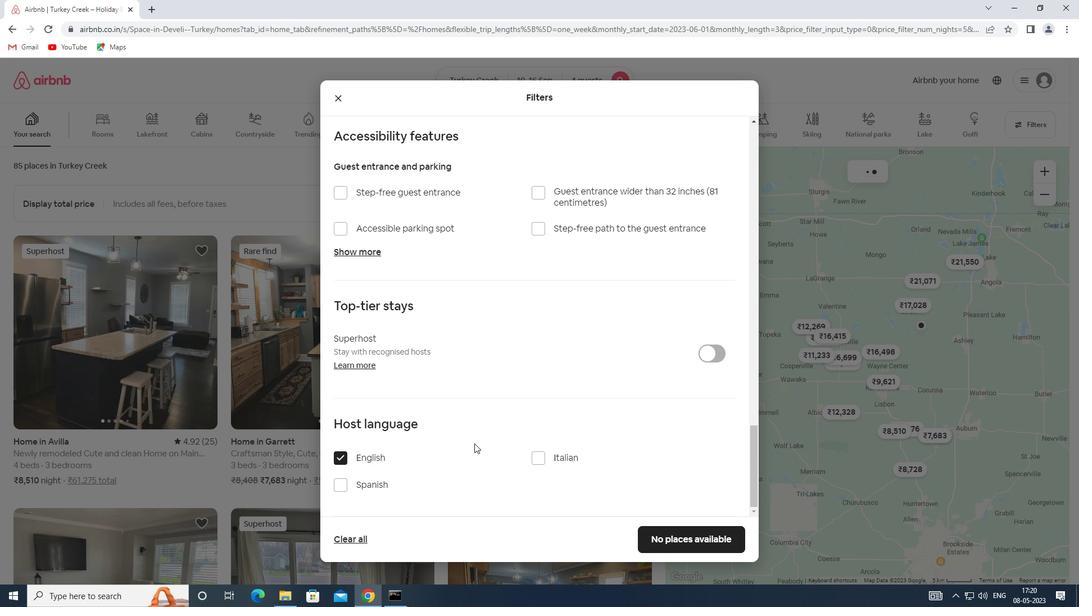 
Action: Mouse moved to (692, 534)
Screenshot: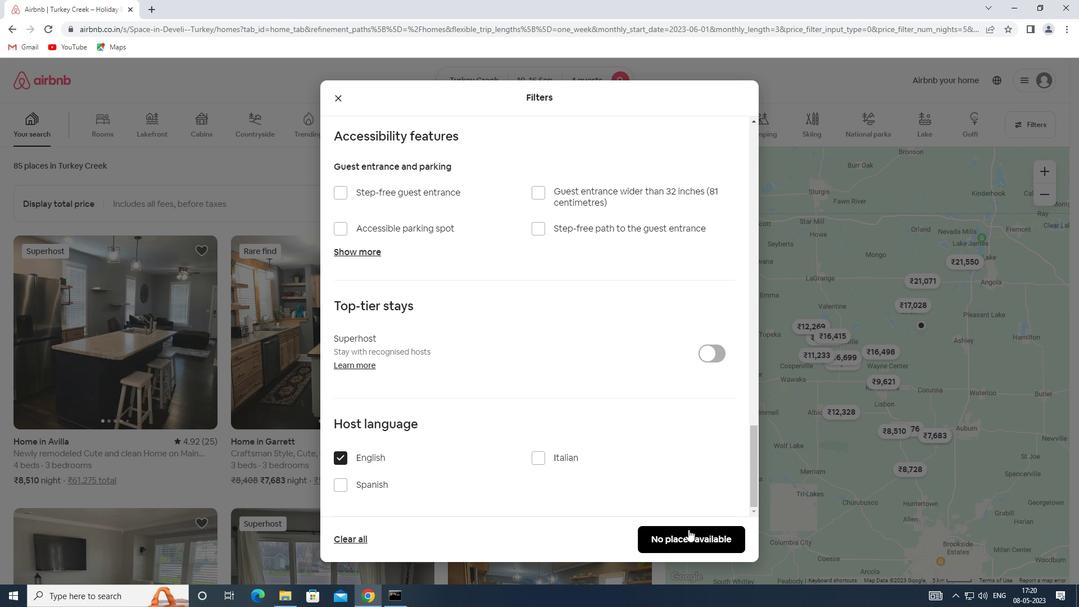 
Action: Mouse pressed left at (692, 534)
Screenshot: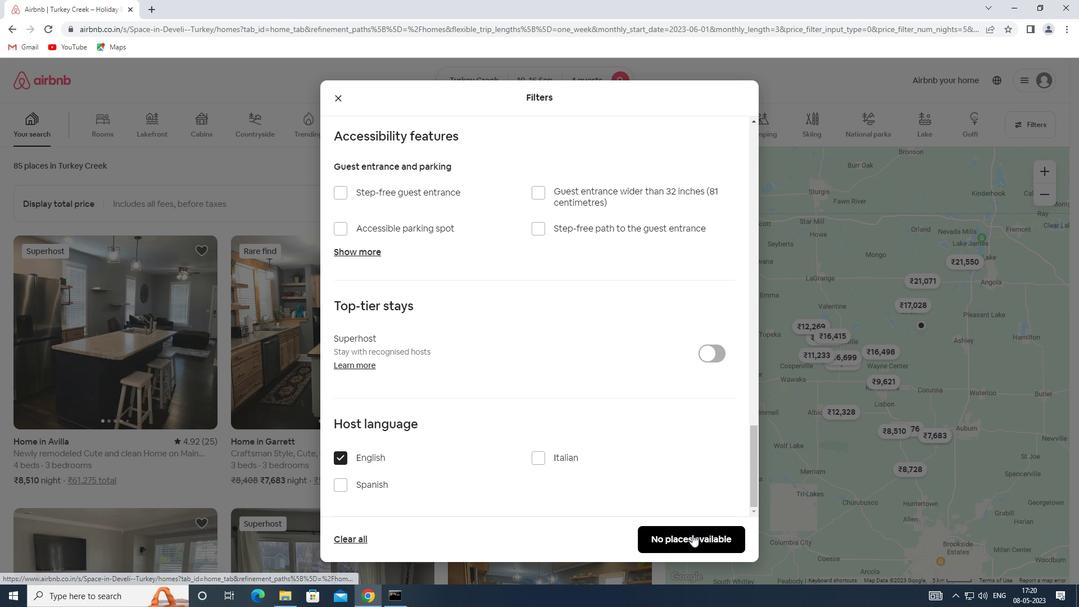 
